 Task: Find connections with filter location Hosdurga with filter topic #homedecor with filter profile language German with filter current company AU SMALL FINANCE BANK with filter school CMR Institute of Technology, Hyderabad with filter industry Wholesale Hardware, Plumbing, Heating Equipment with filter service category Leadership Development with filter keywords title Farm Worker
Action: Mouse moved to (574, 80)
Screenshot: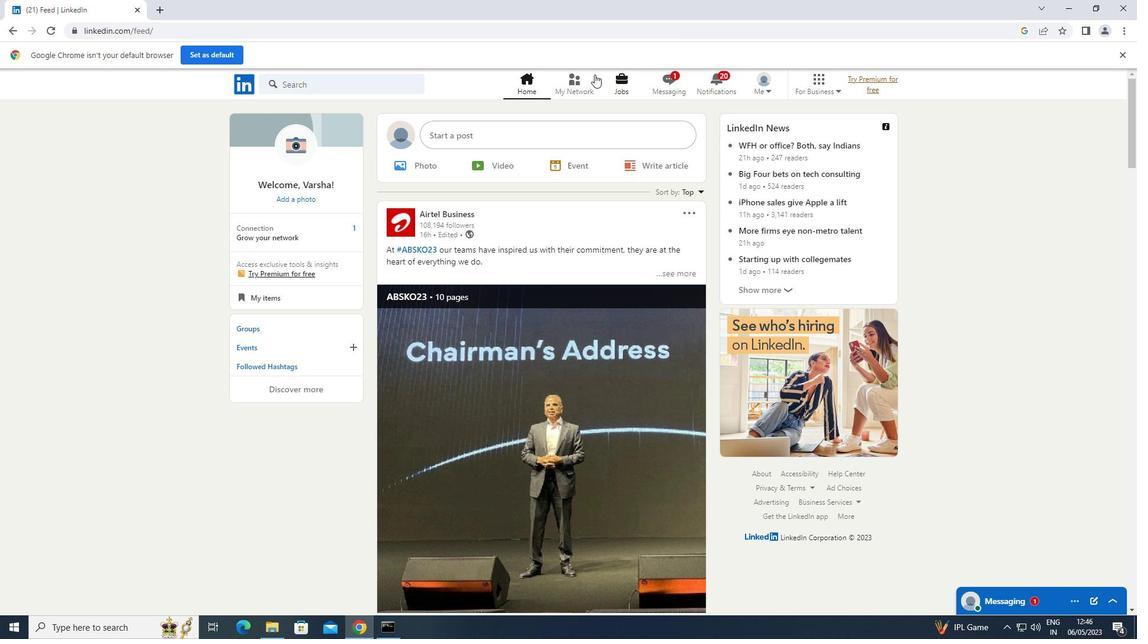 
Action: Mouse pressed left at (574, 80)
Screenshot: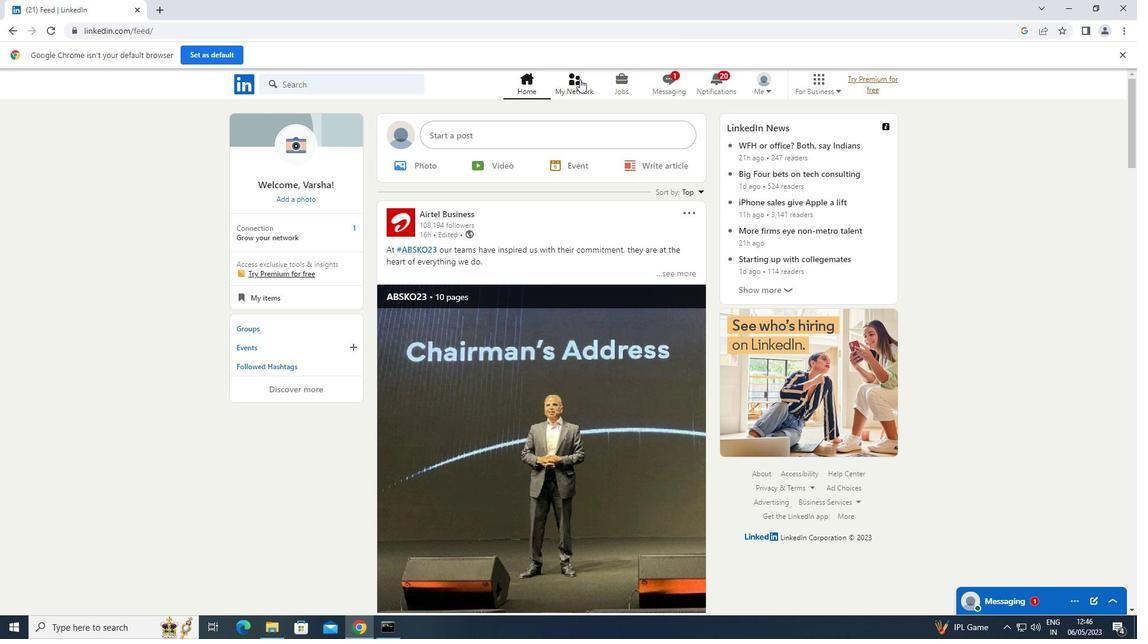 
Action: Mouse moved to (317, 149)
Screenshot: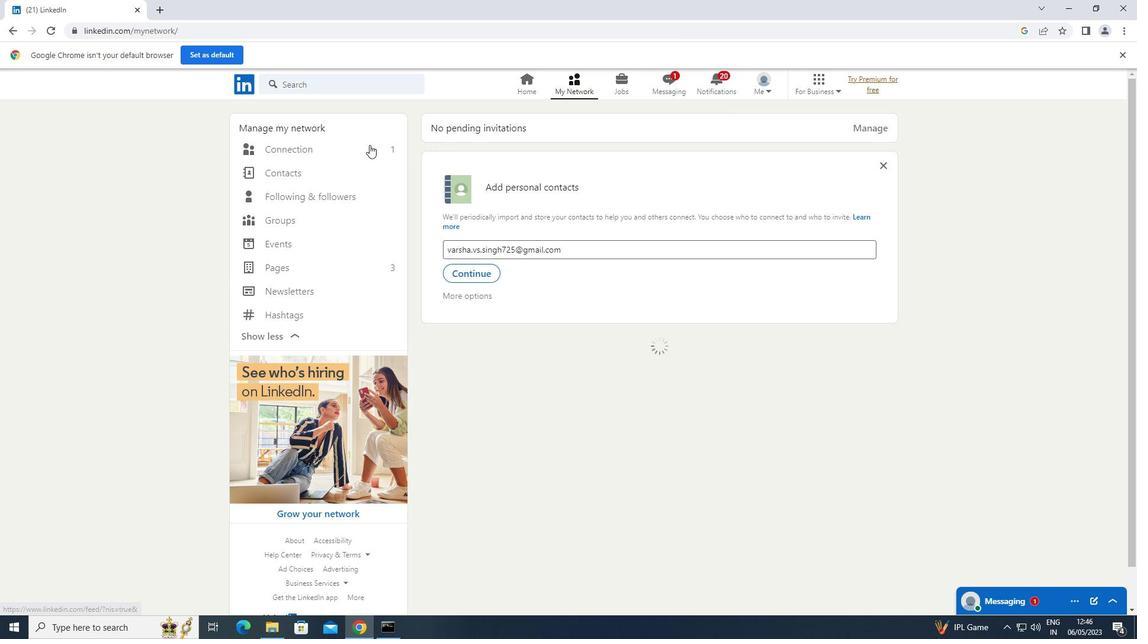 
Action: Mouse pressed left at (317, 149)
Screenshot: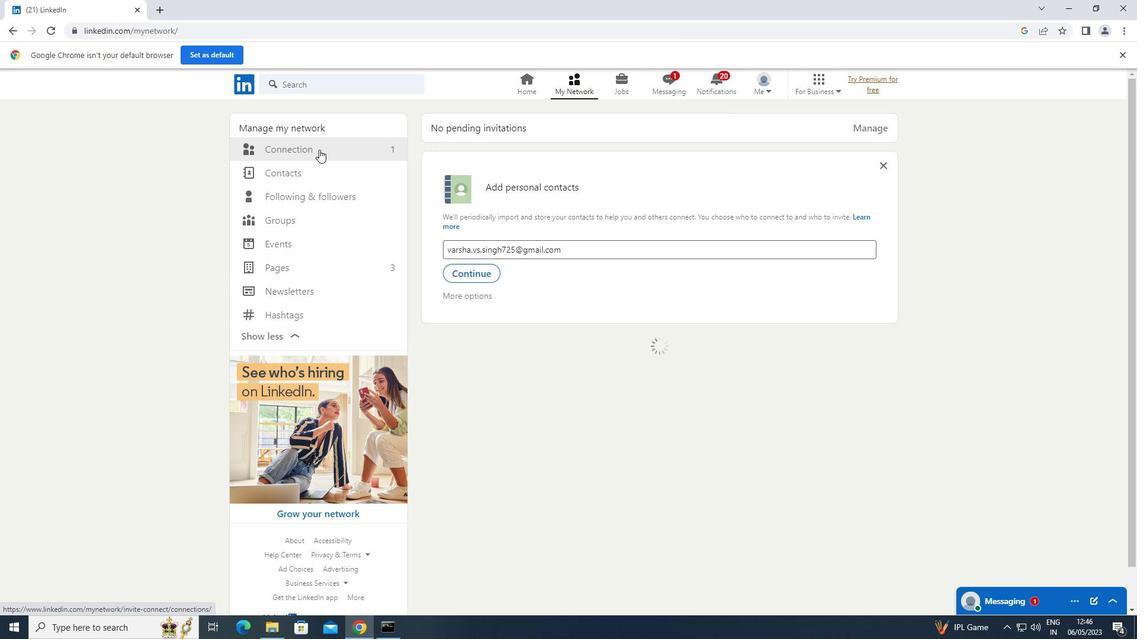 
Action: Mouse moved to (654, 153)
Screenshot: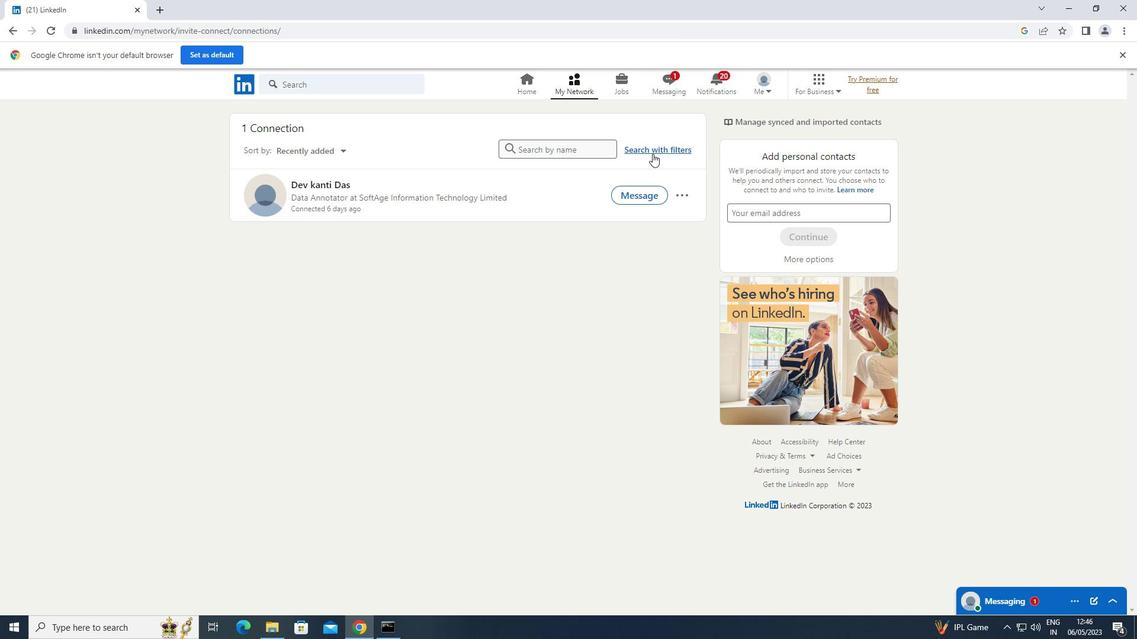 
Action: Mouse pressed left at (654, 153)
Screenshot: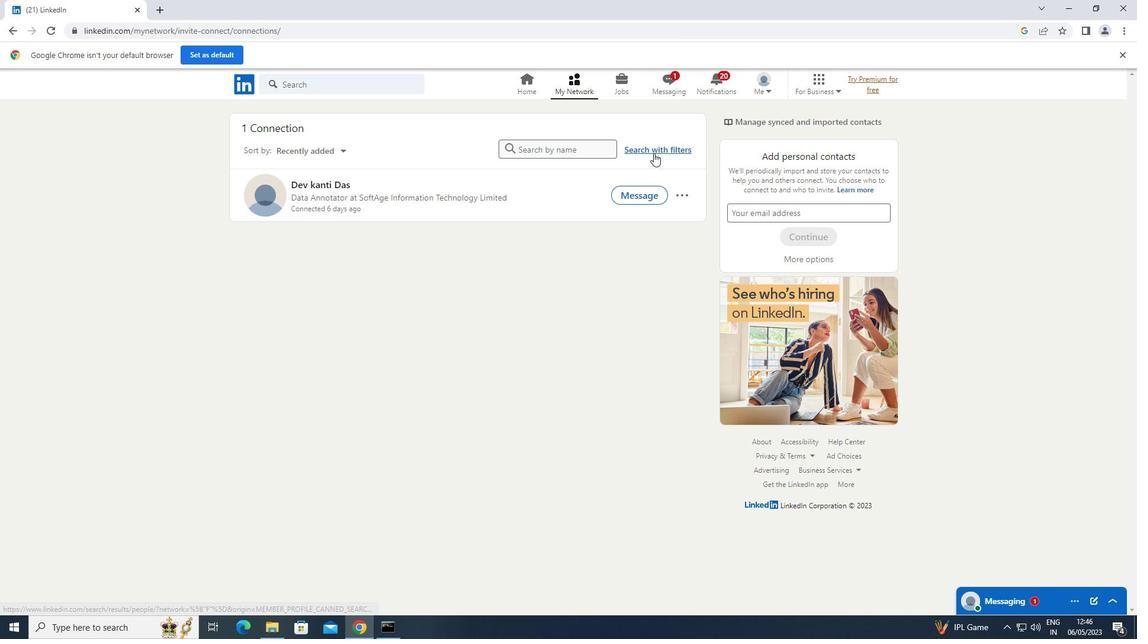 
Action: Mouse moved to (611, 113)
Screenshot: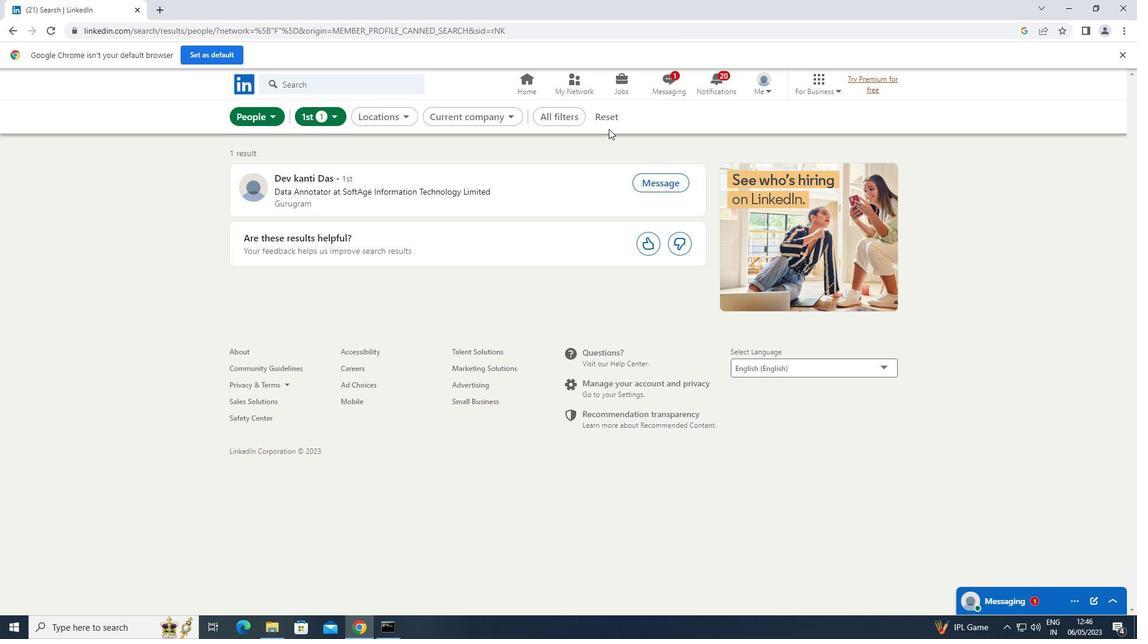 
Action: Mouse pressed left at (611, 113)
Screenshot: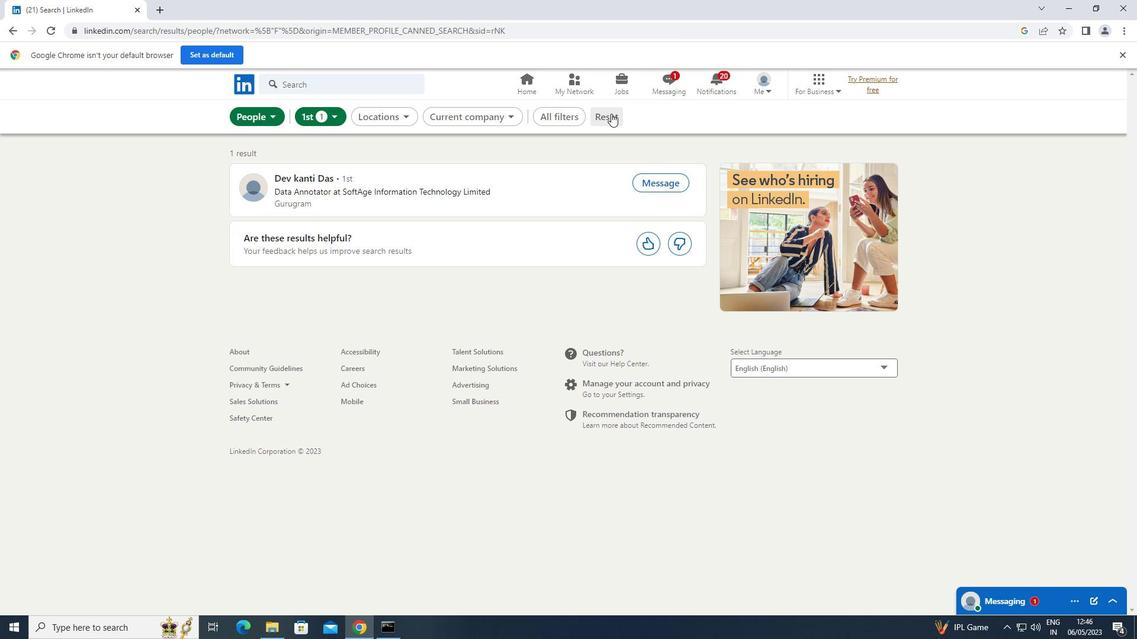 
Action: Mouse moved to (596, 114)
Screenshot: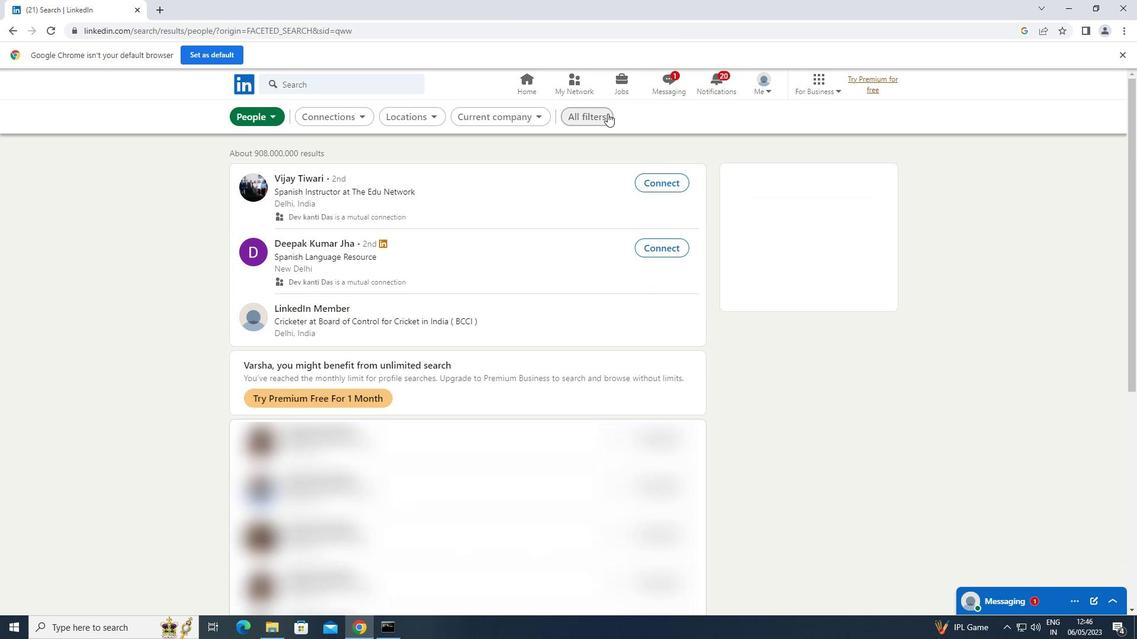 
Action: Mouse pressed left at (596, 114)
Screenshot: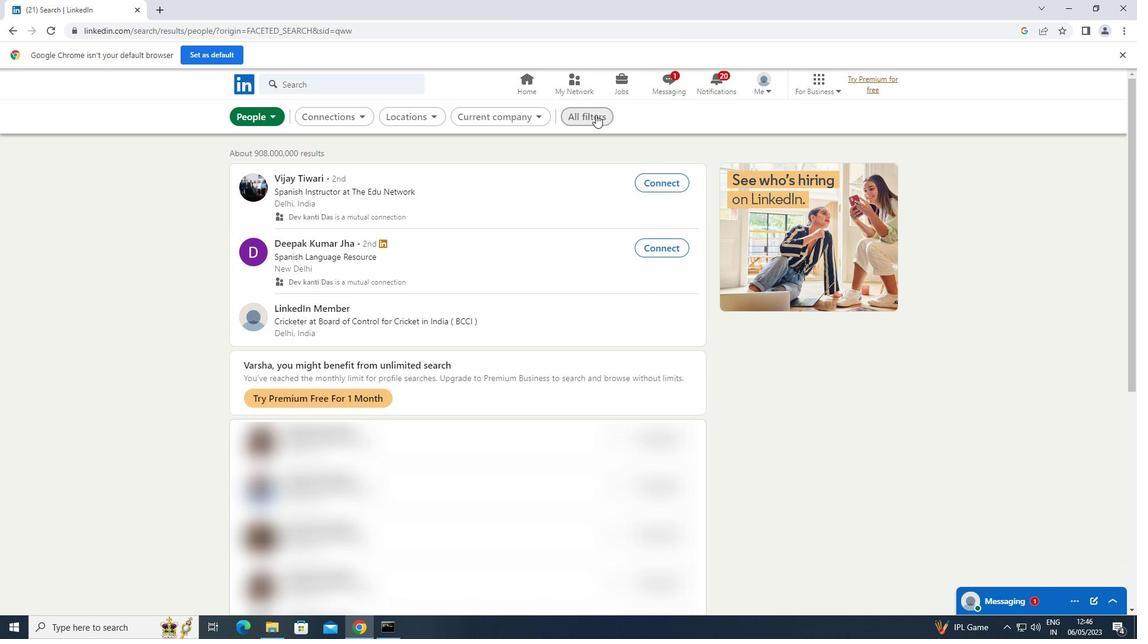 
Action: Mouse moved to (905, 261)
Screenshot: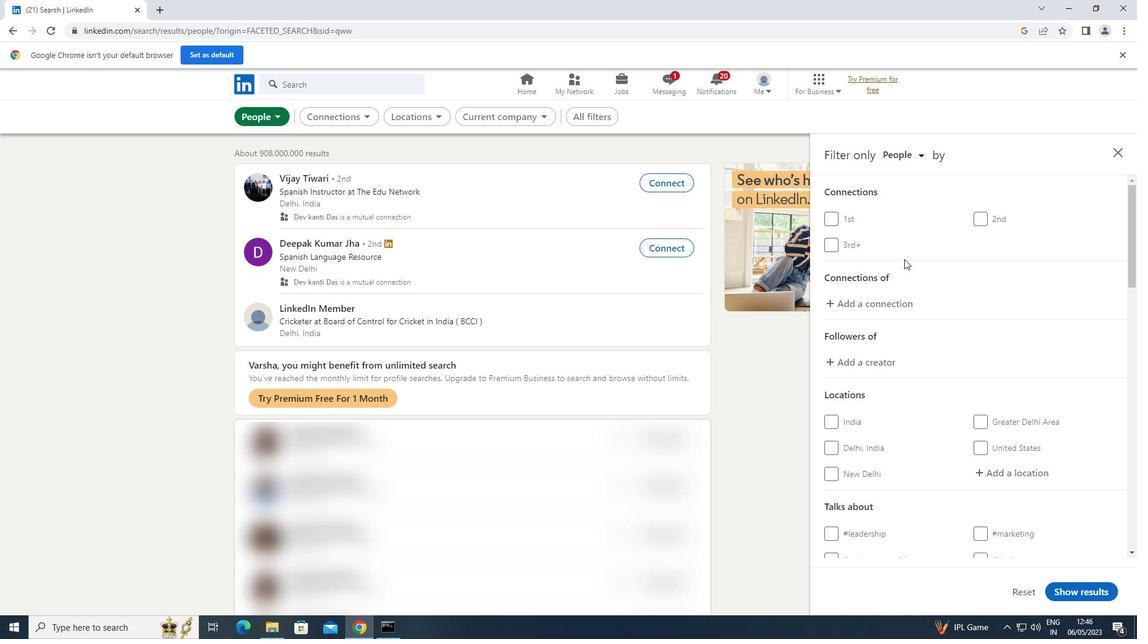 
Action: Mouse scrolled (905, 261) with delta (0, 0)
Screenshot: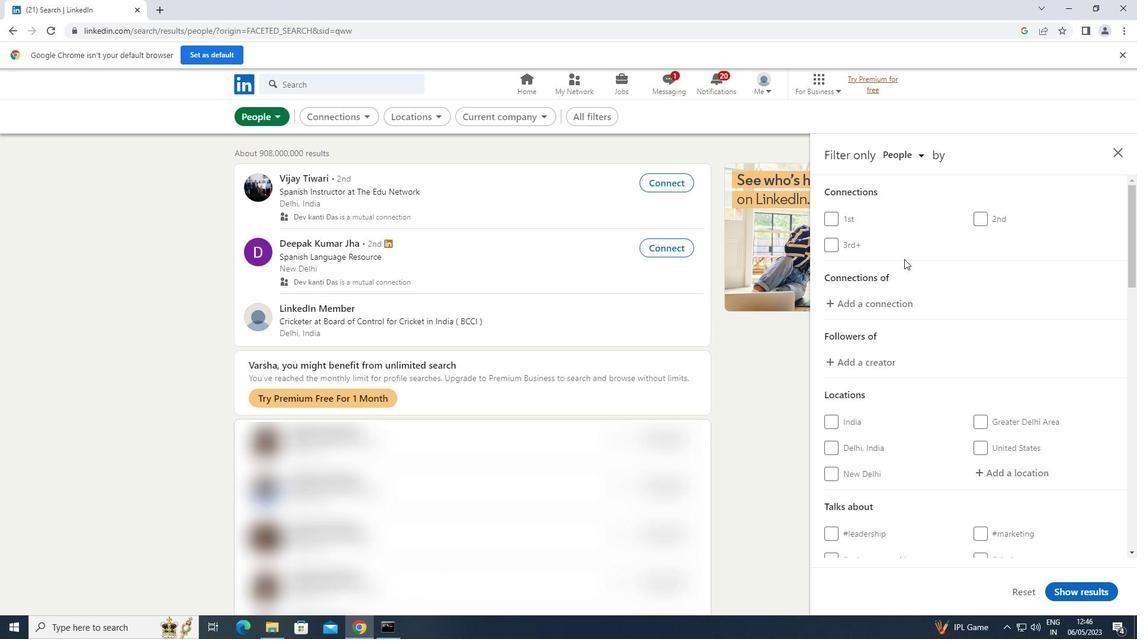 
Action: Mouse moved to (905, 263)
Screenshot: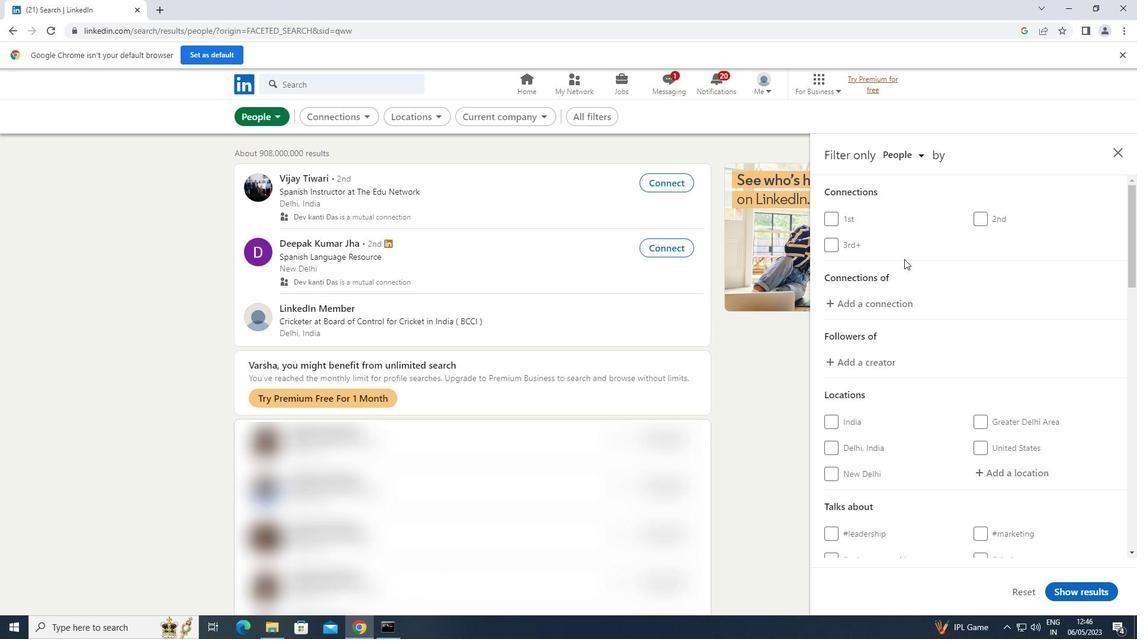 
Action: Mouse scrolled (905, 262) with delta (0, 0)
Screenshot: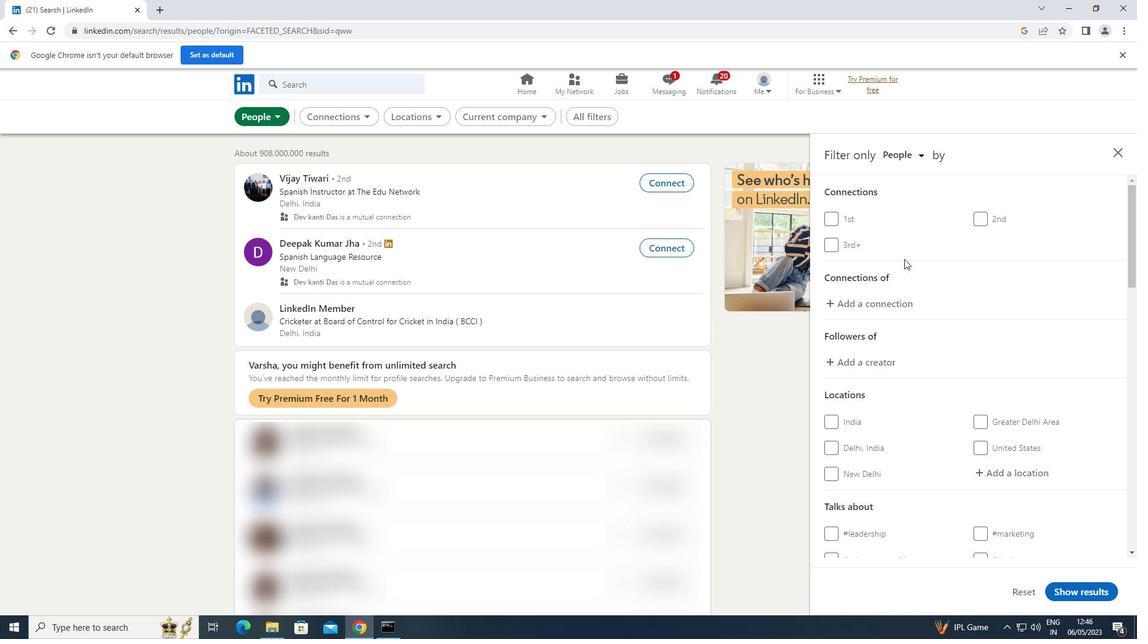 
Action: Mouse moved to (905, 263)
Screenshot: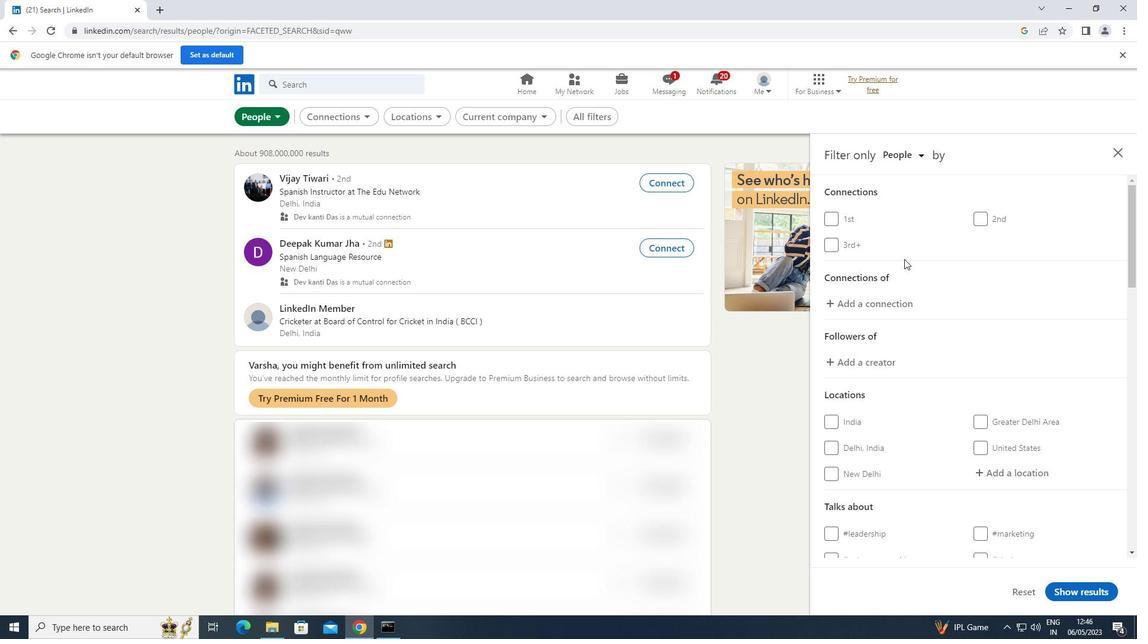 
Action: Mouse scrolled (905, 262) with delta (0, 0)
Screenshot: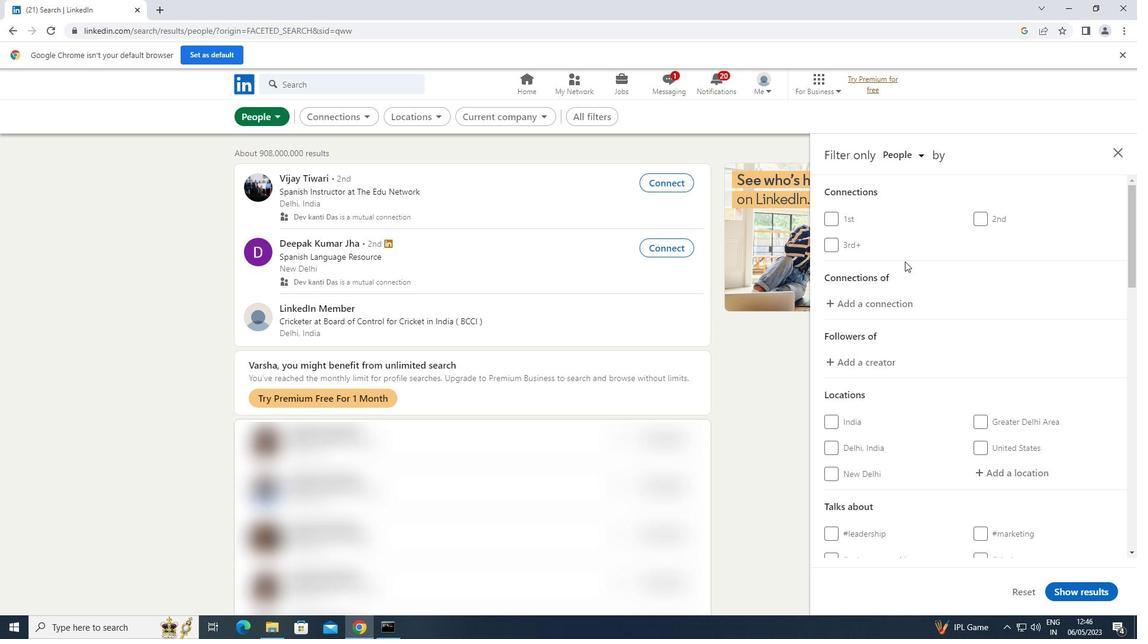 
Action: Mouse moved to (1008, 294)
Screenshot: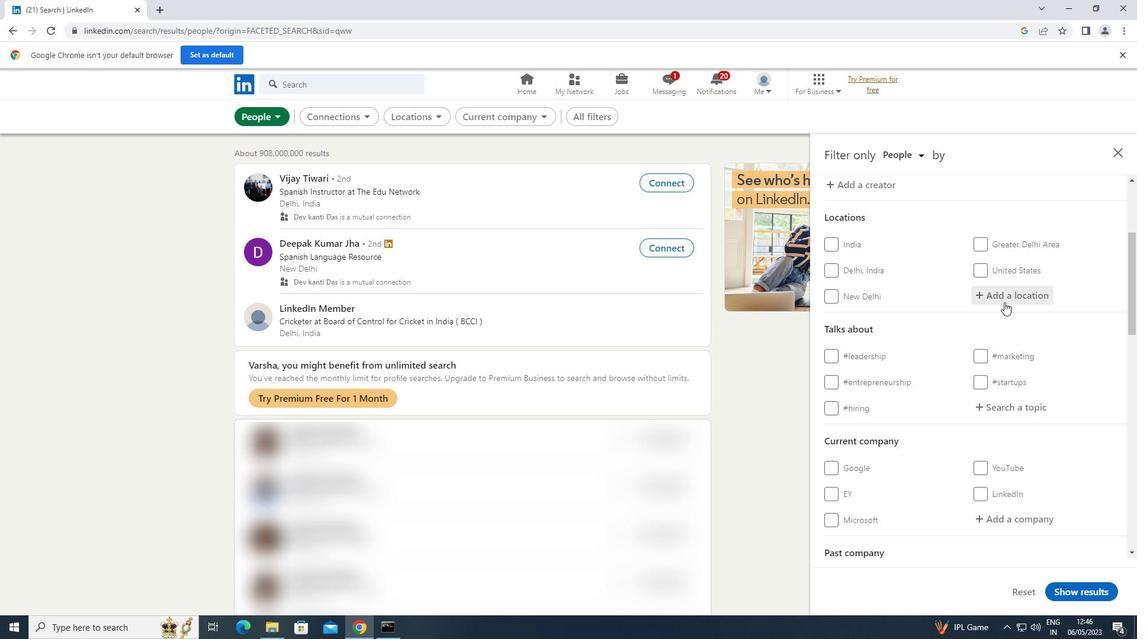 
Action: Mouse pressed left at (1008, 294)
Screenshot: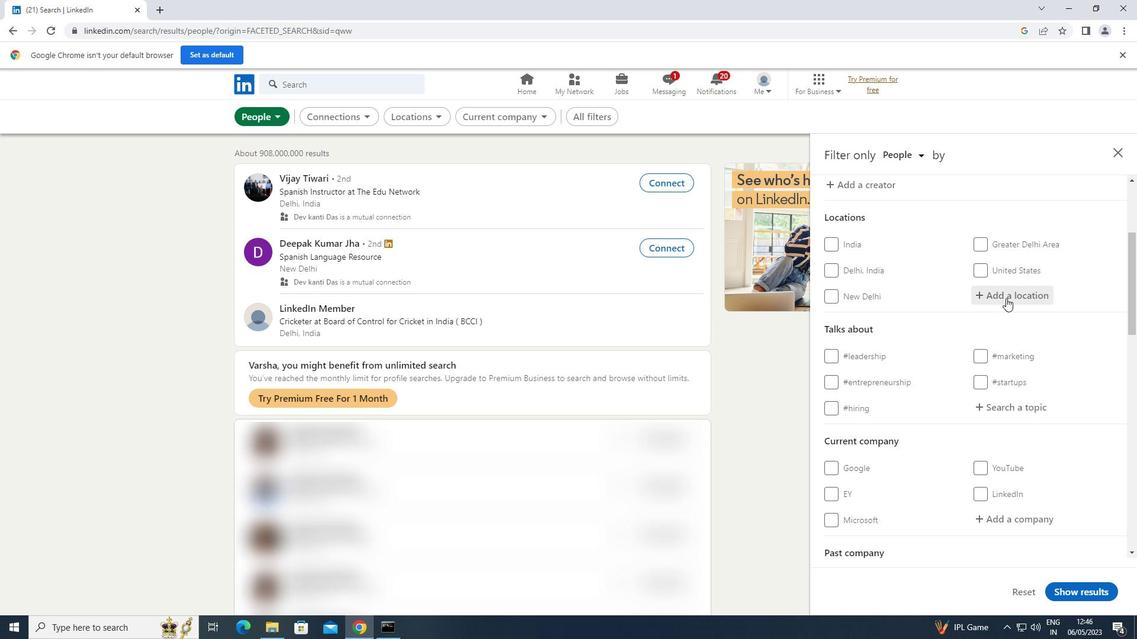 
Action: Key pressed <Key.shift>HOSDURGA
Screenshot: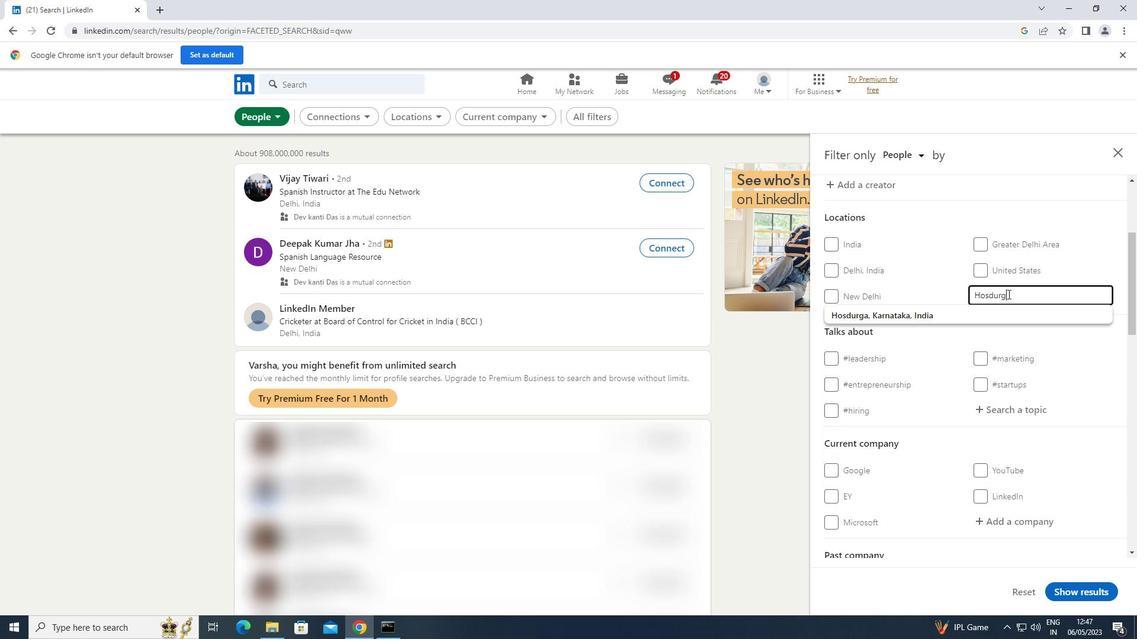 
Action: Mouse moved to (1003, 411)
Screenshot: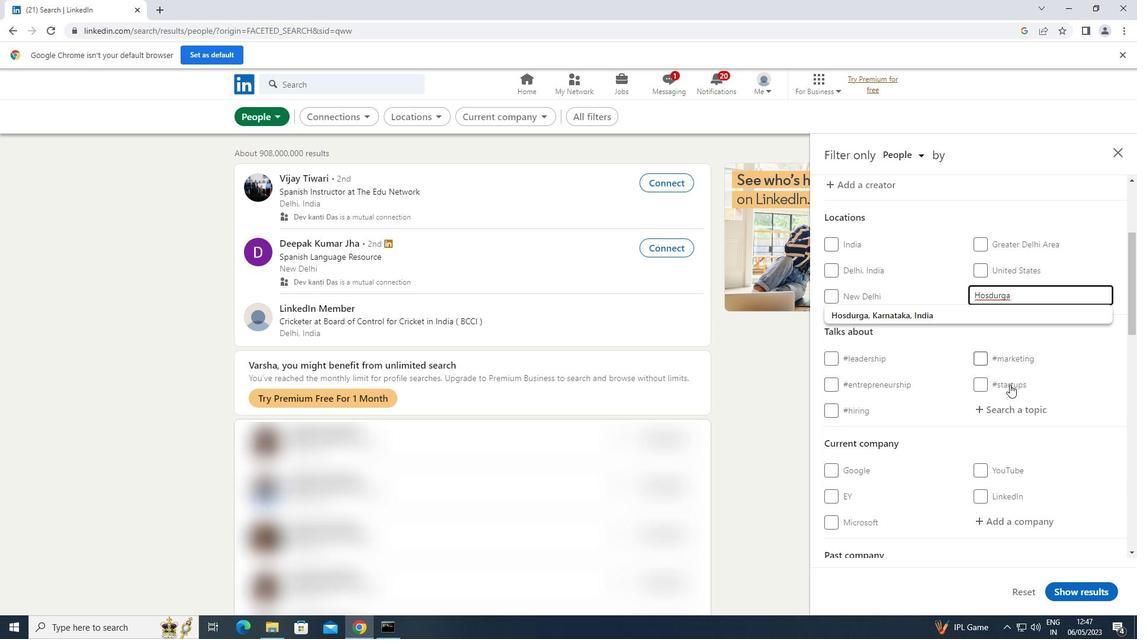 
Action: Mouse pressed left at (1003, 411)
Screenshot: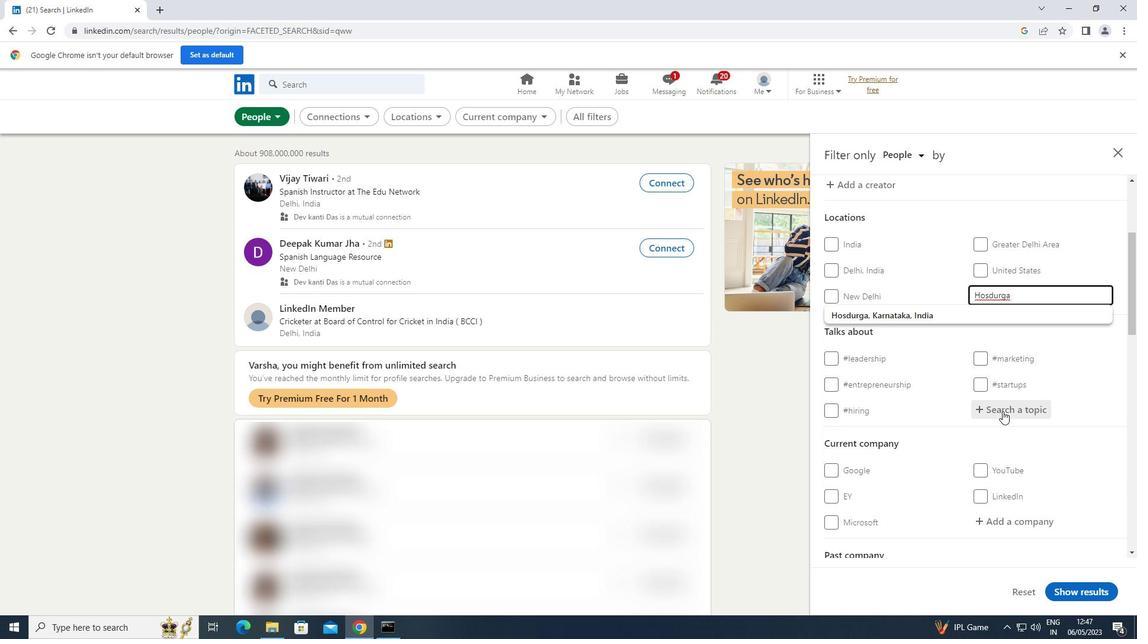 
Action: Mouse moved to (1003, 411)
Screenshot: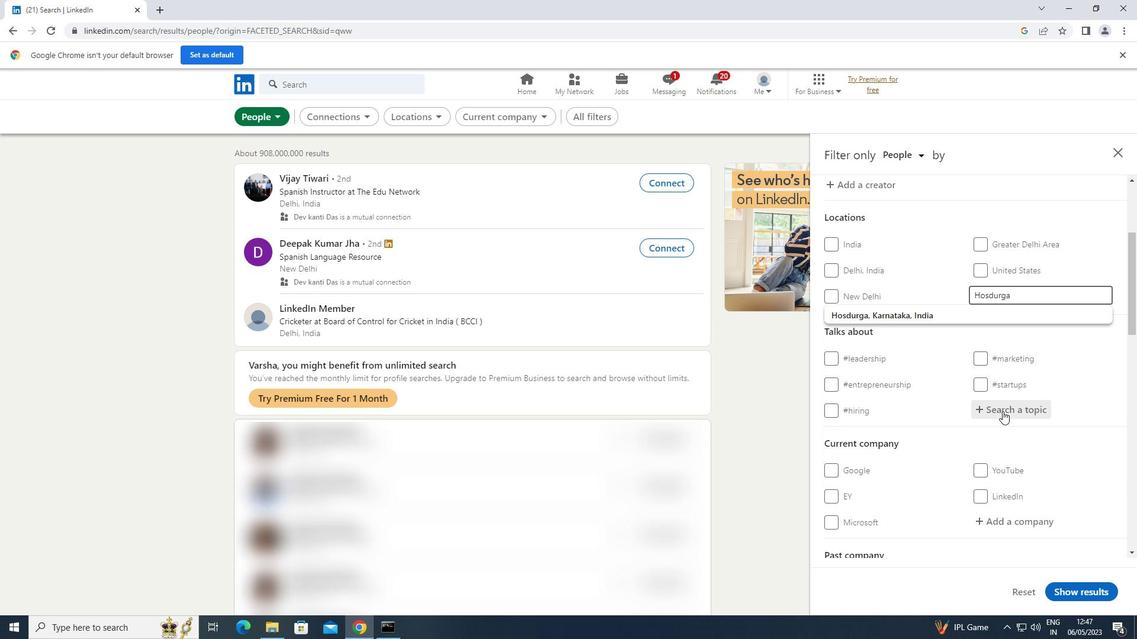 
Action: Key pressed HOMEDECOR
Screenshot: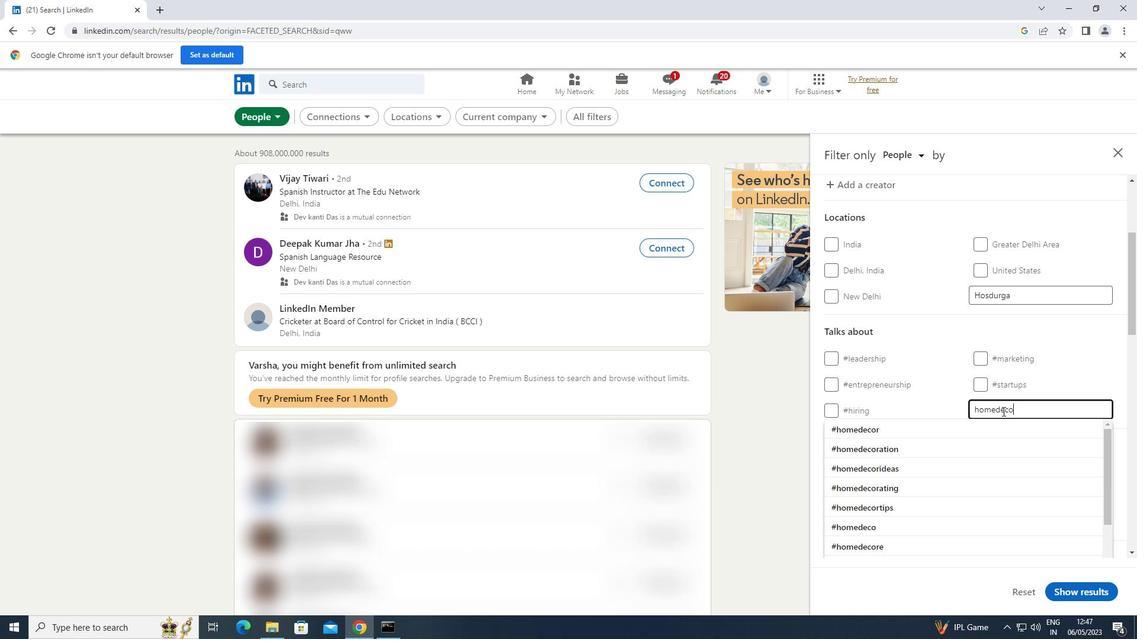 
Action: Mouse moved to (865, 423)
Screenshot: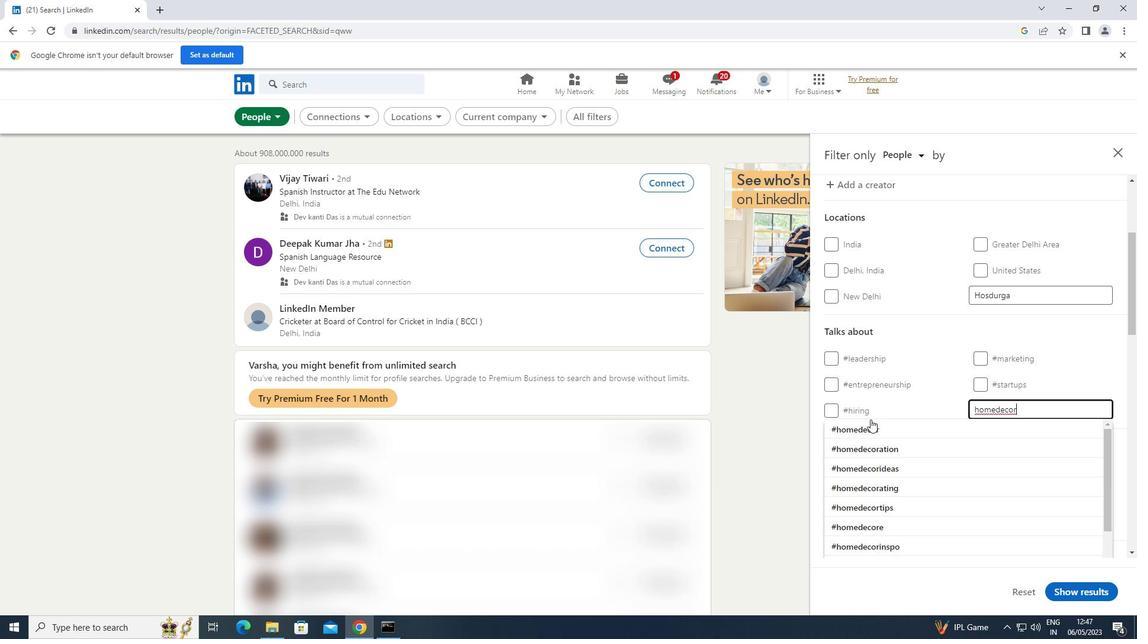 
Action: Mouse pressed left at (865, 423)
Screenshot: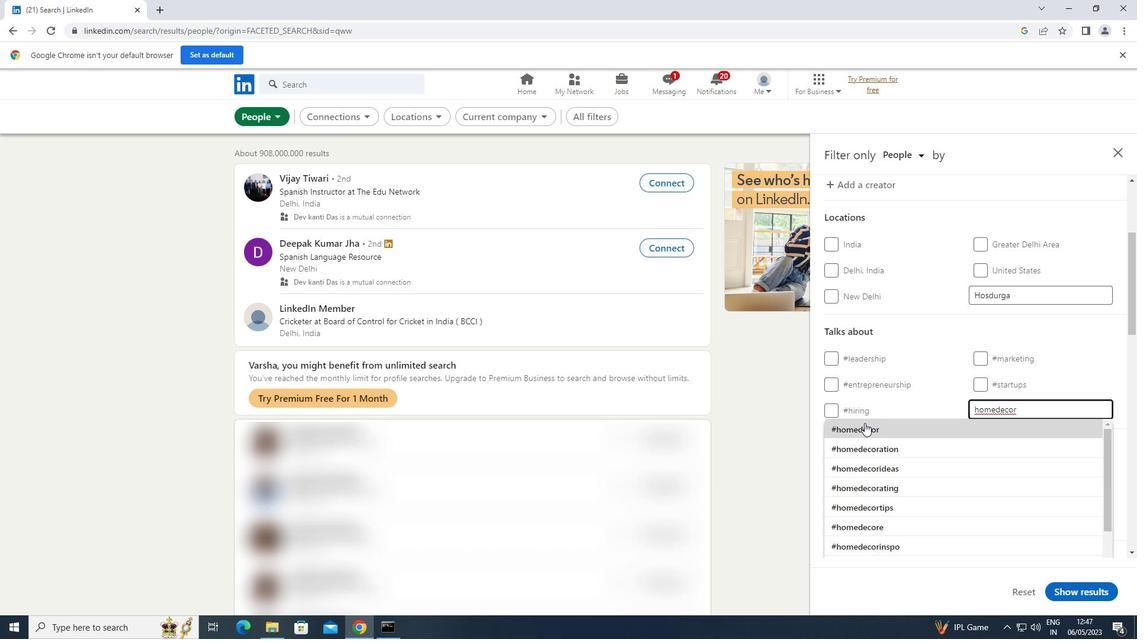 
Action: Mouse moved to (868, 421)
Screenshot: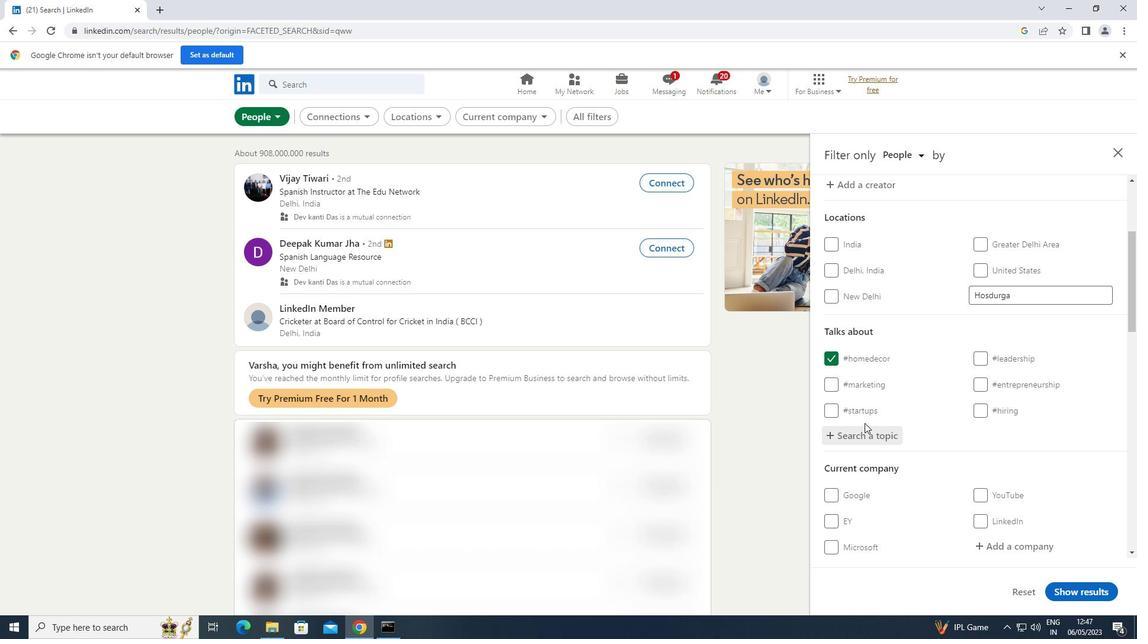 
Action: Mouse scrolled (868, 421) with delta (0, 0)
Screenshot: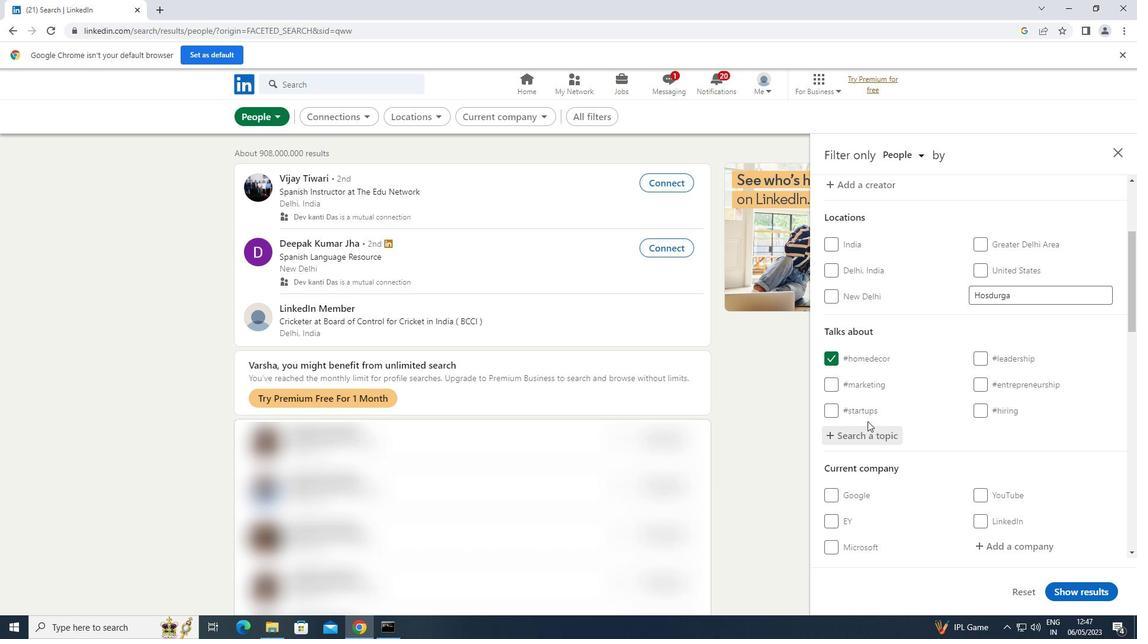 
Action: Mouse scrolled (868, 421) with delta (0, 0)
Screenshot: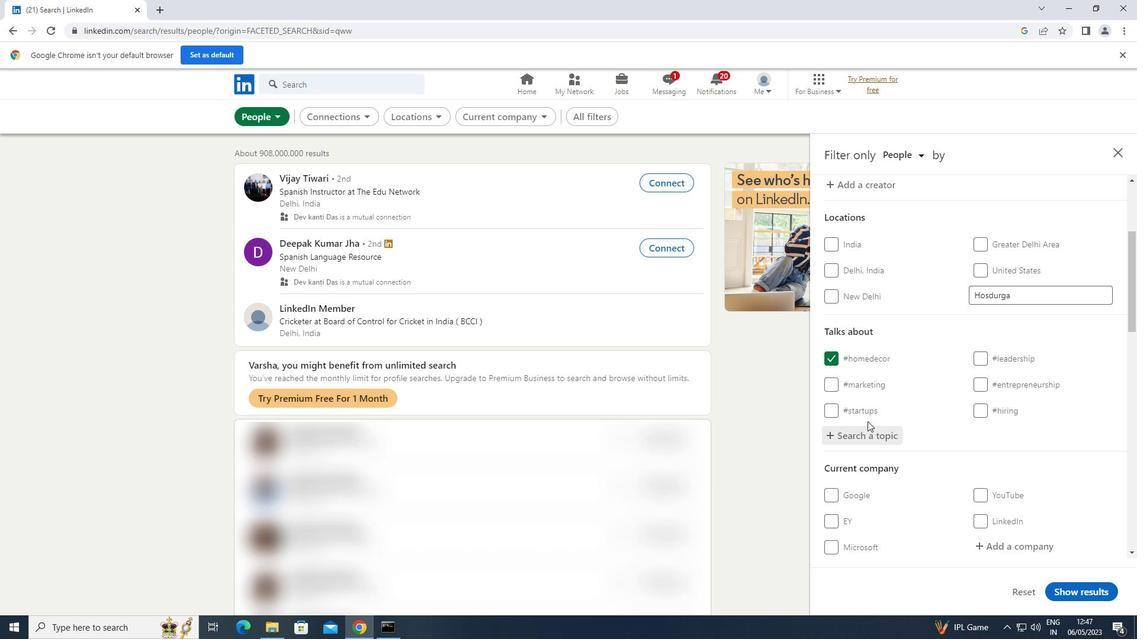 
Action: Mouse scrolled (868, 421) with delta (0, 0)
Screenshot: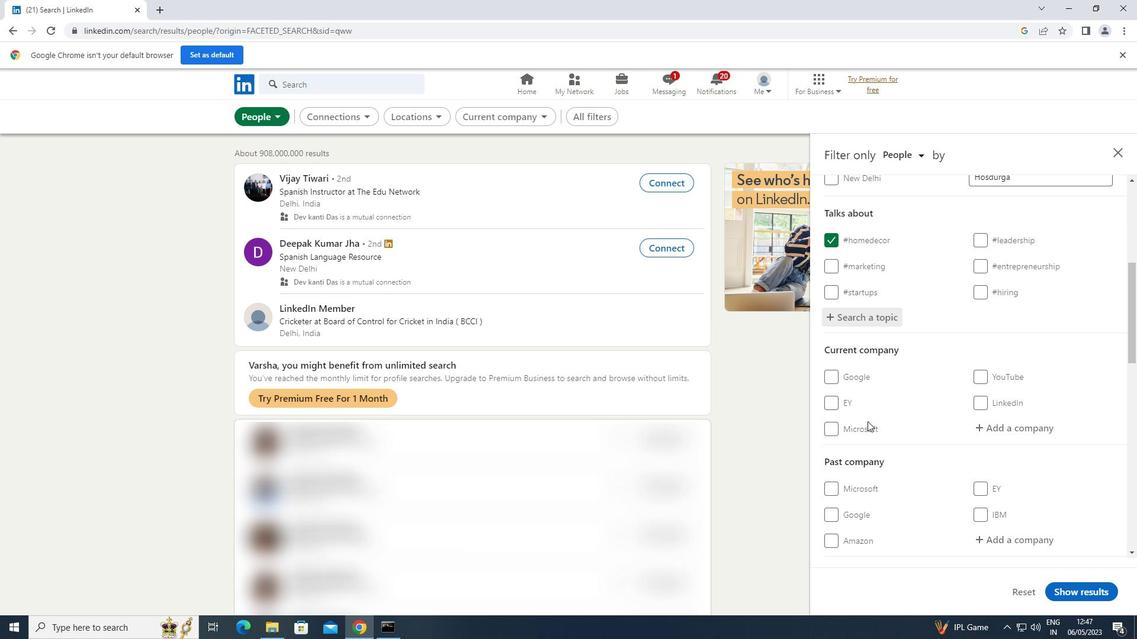
Action: Mouse scrolled (868, 421) with delta (0, 0)
Screenshot: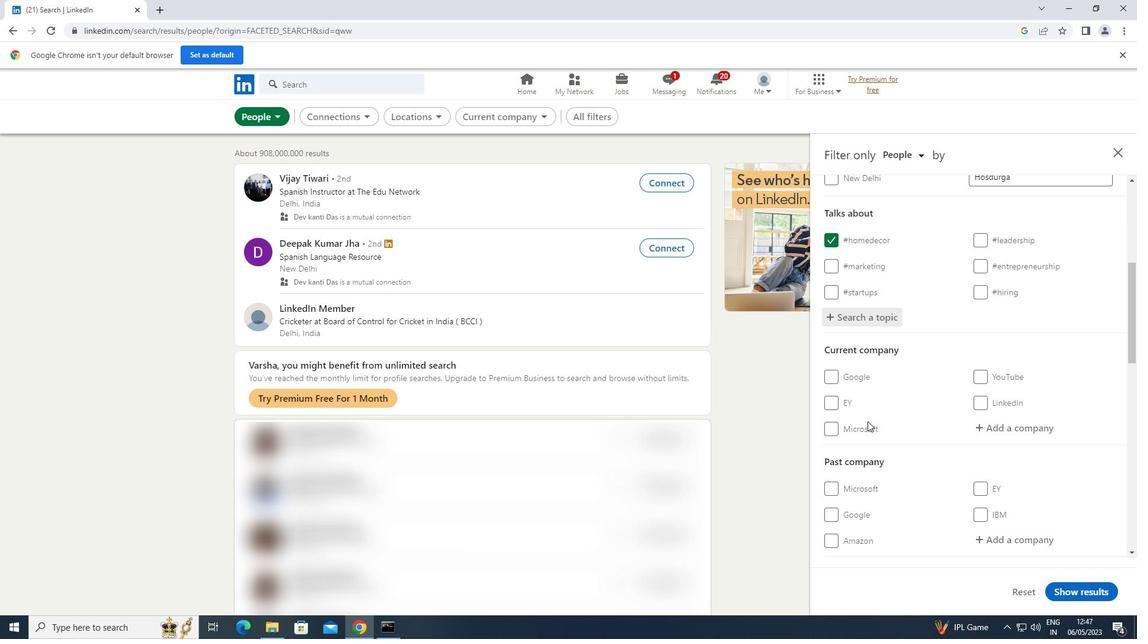 
Action: Mouse scrolled (868, 421) with delta (0, 0)
Screenshot: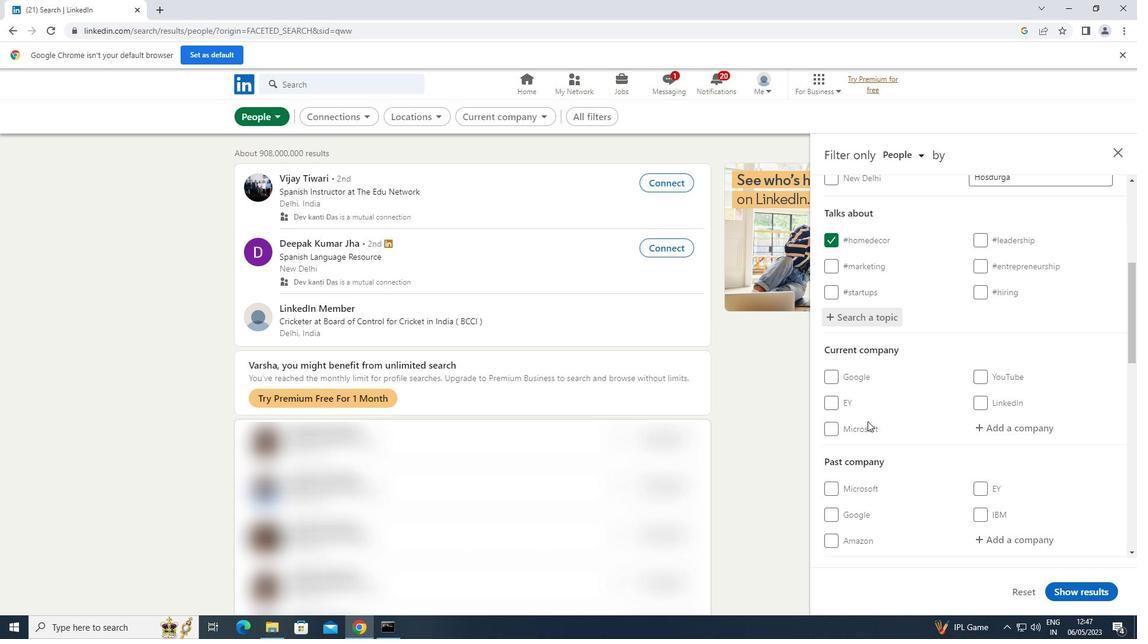 
Action: Mouse scrolled (868, 421) with delta (0, 0)
Screenshot: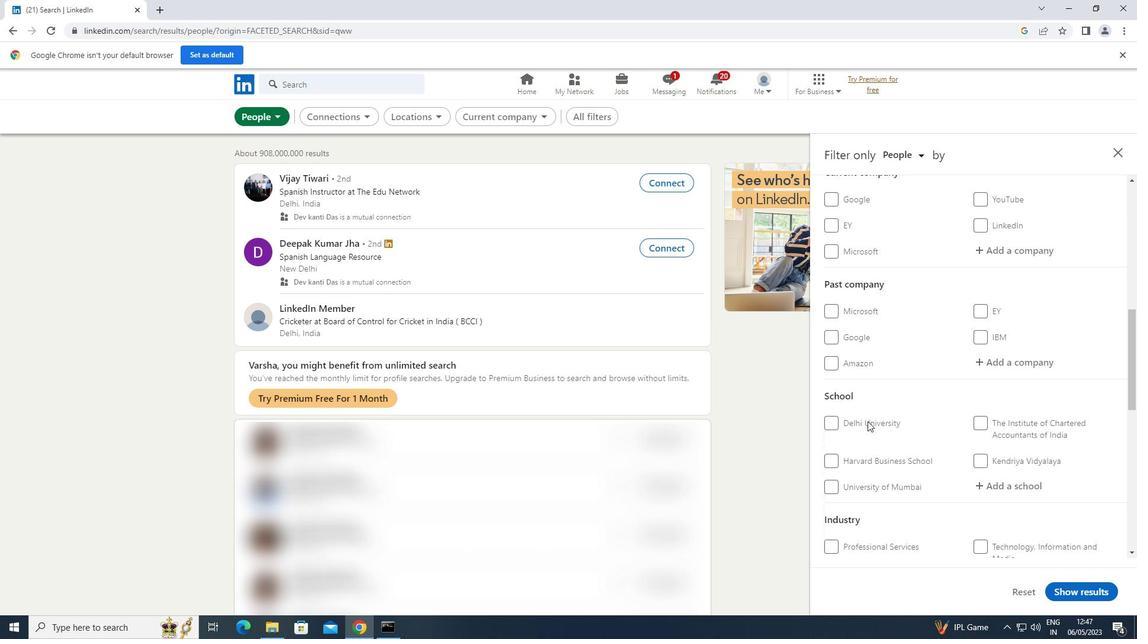
Action: Mouse scrolled (868, 421) with delta (0, 0)
Screenshot: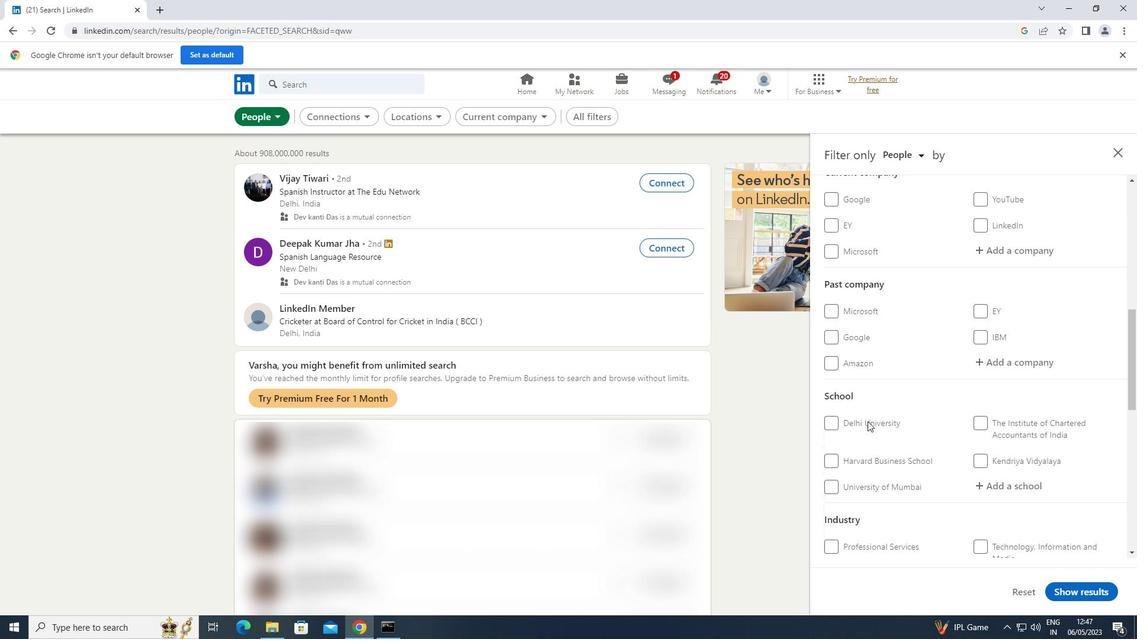 
Action: Mouse scrolled (868, 421) with delta (0, 0)
Screenshot: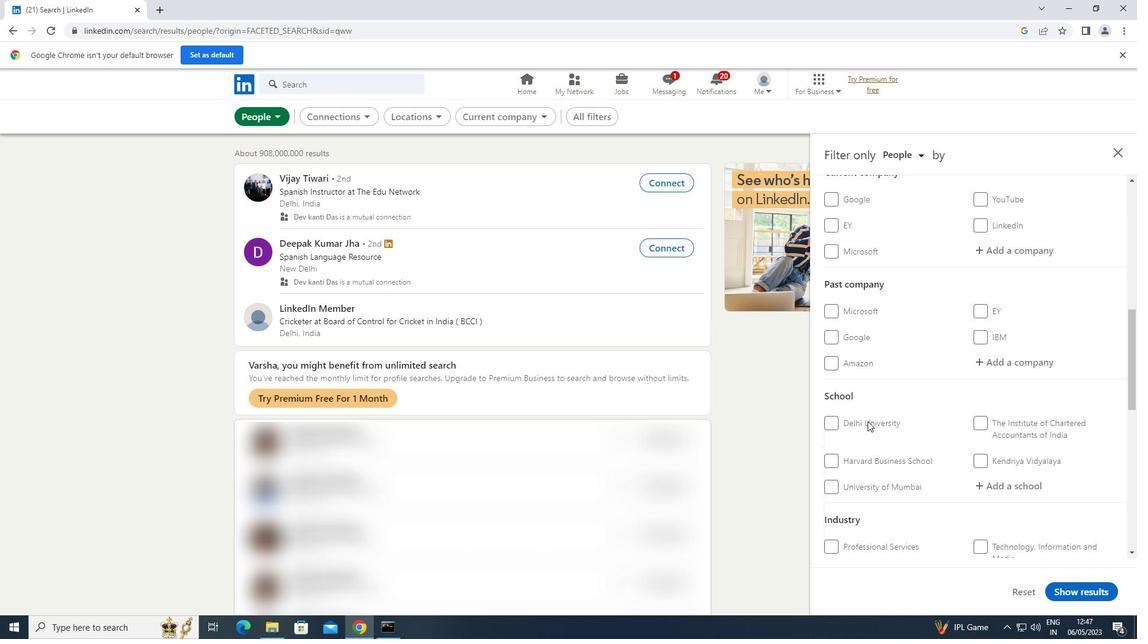 
Action: Mouse moved to (868, 421)
Screenshot: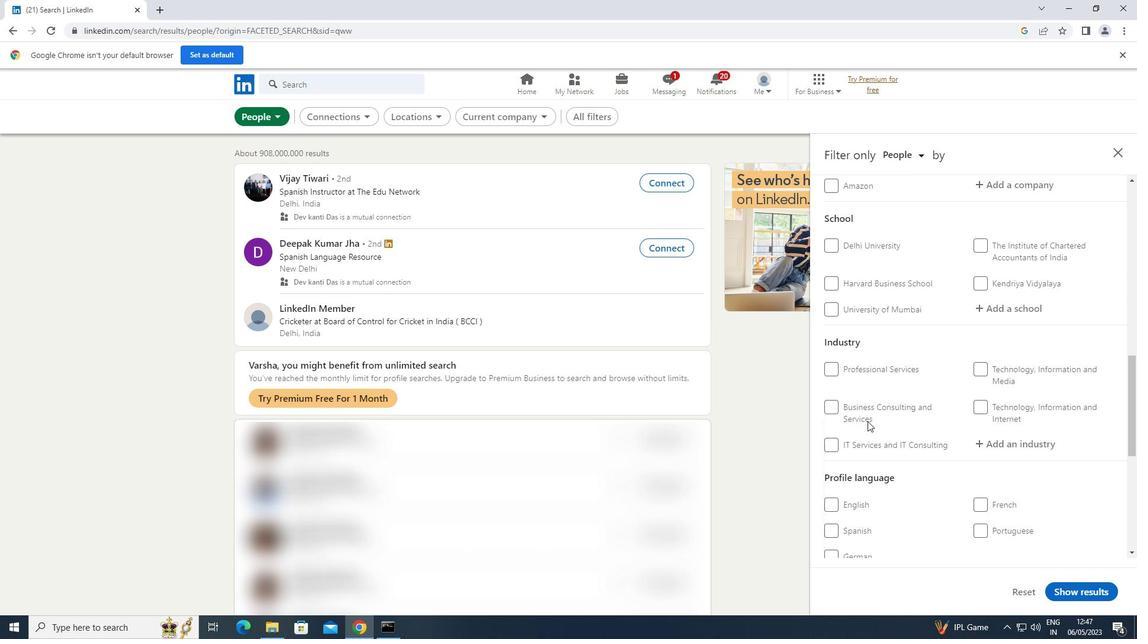 
Action: Mouse scrolled (868, 420) with delta (0, 0)
Screenshot: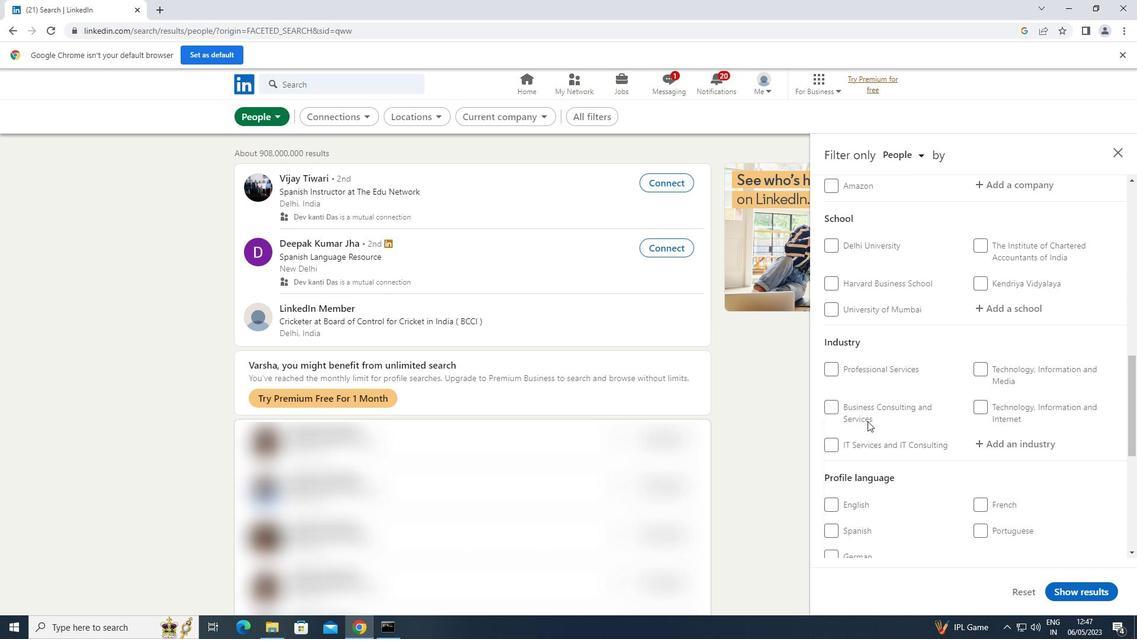 
Action: Mouse moved to (833, 500)
Screenshot: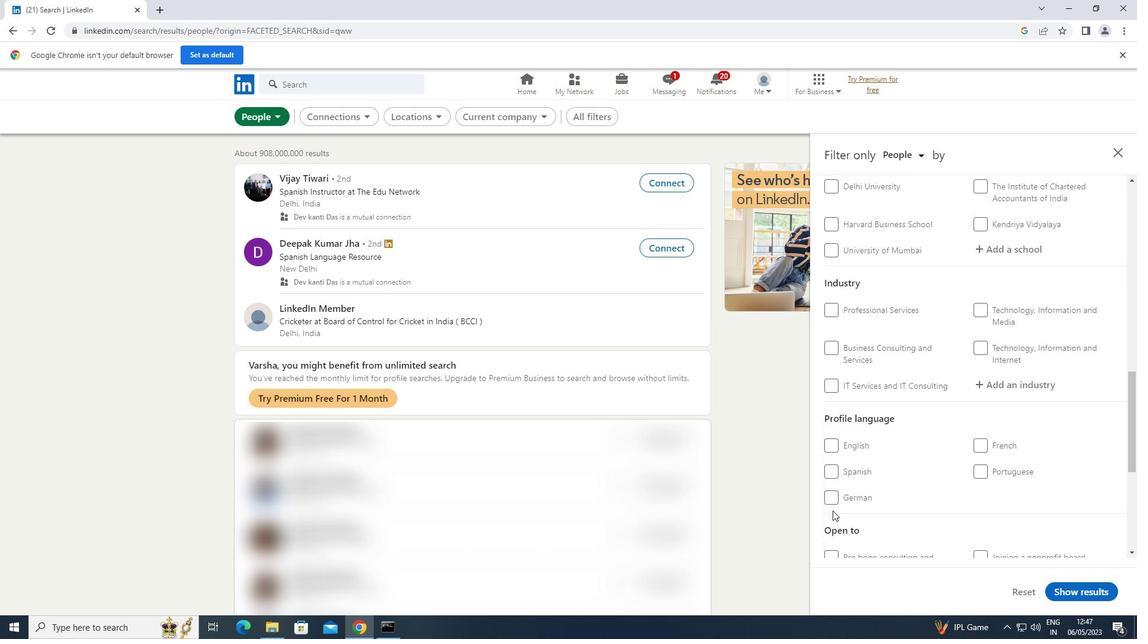 
Action: Mouse pressed left at (833, 500)
Screenshot: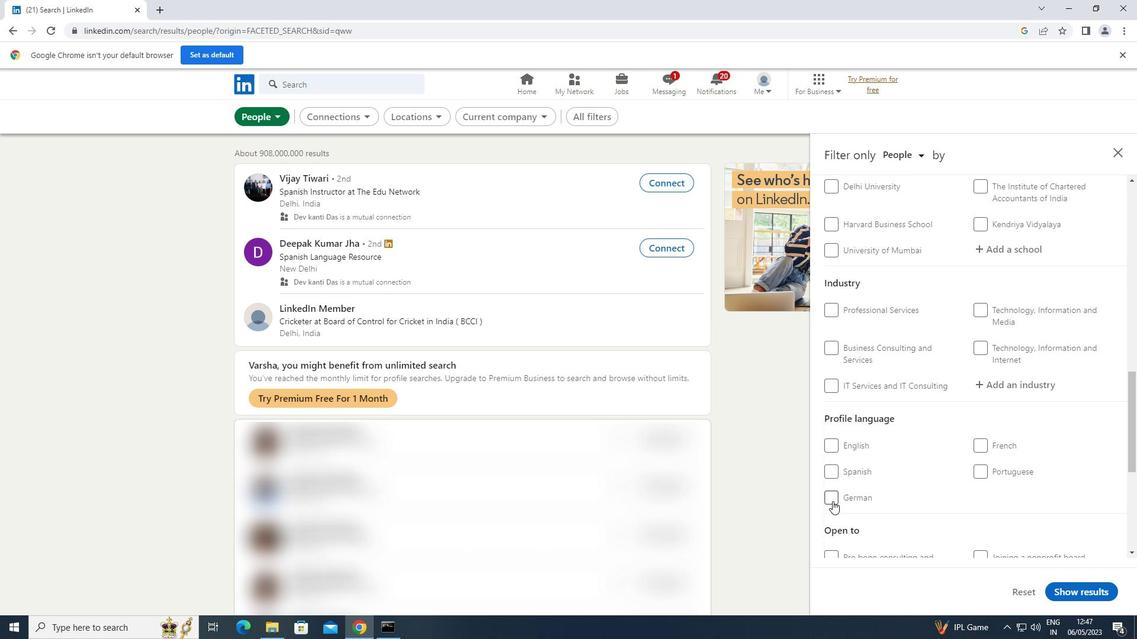 
Action: Mouse moved to (859, 481)
Screenshot: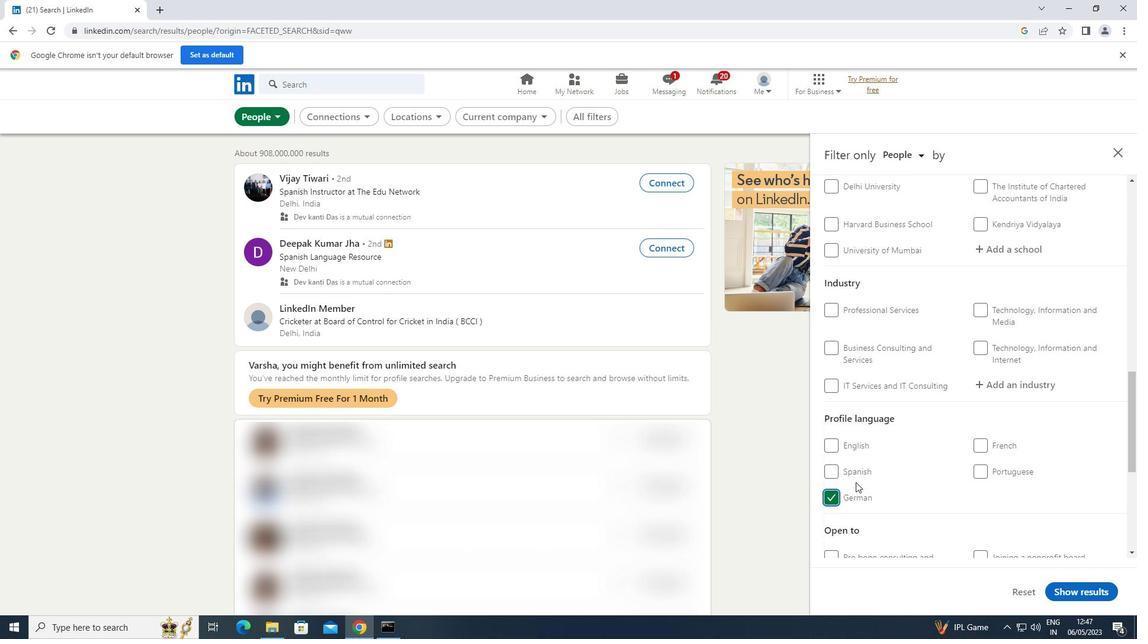 
Action: Mouse scrolled (859, 481) with delta (0, 0)
Screenshot: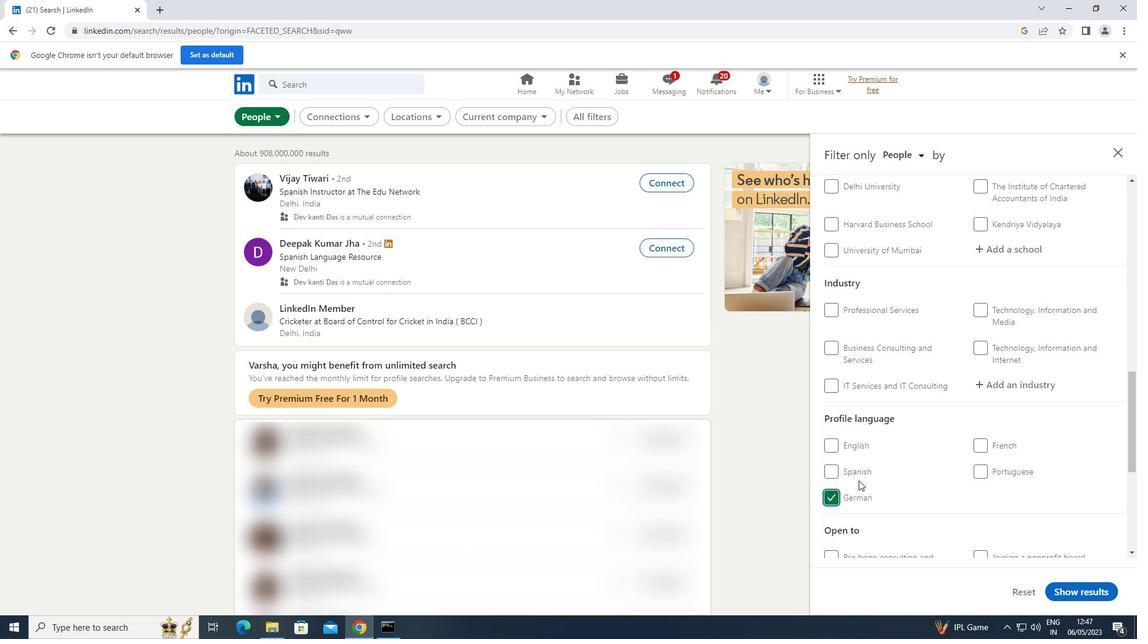 
Action: Mouse scrolled (859, 481) with delta (0, 0)
Screenshot: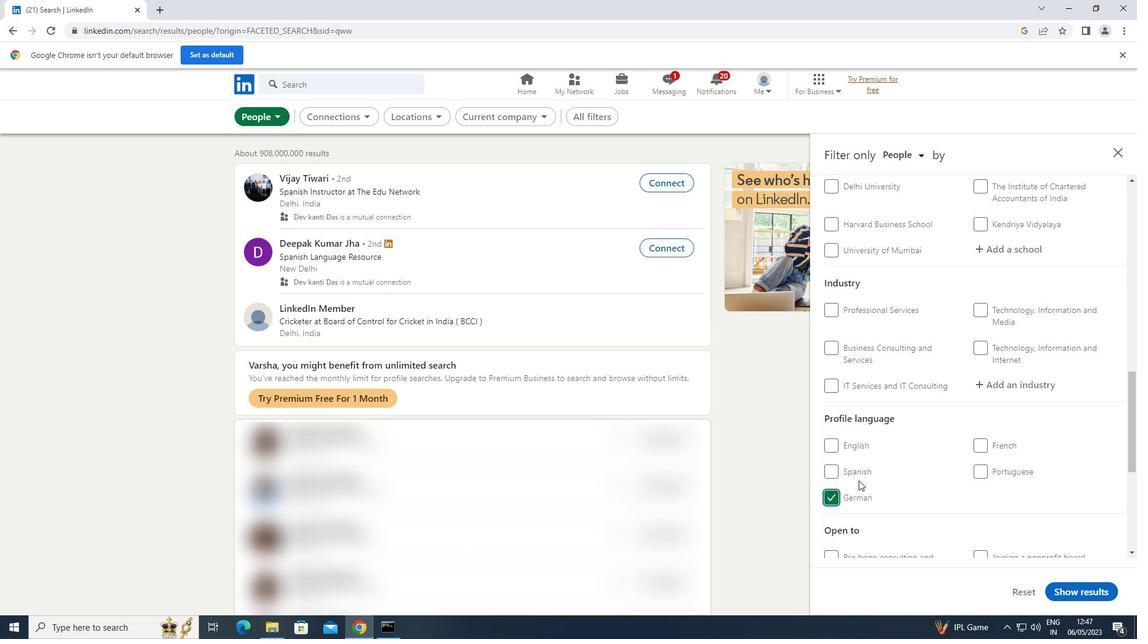 
Action: Mouse moved to (859, 481)
Screenshot: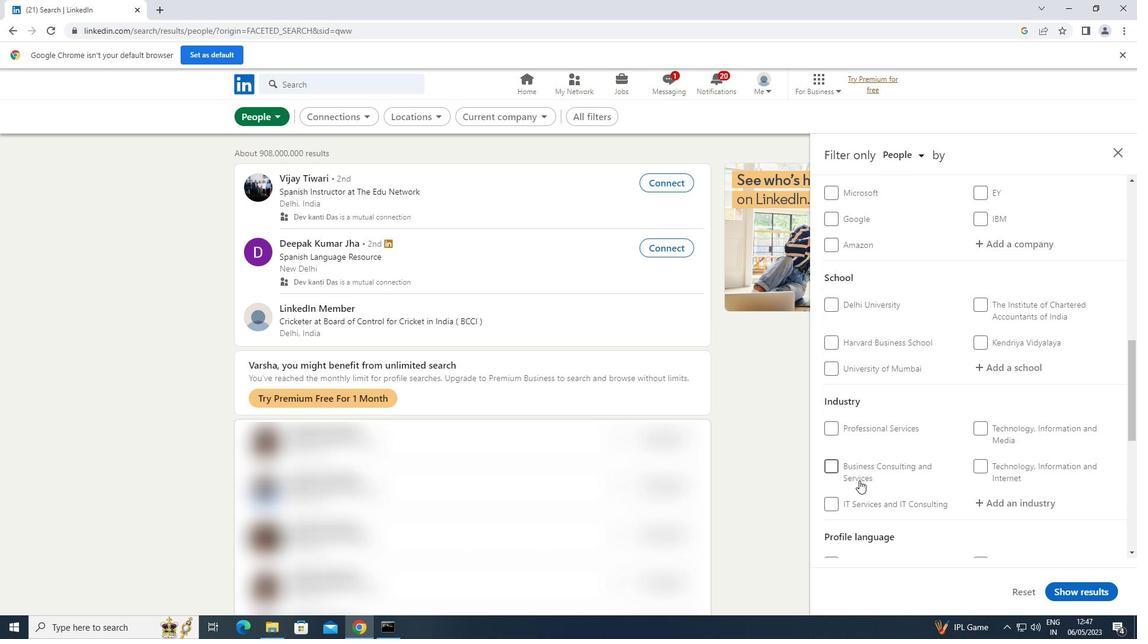 
Action: Mouse scrolled (859, 481) with delta (0, 0)
Screenshot: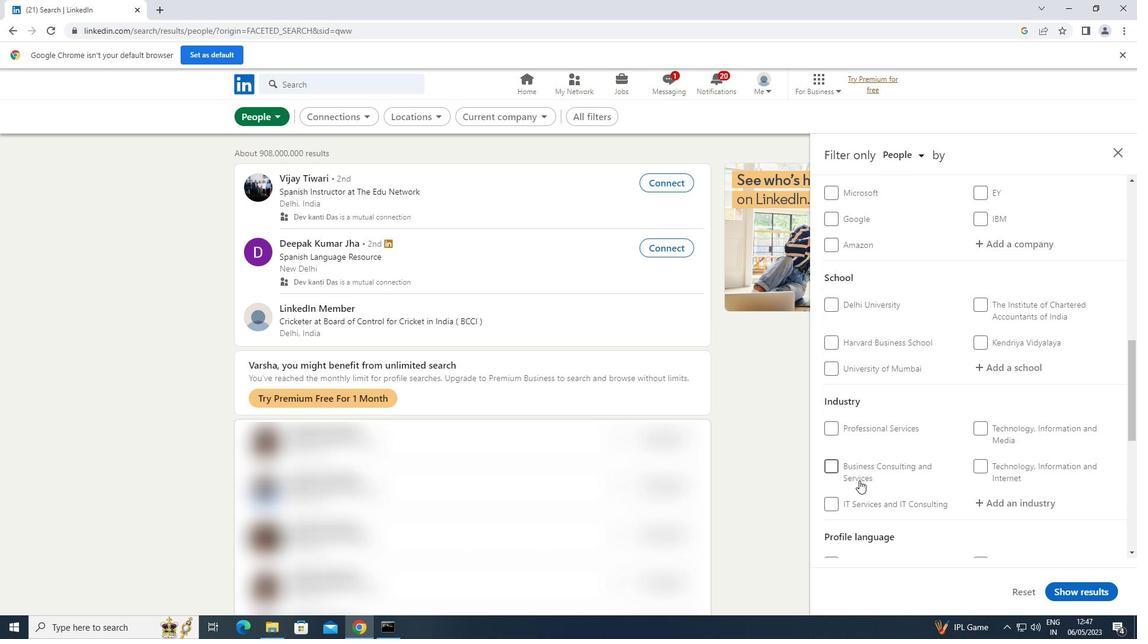 
Action: Mouse moved to (860, 480)
Screenshot: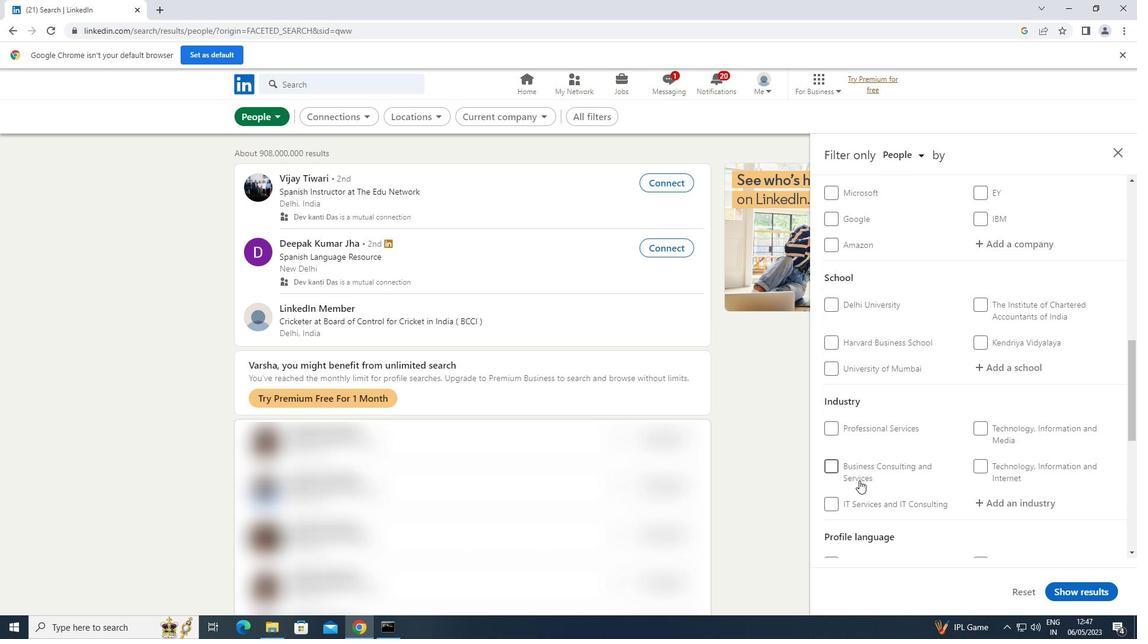 
Action: Mouse scrolled (860, 481) with delta (0, 0)
Screenshot: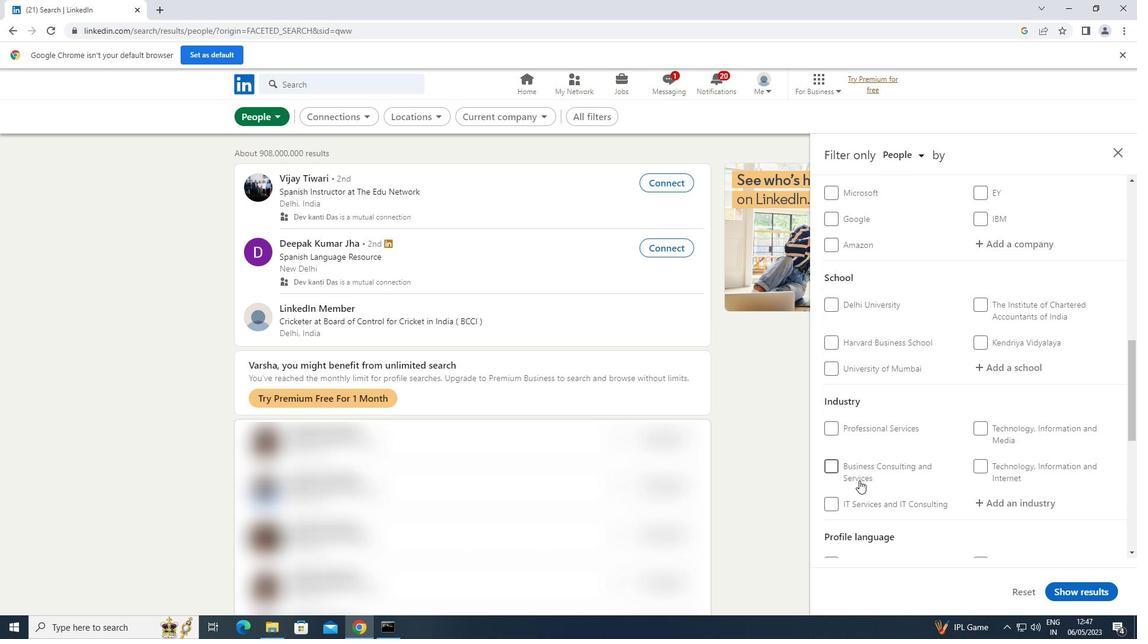 
Action: Mouse scrolled (860, 481) with delta (0, 0)
Screenshot: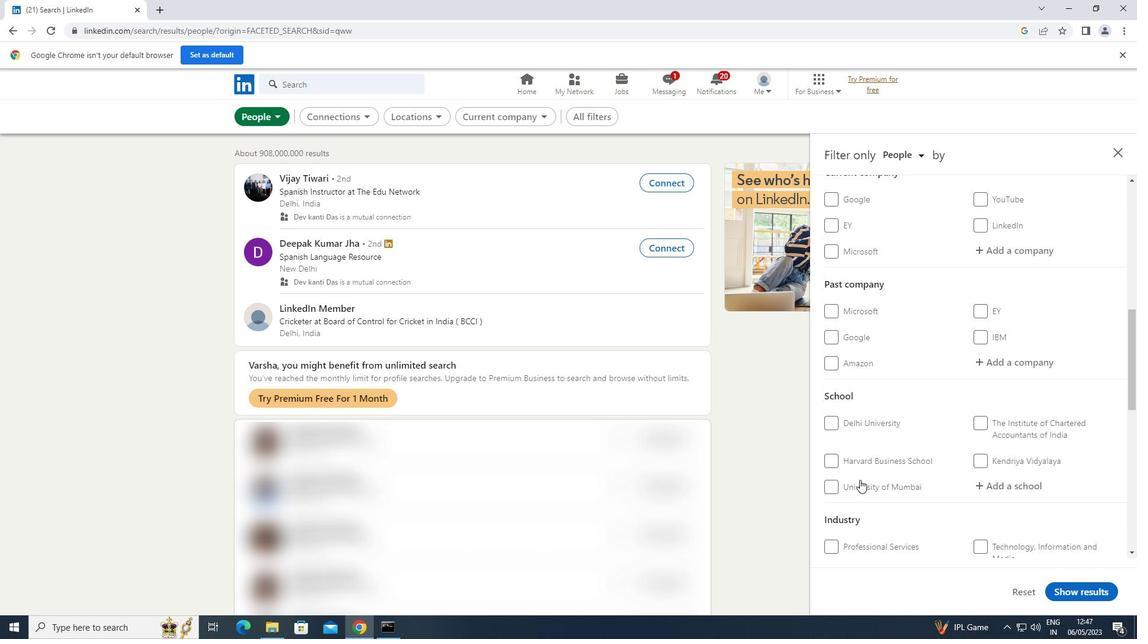 
Action: Mouse scrolled (860, 481) with delta (0, 0)
Screenshot: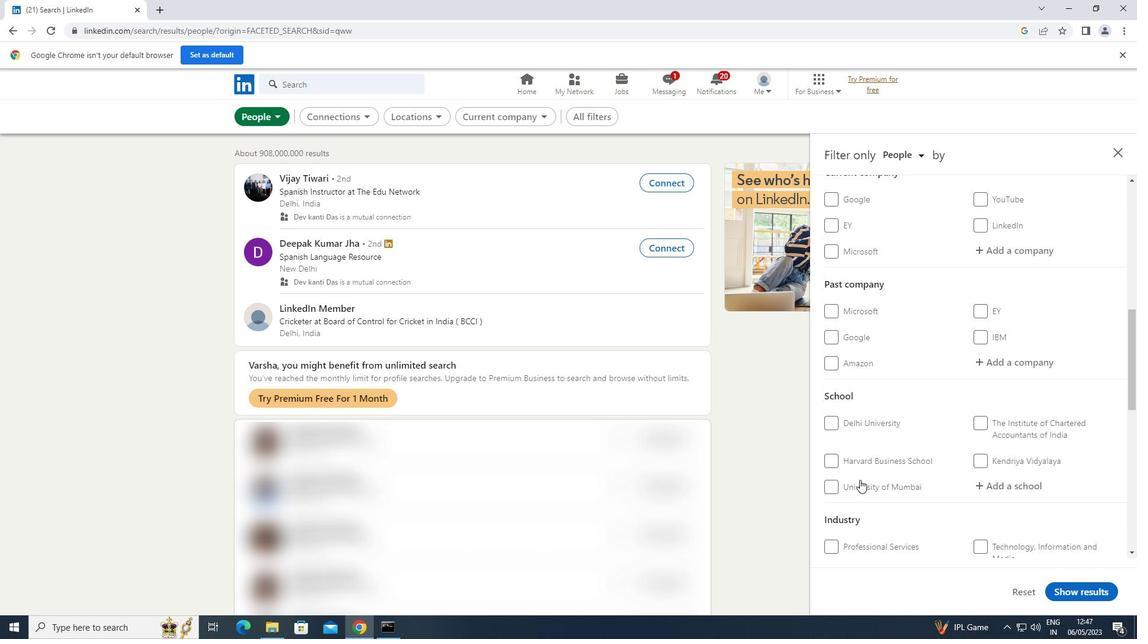 
Action: Mouse moved to (860, 480)
Screenshot: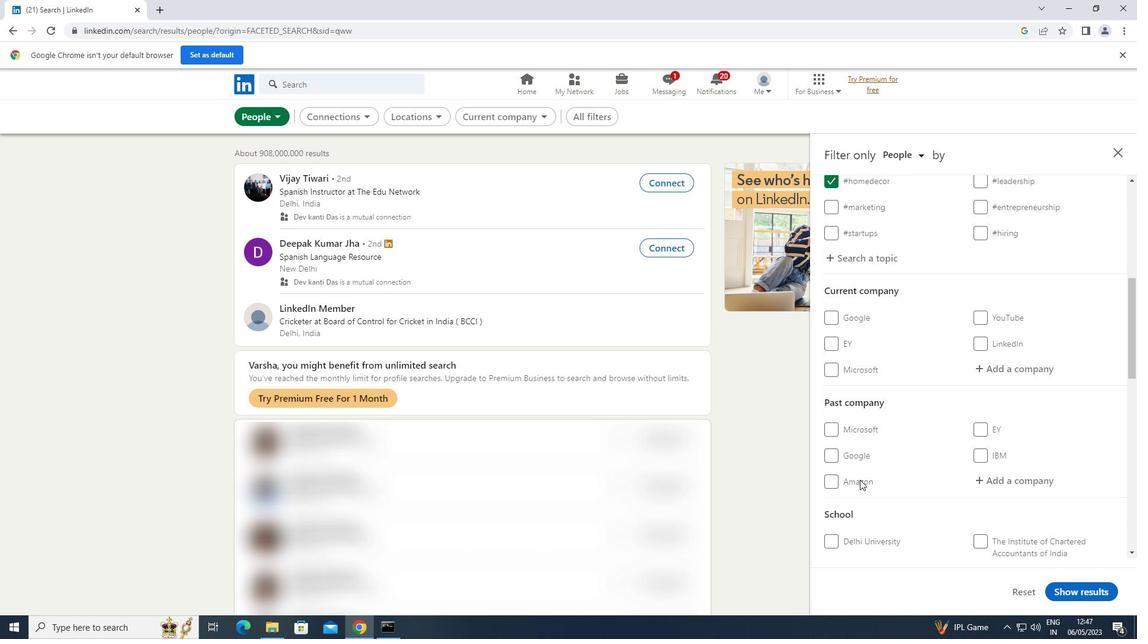 
Action: Mouse scrolled (860, 481) with delta (0, 0)
Screenshot: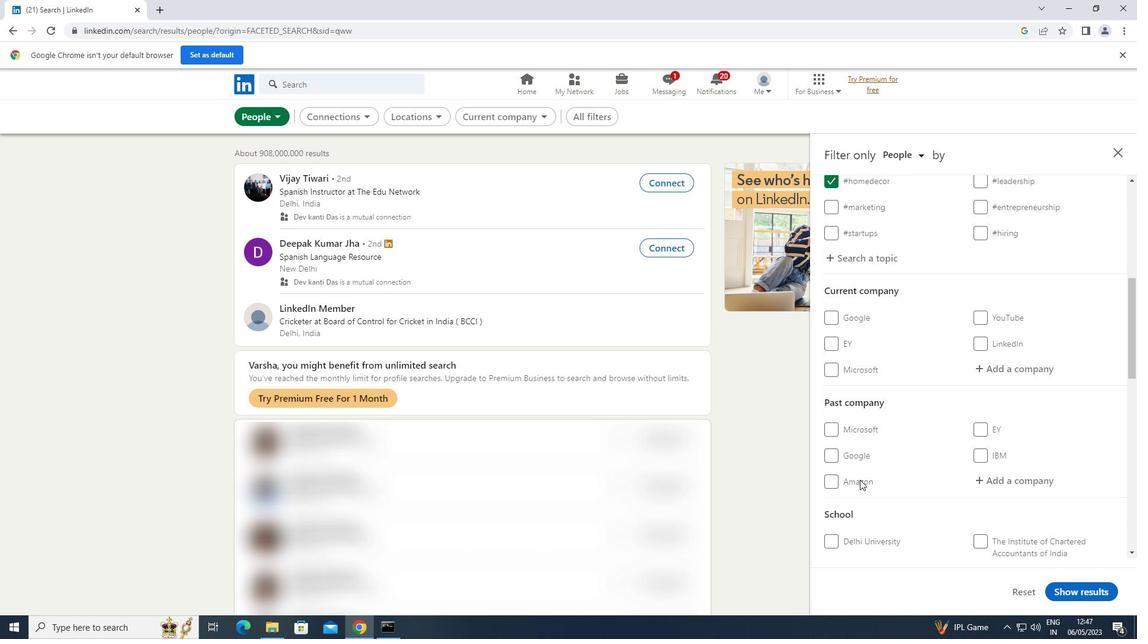 
Action: Mouse moved to (1015, 437)
Screenshot: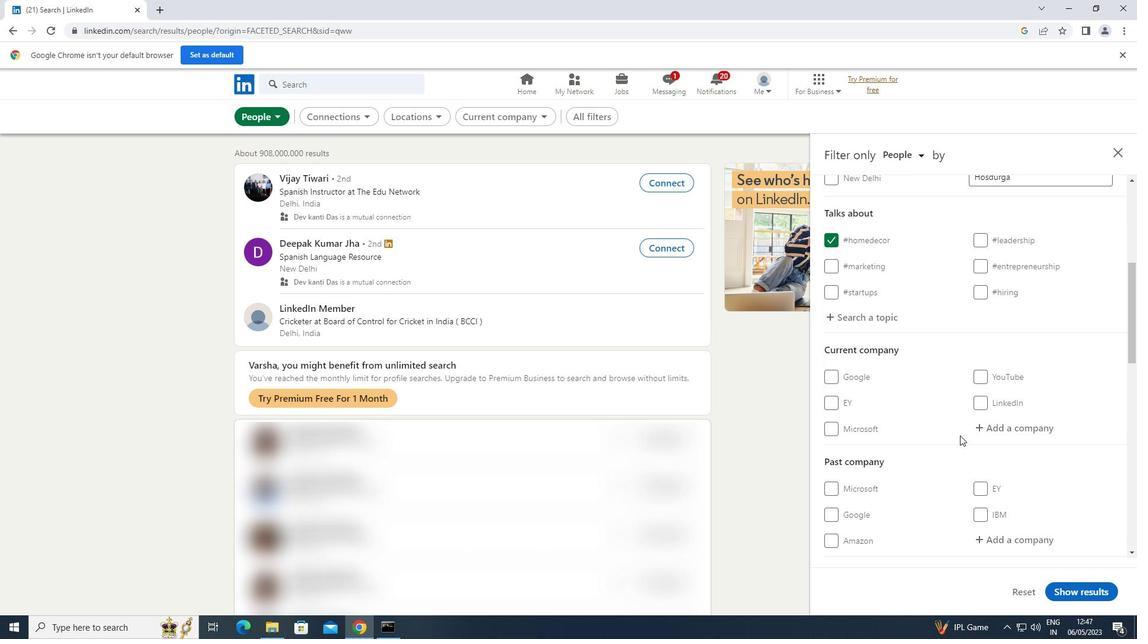 
Action: Mouse pressed left at (1015, 437)
Screenshot: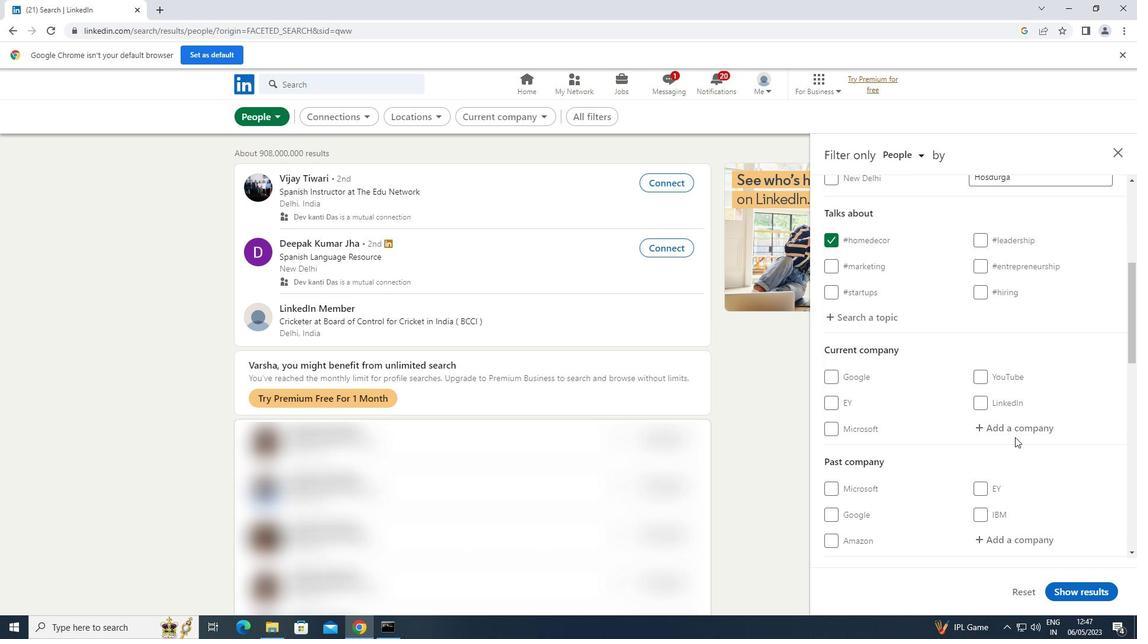 
Action: Mouse moved to (1004, 421)
Screenshot: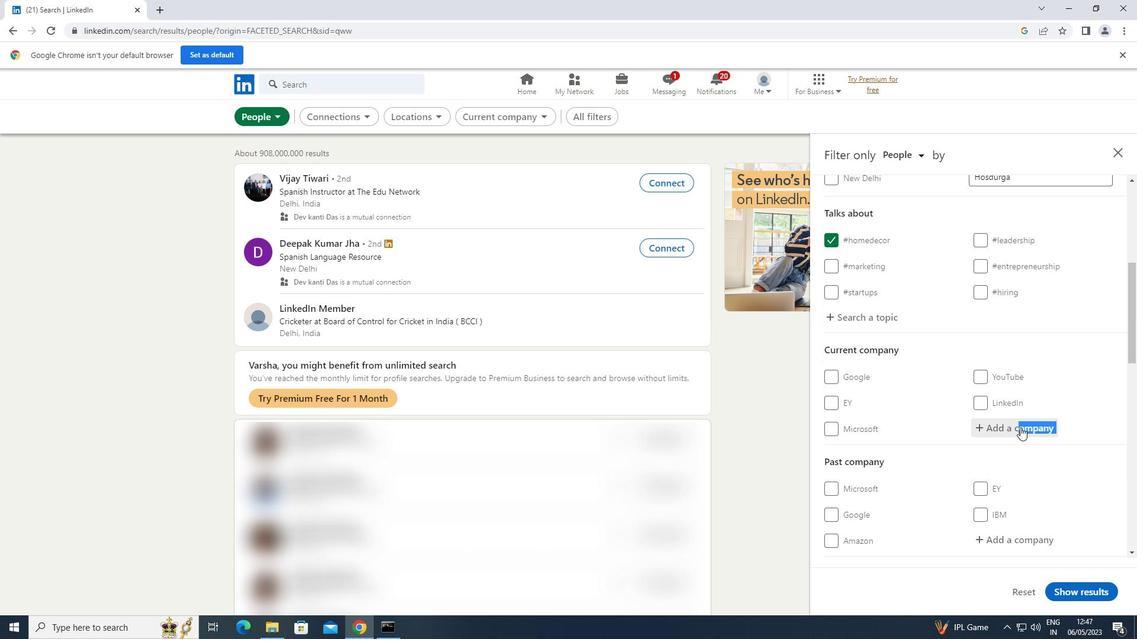 
Action: Mouse pressed left at (1004, 421)
Screenshot: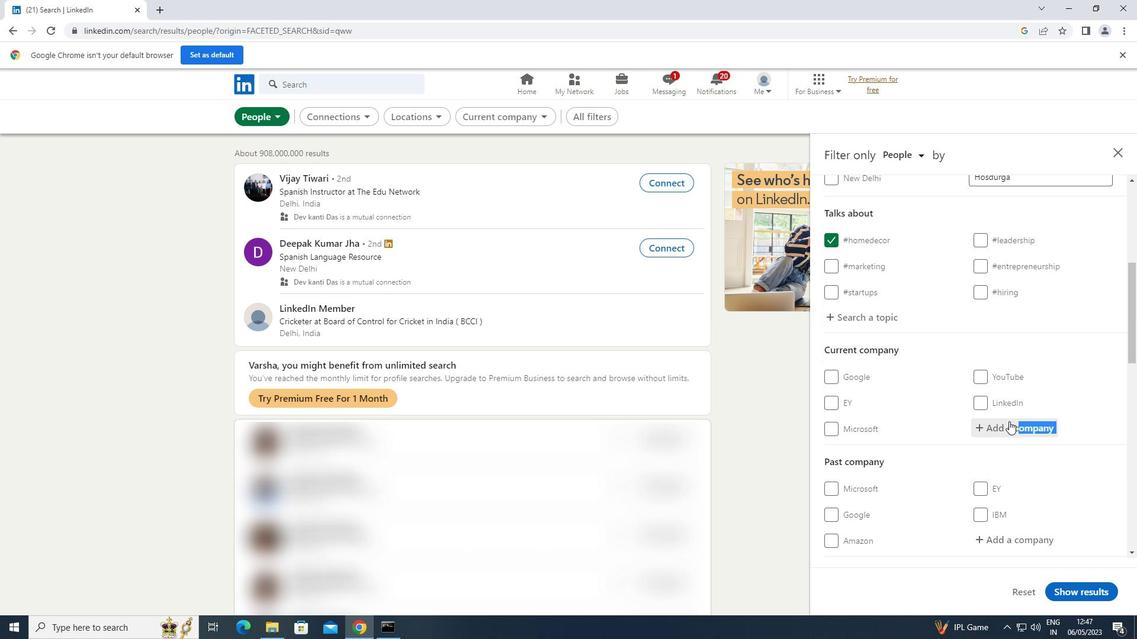 
Action: Key pressed <Key.caps_lock>AU<Key.space>SMALL<Key.space>
Screenshot: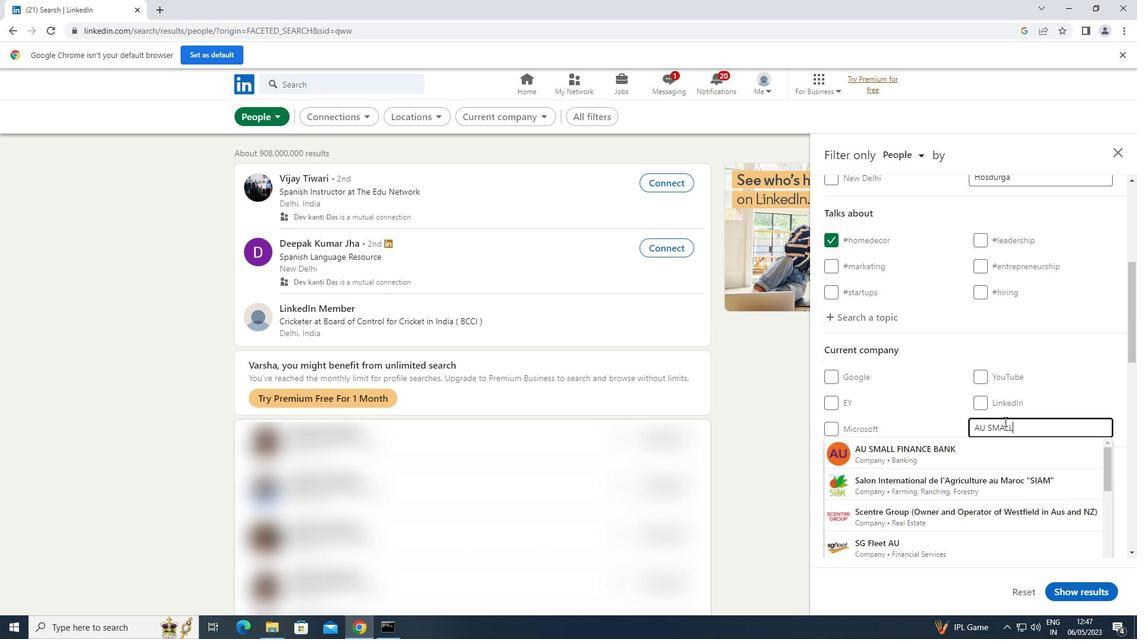 
Action: Mouse moved to (961, 453)
Screenshot: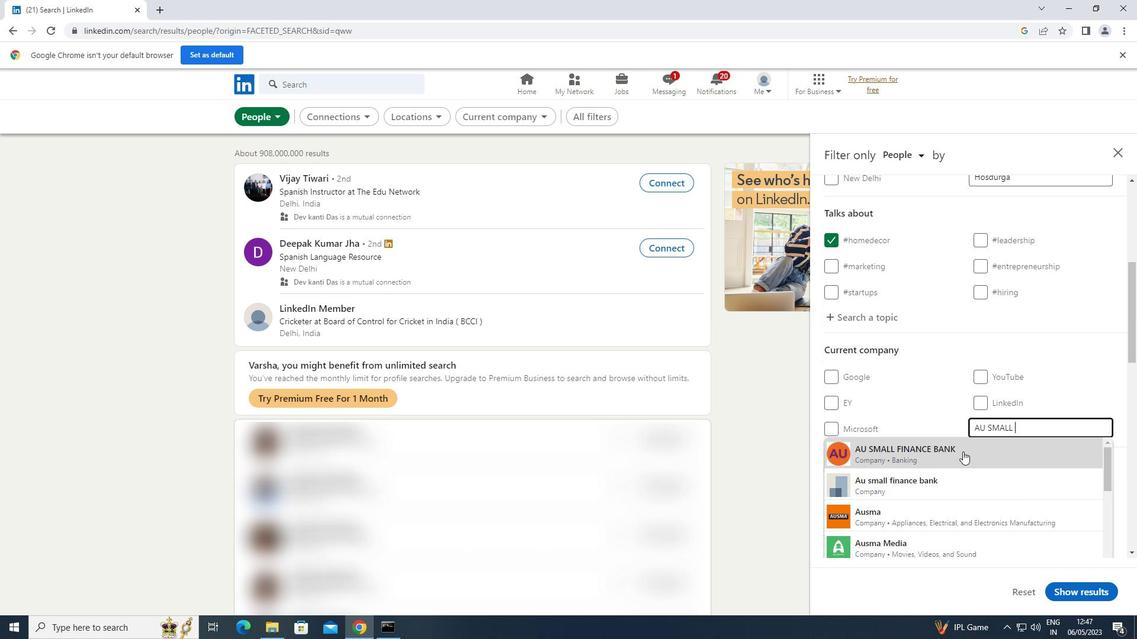 
Action: Mouse pressed left at (961, 453)
Screenshot: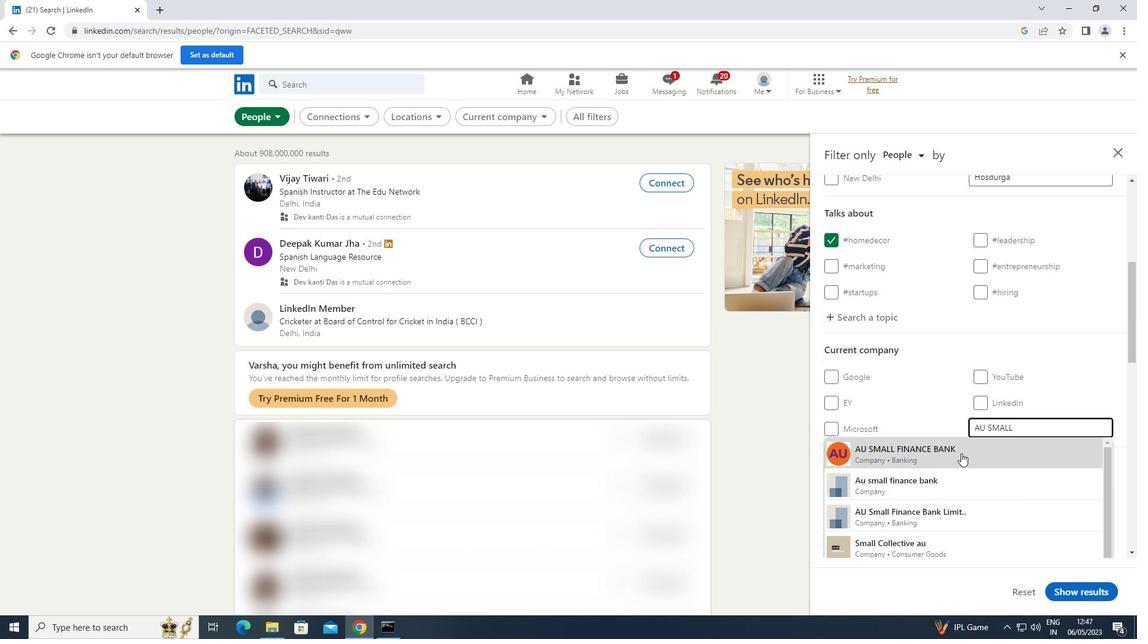 
Action: Key pressed <Key.caps_lock>
Screenshot: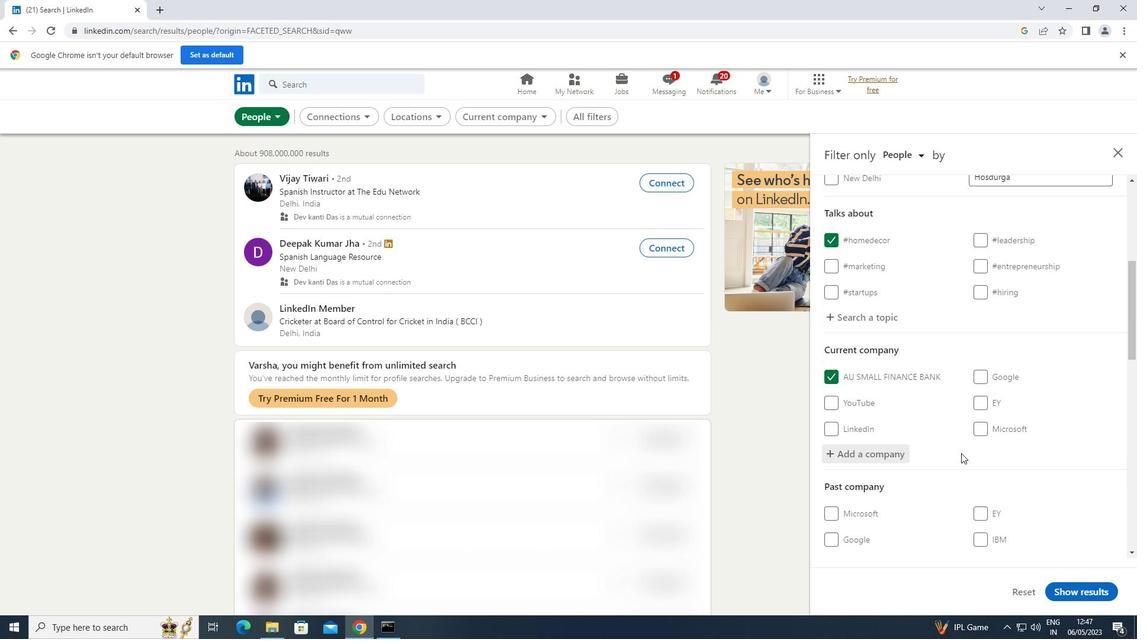 
Action: Mouse scrolled (961, 453) with delta (0, 0)
Screenshot: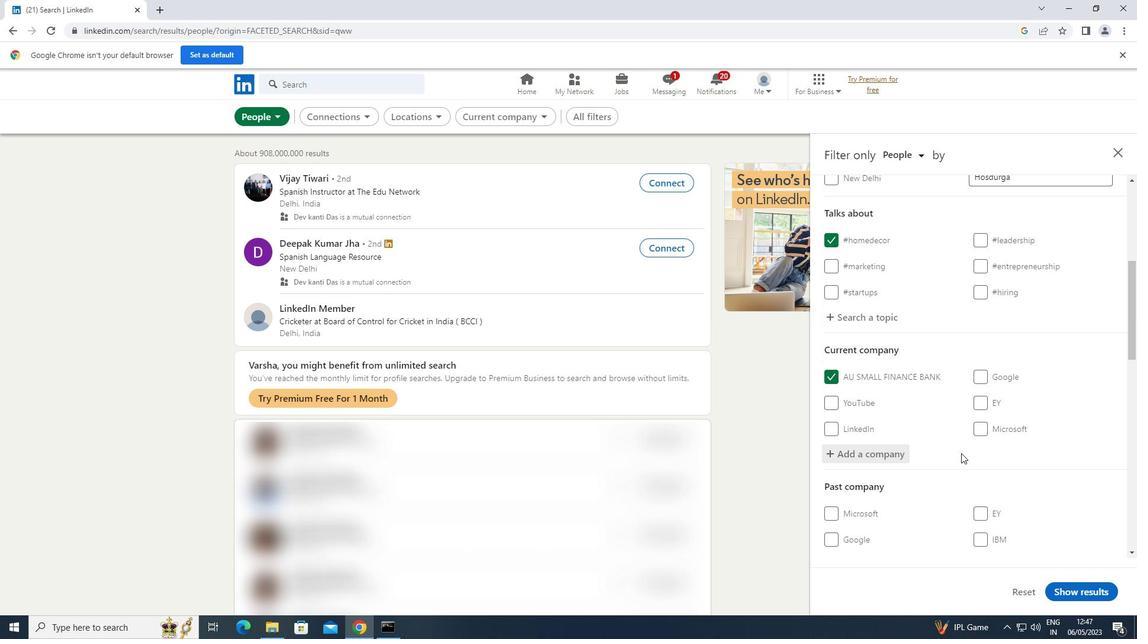 
Action: Mouse scrolled (961, 453) with delta (0, 0)
Screenshot: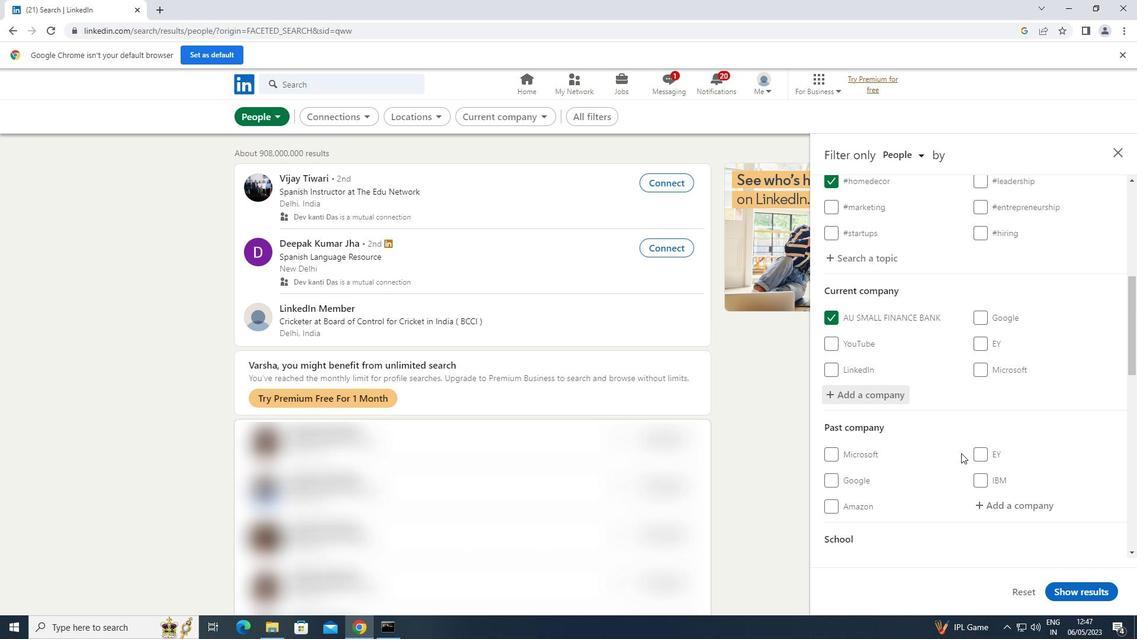 
Action: Mouse scrolled (961, 453) with delta (0, 0)
Screenshot: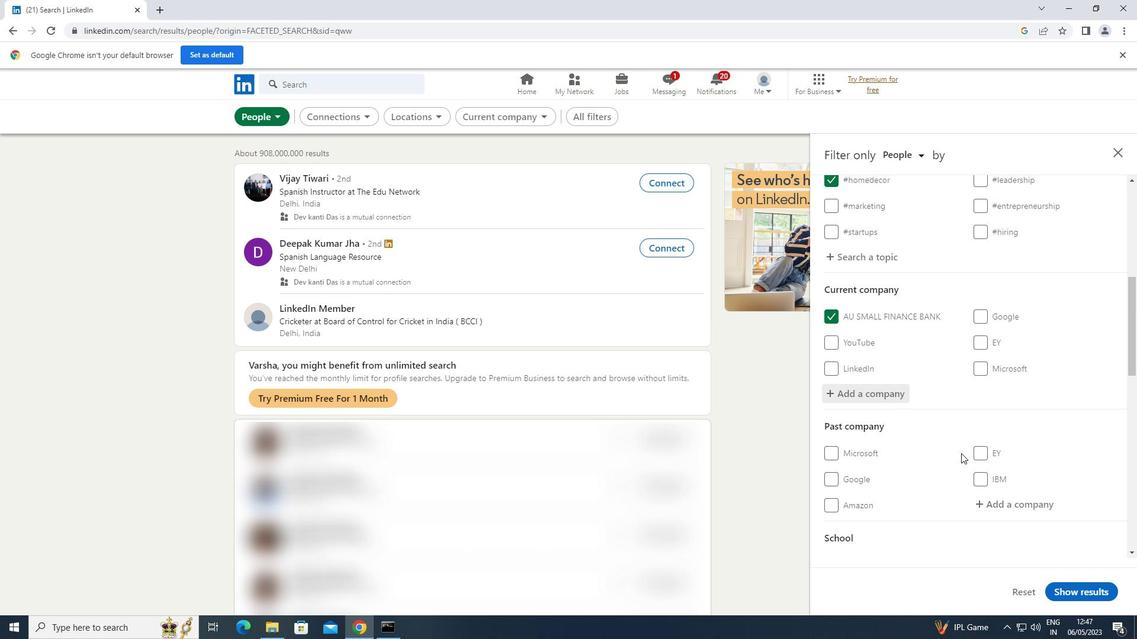 
Action: Mouse moved to (1009, 481)
Screenshot: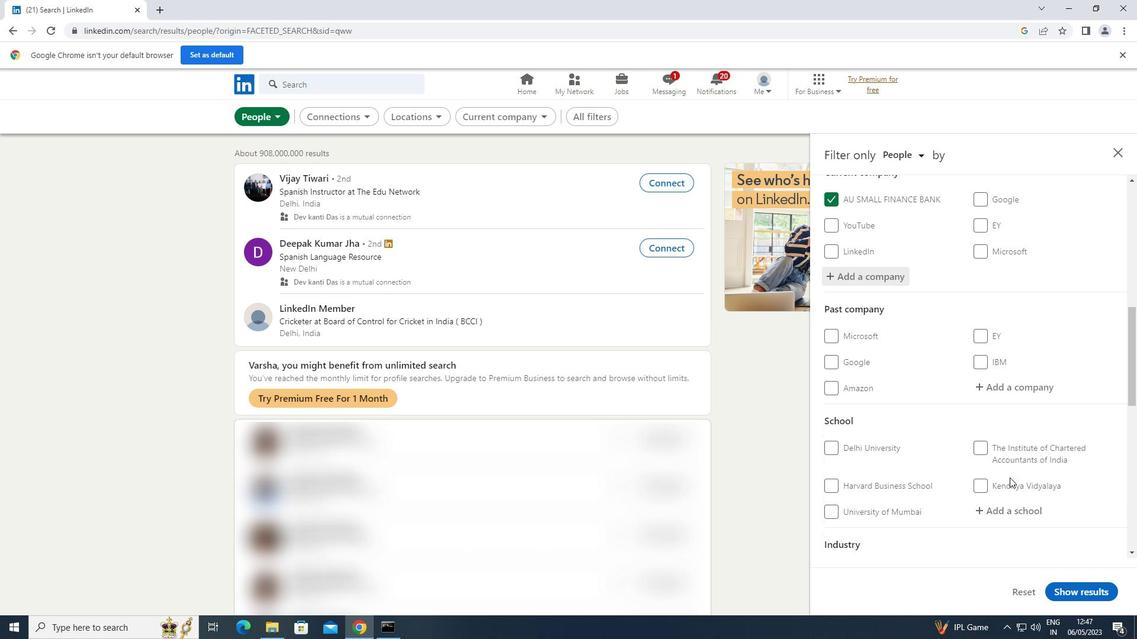 
Action: Mouse scrolled (1009, 480) with delta (0, 0)
Screenshot: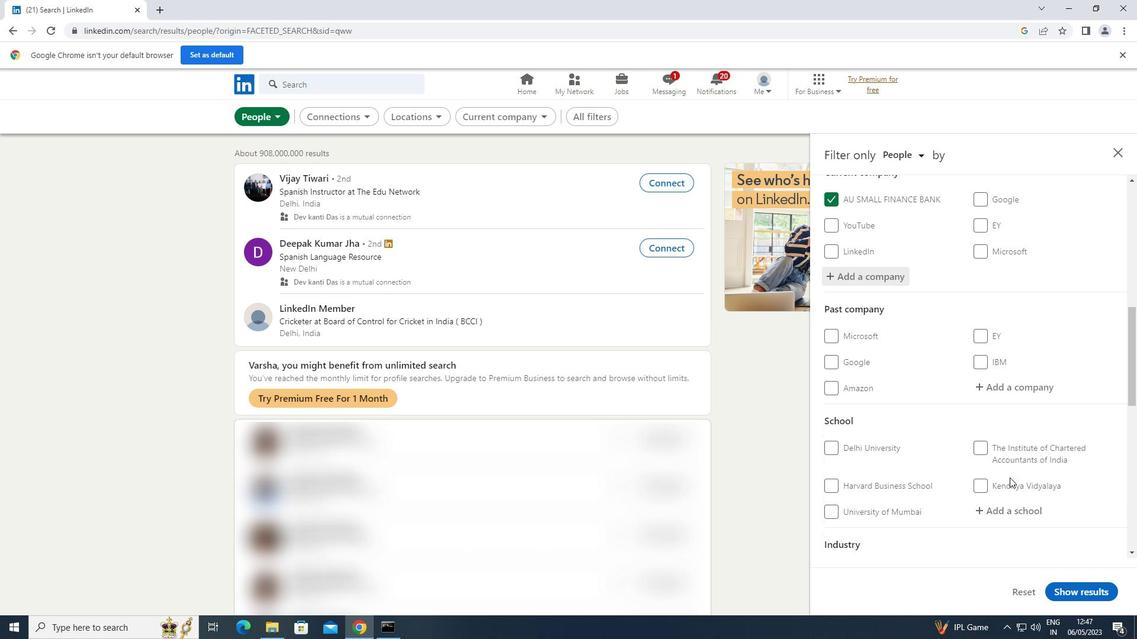 
Action: Mouse moved to (1019, 455)
Screenshot: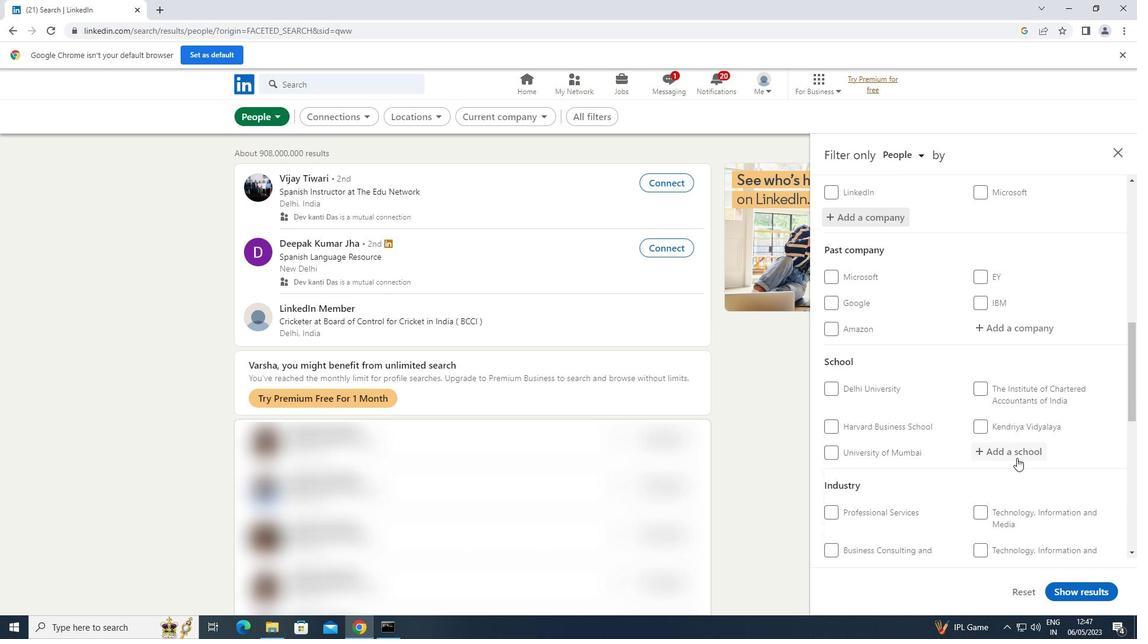 
Action: Mouse pressed left at (1019, 455)
Screenshot: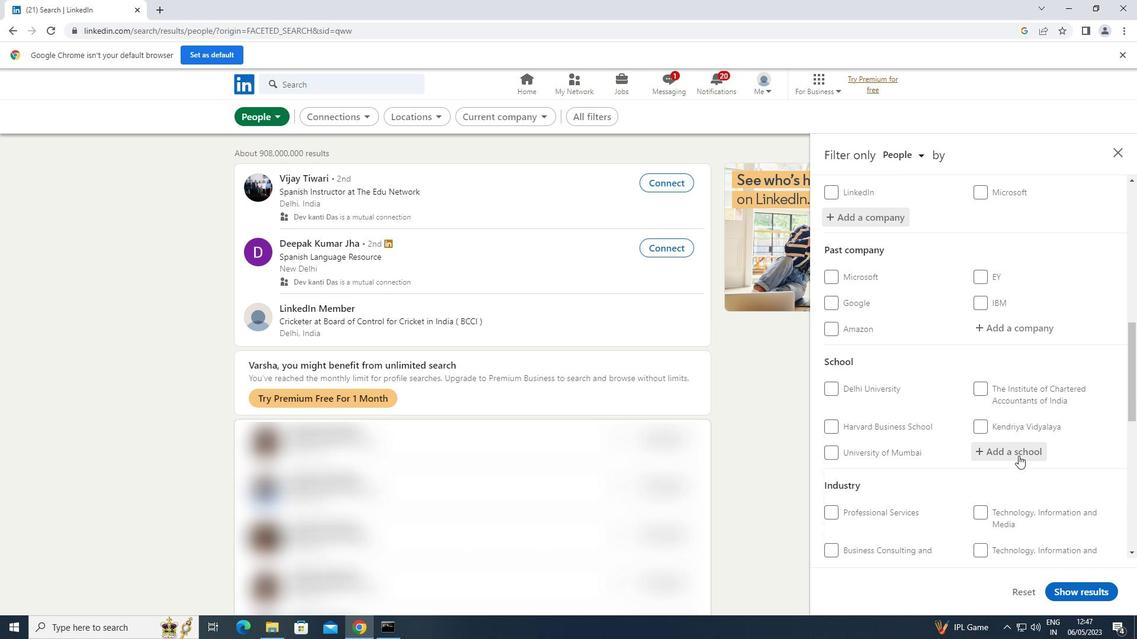 
Action: Mouse moved to (1019, 454)
Screenshot: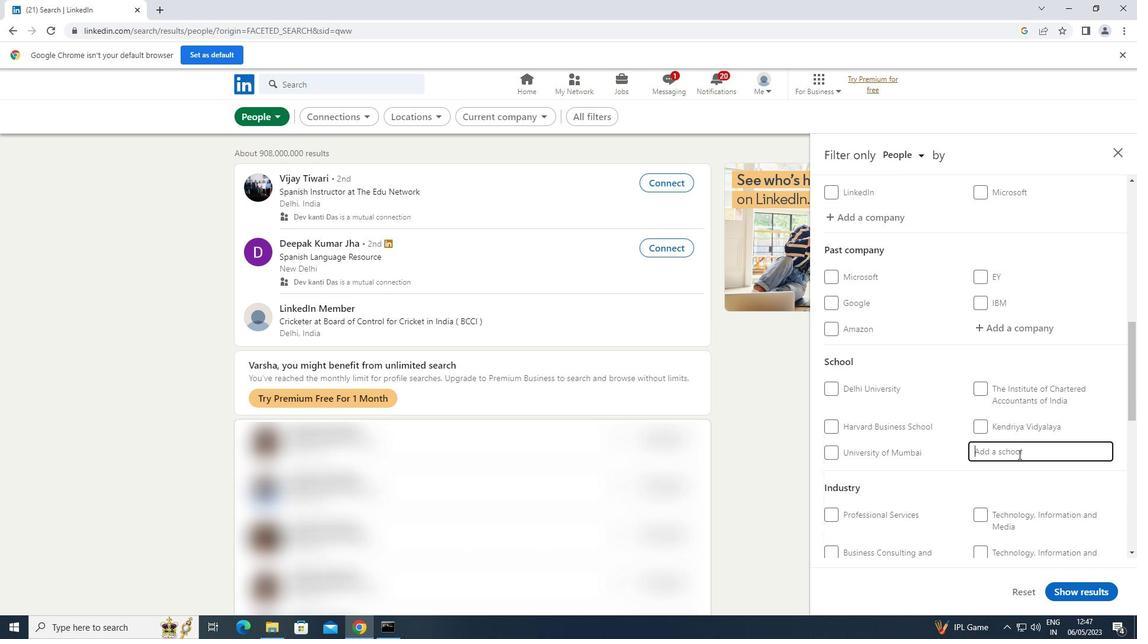 
Action: Key pressed <Key.shift><Key.shift>CMR<Key.space><Key.shift>INSTU<Key.backspace>I
Screenshot: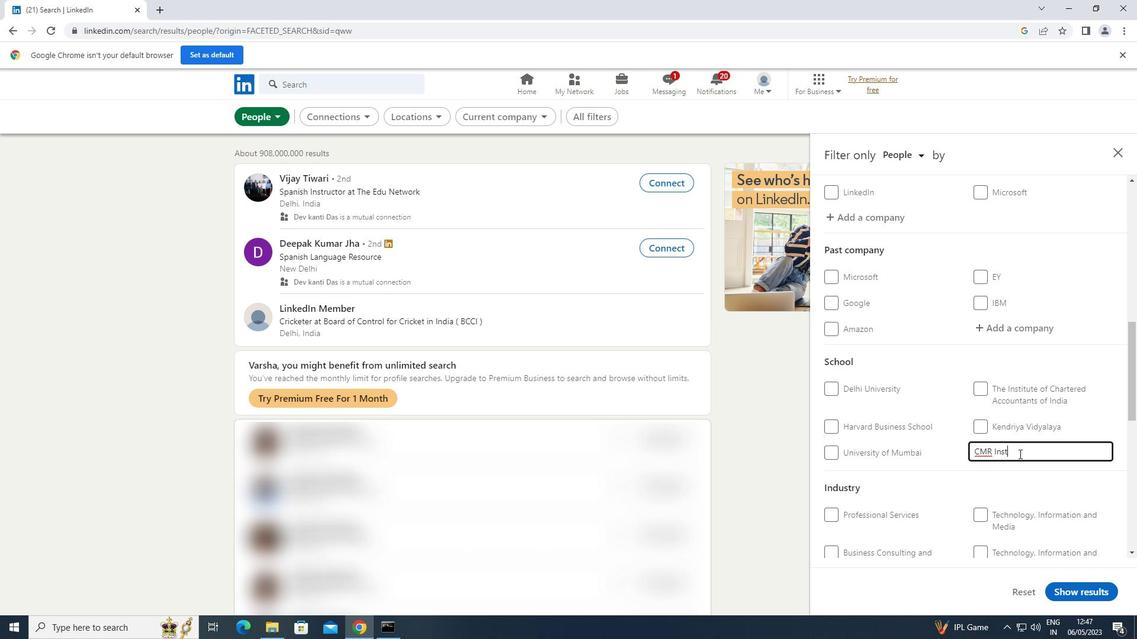 
Action: Mouse moved to (926, 532)
Screenshot: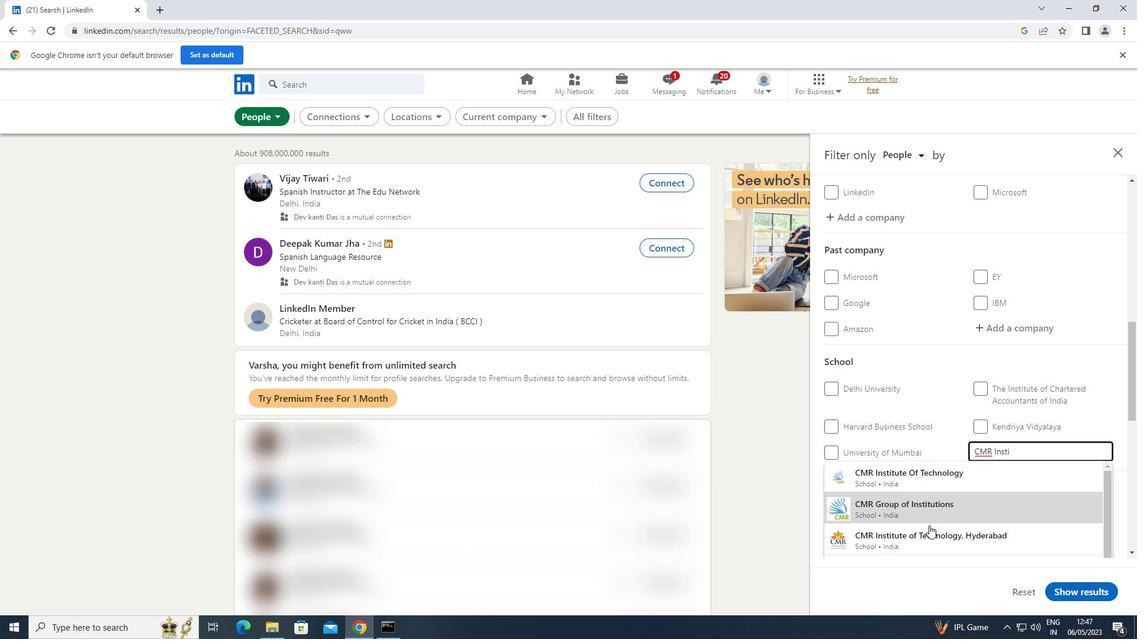 
Action: Mouse pressed left at (926, 532)
Screenshot: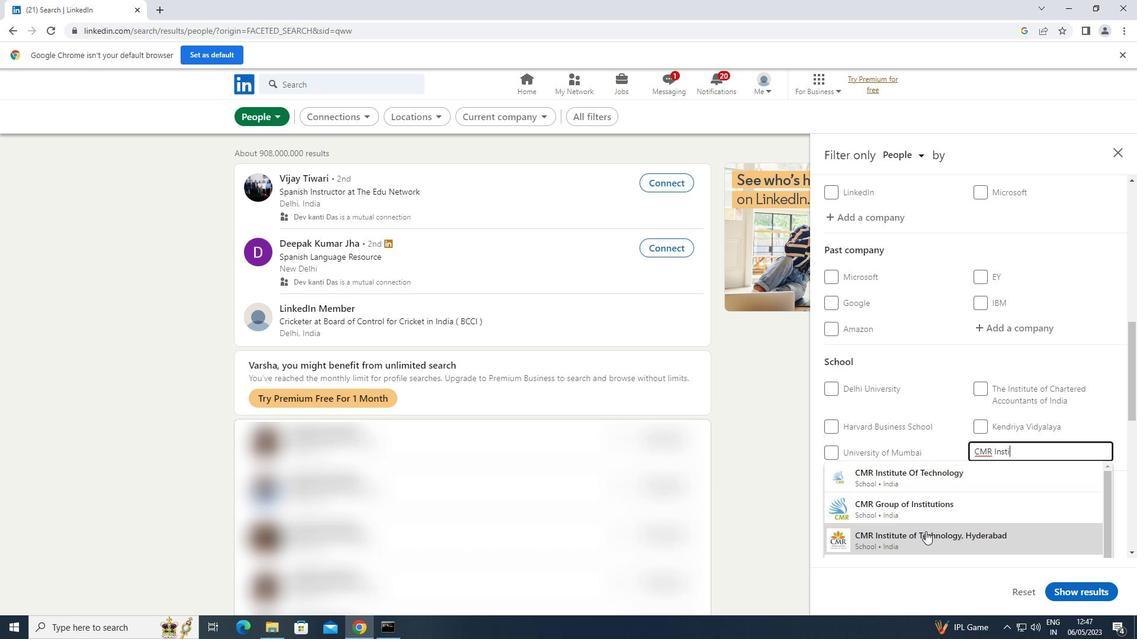 
Action: Mouse moved to (938, 507)
Screenshot: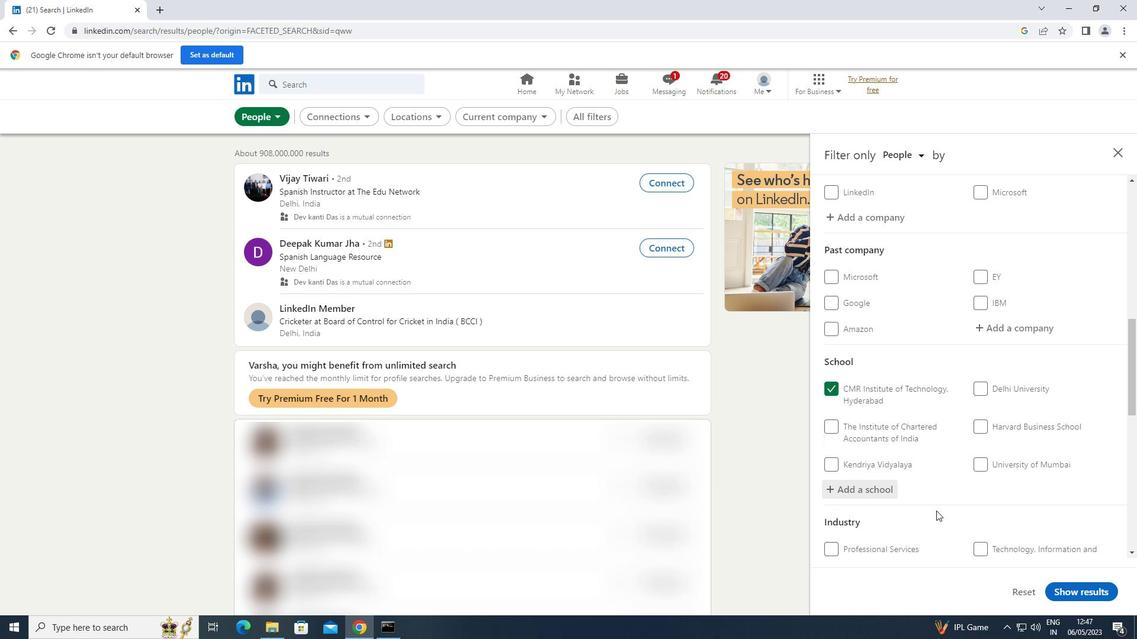 
Action: Mouse scrolled (938, 507) with delta (0, 0)
Screenshot: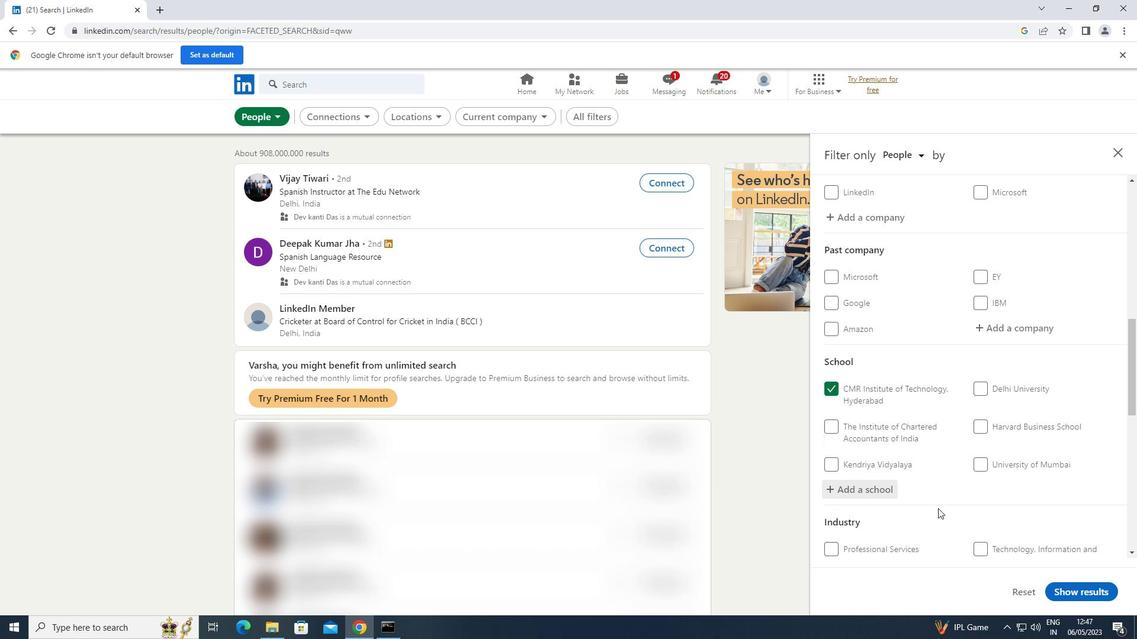 
Action: Mouse scrolled (938, 507) with delta (0, 0)
Screenshot: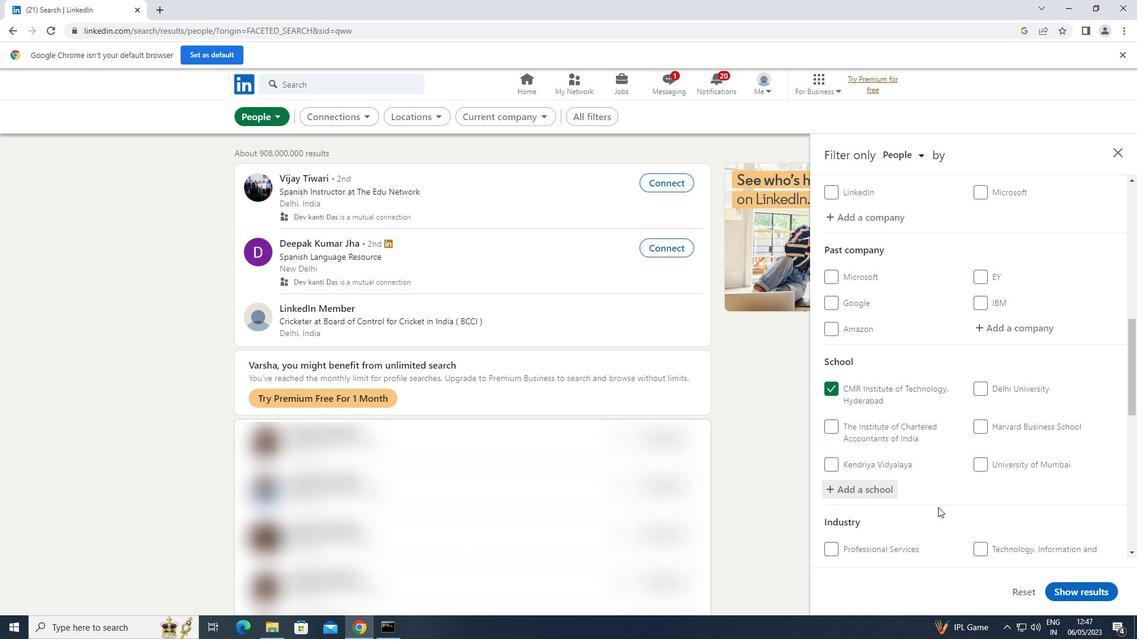 
Action: Mouse scrolled (938, 507) with delta (0, 0)
Screenshot: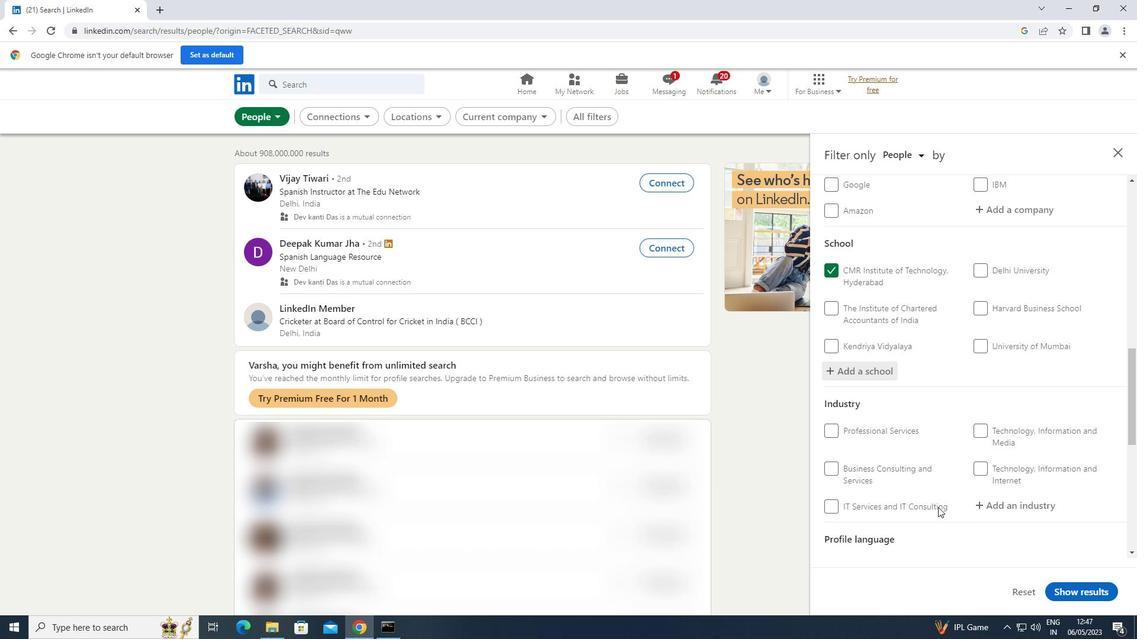 
Action: Mouse scrolled (938, 507) with delta (0, 0)
Screenshot: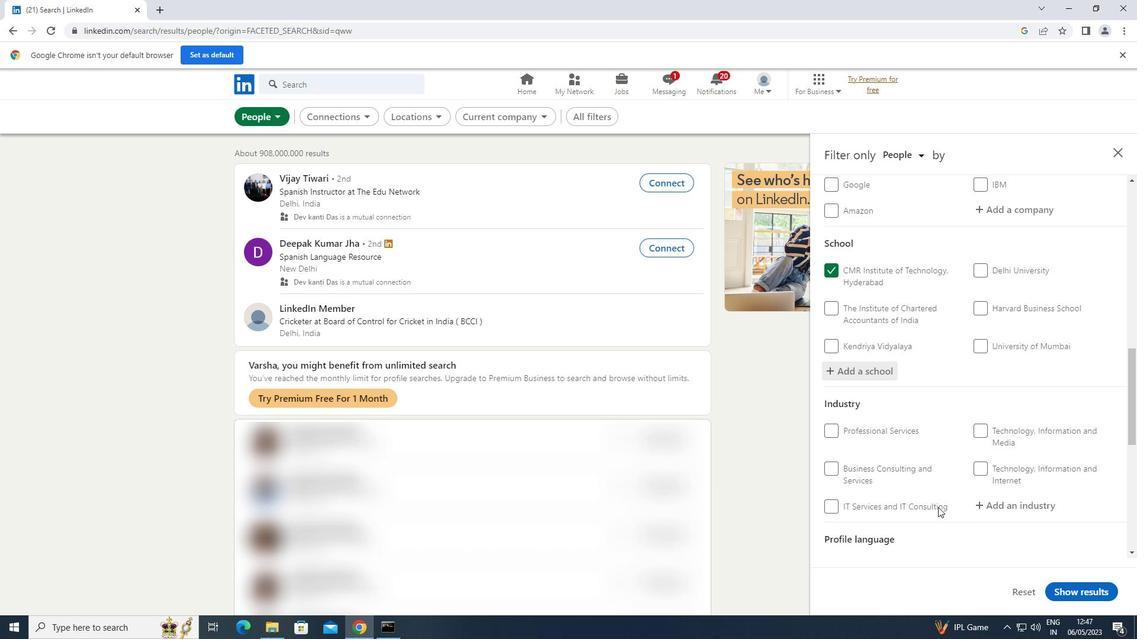 
Action: Mouse moved to (1027, 388)
Screenshot: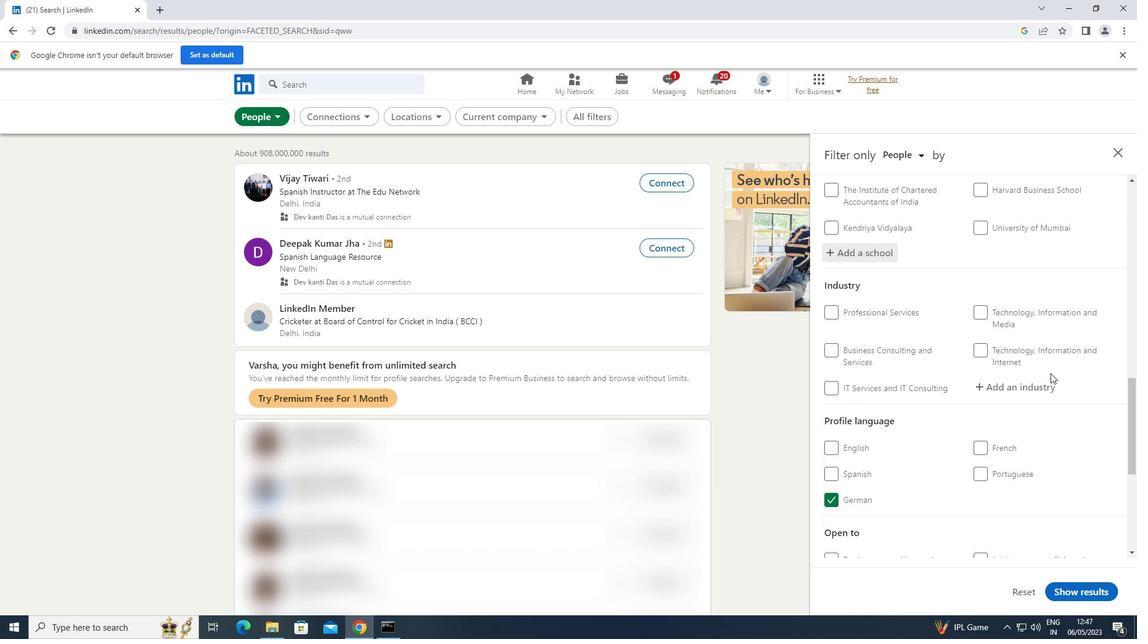 
Action: Mouse pressed left at (1027, 388)
Screenshot: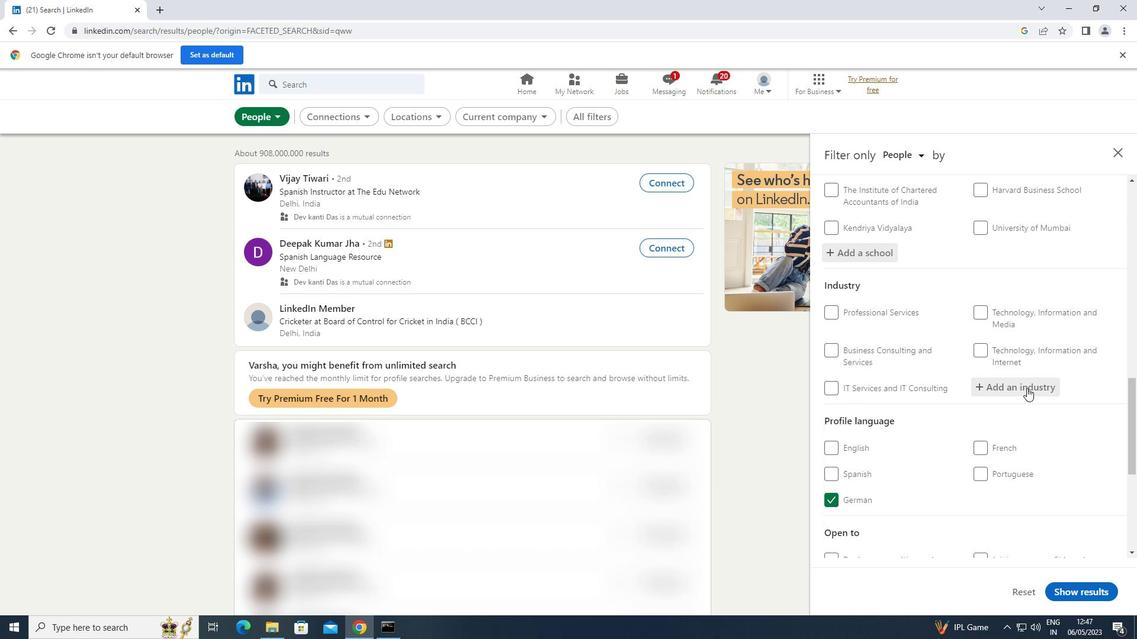 
Action: Key pressed <Key.shift>WHOLESALE<Key.space><Key.shift>HARDWARE
Screenshot: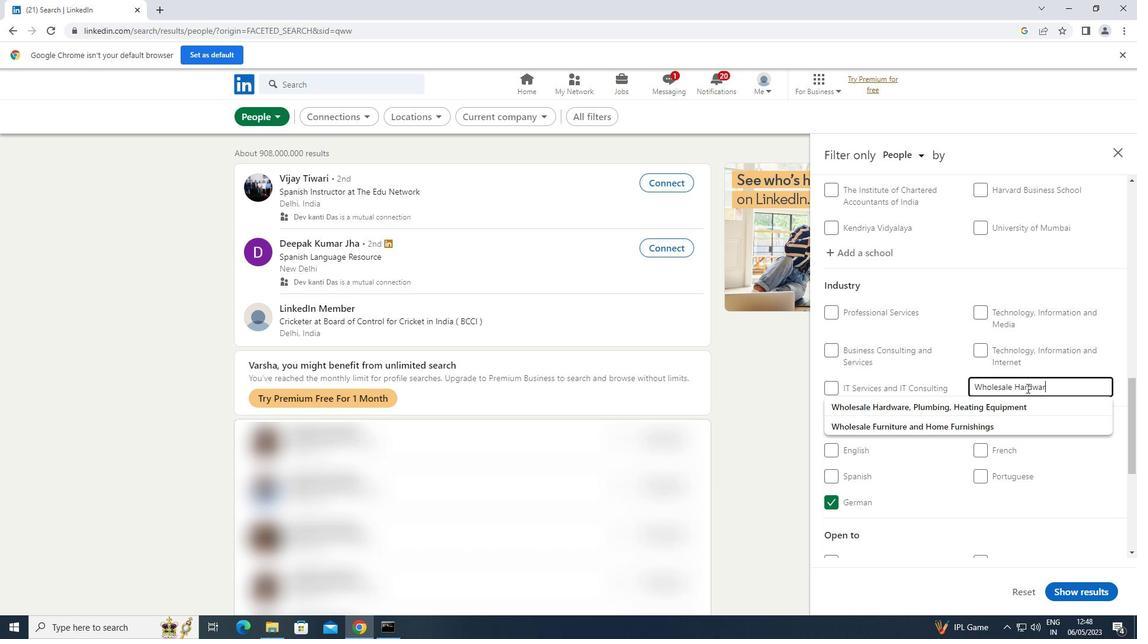 
Action: Mouse moved to (983, 405)
Screenshot: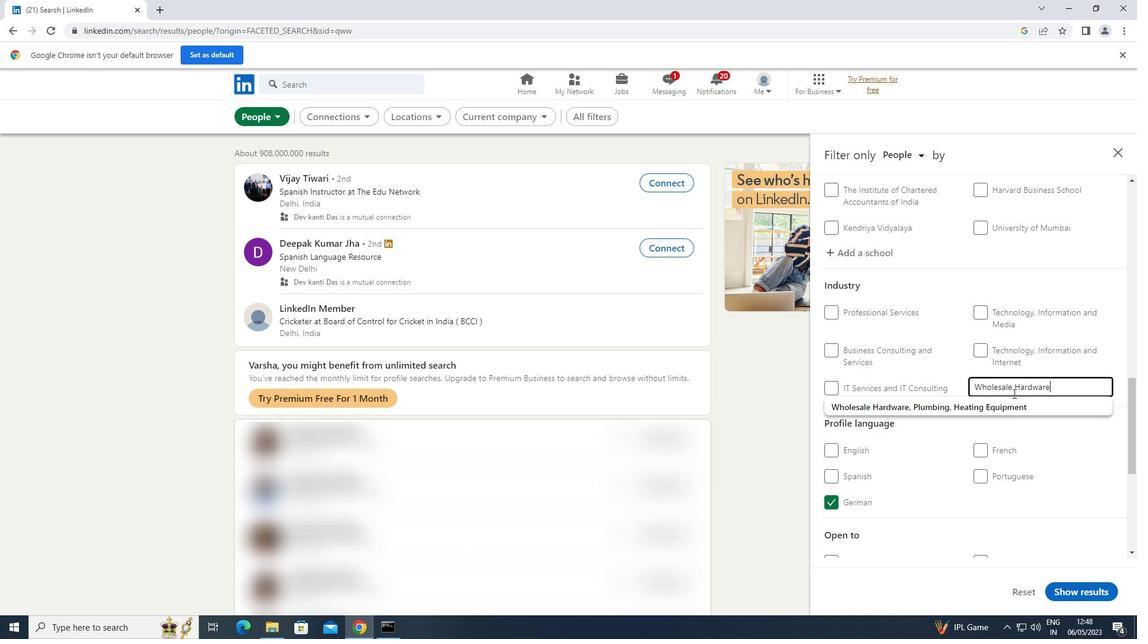 
Action: Mouse pressed left at (983, 405)
Screenshot: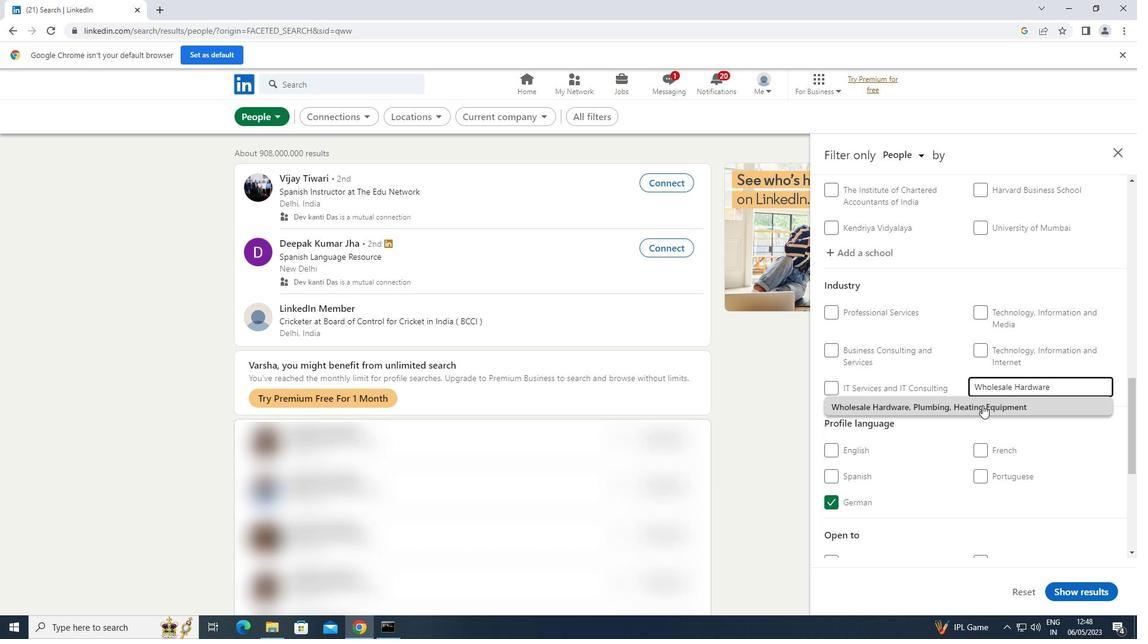 
Action: Mouse scrolled (983, 405) with delta (0, 0)
Screenshot: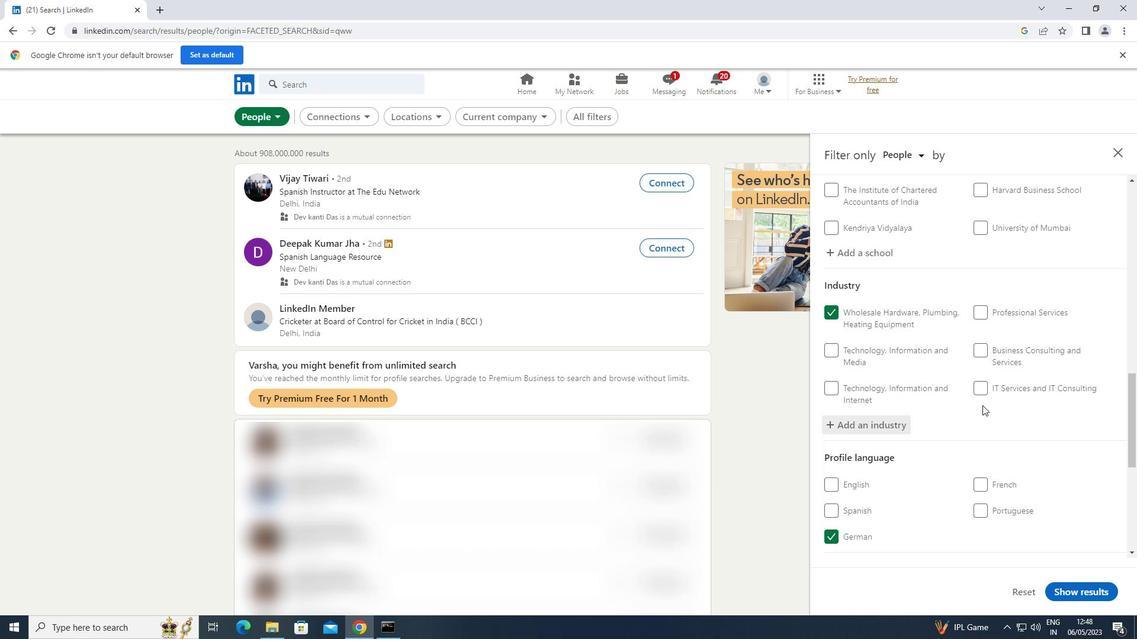 
Action: Mouse scrolled (983, 405) with delta (0, 0)
Screenshot: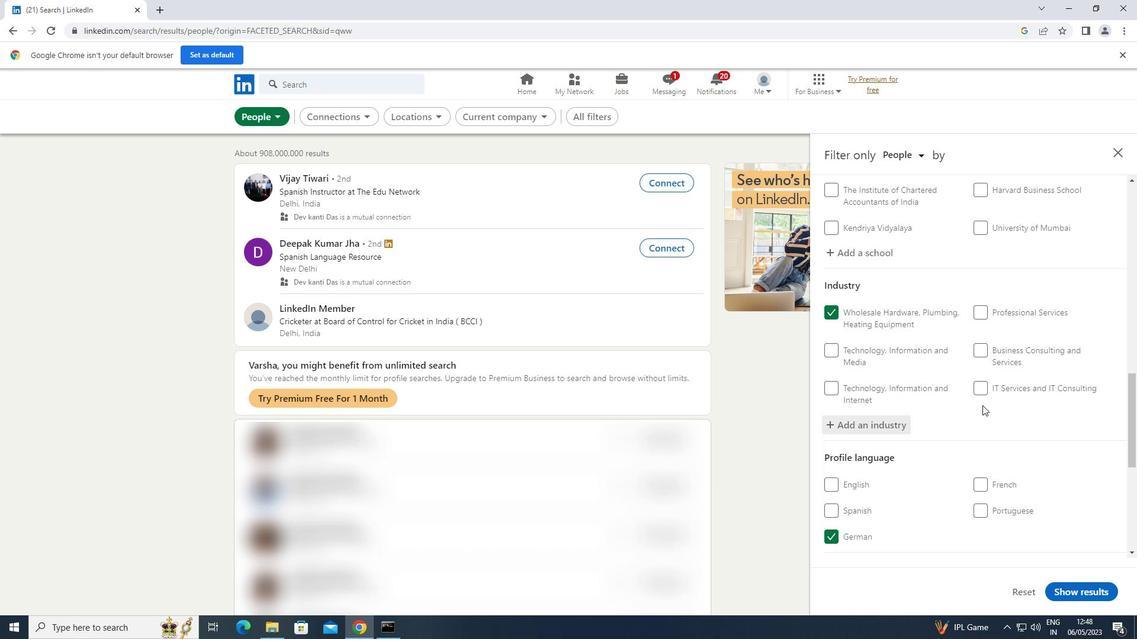 
Action: Mouse scrolled (983, 405) with delta (0, 0)
Screenshot: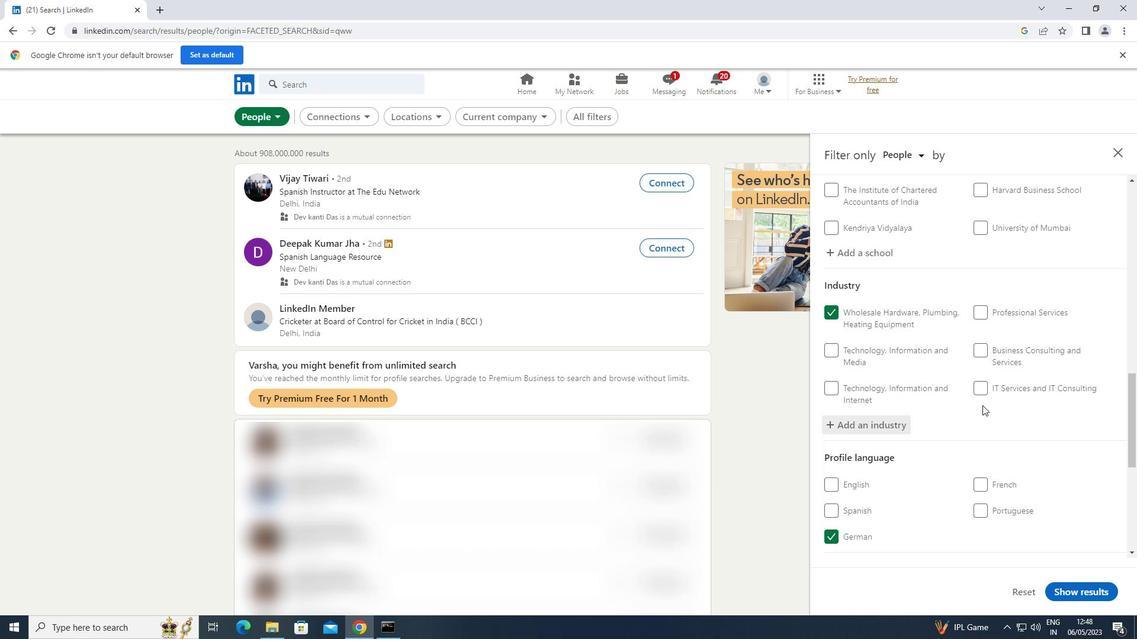 
Action: Mouse moved to (983, 405)
Screenshot: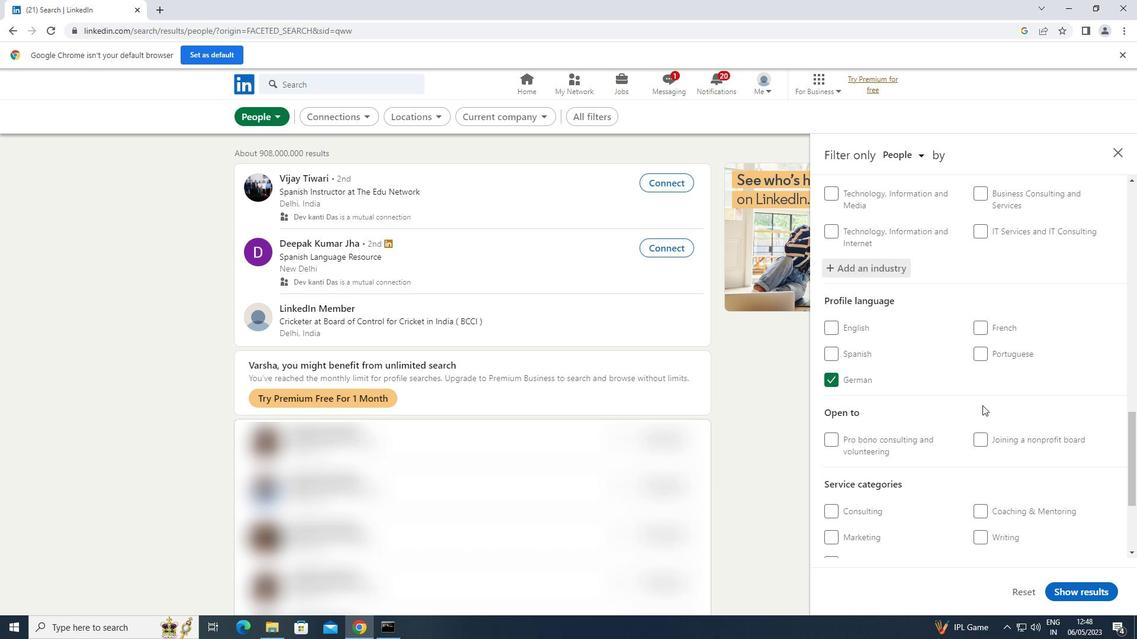 
Action: Mouse scrolled (983, 405) with delta (0, 0)
Screenshot: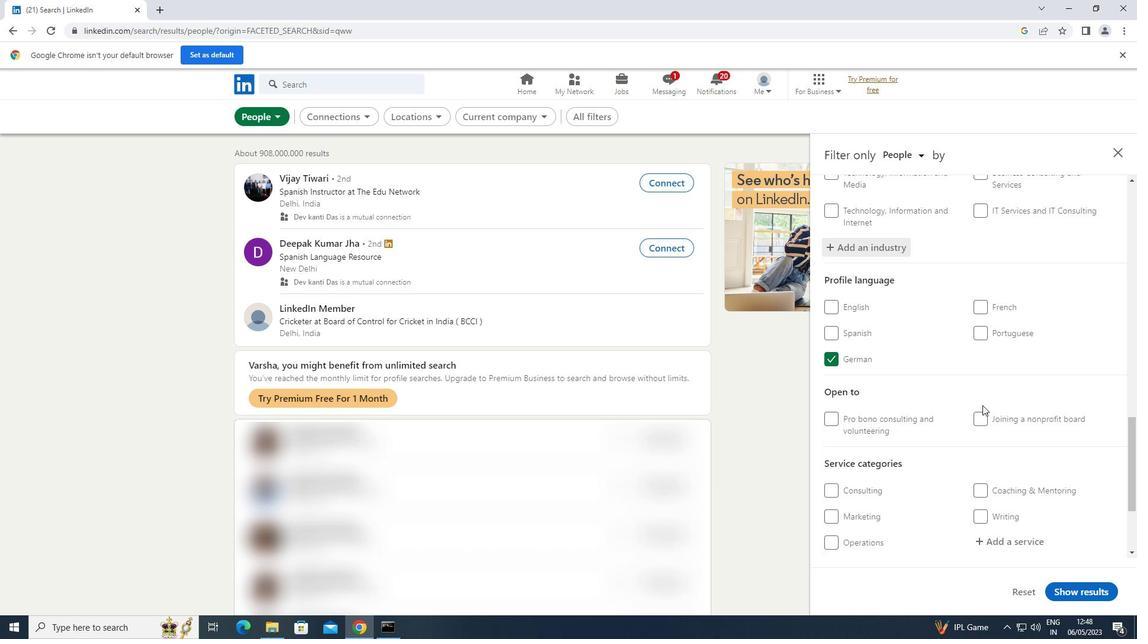 
Action: Mouse moved to (1007, 475)
Screenshot: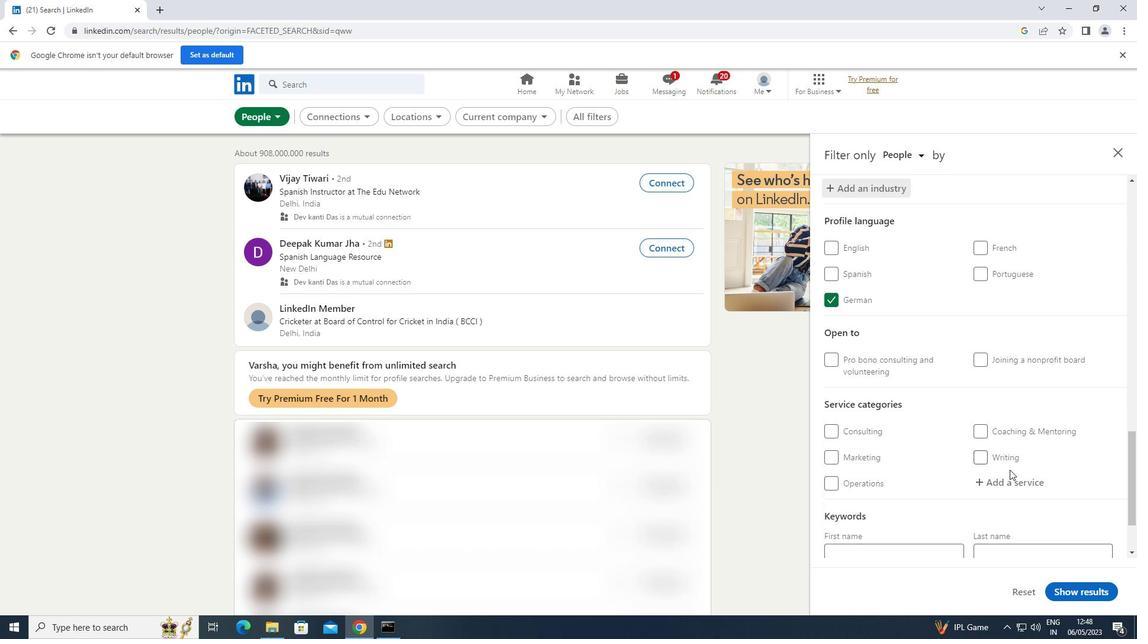 
Action: Mouse pressed left at (1007, 475)
Screenshot: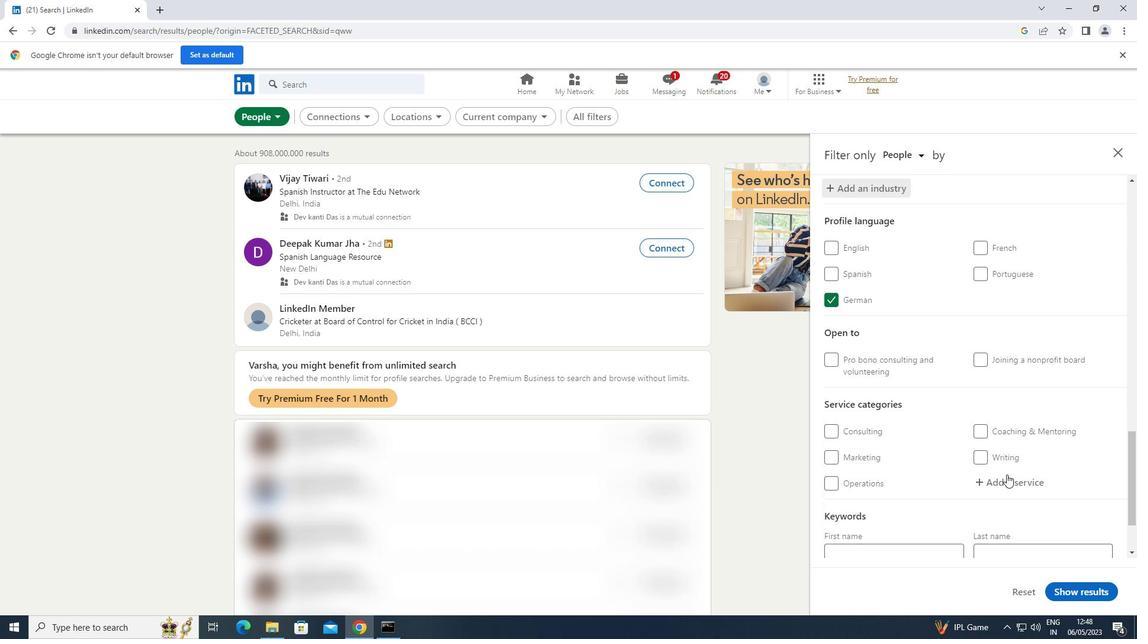 
Action: Key pressed <Key.shift>LEADERSH
Screenshot: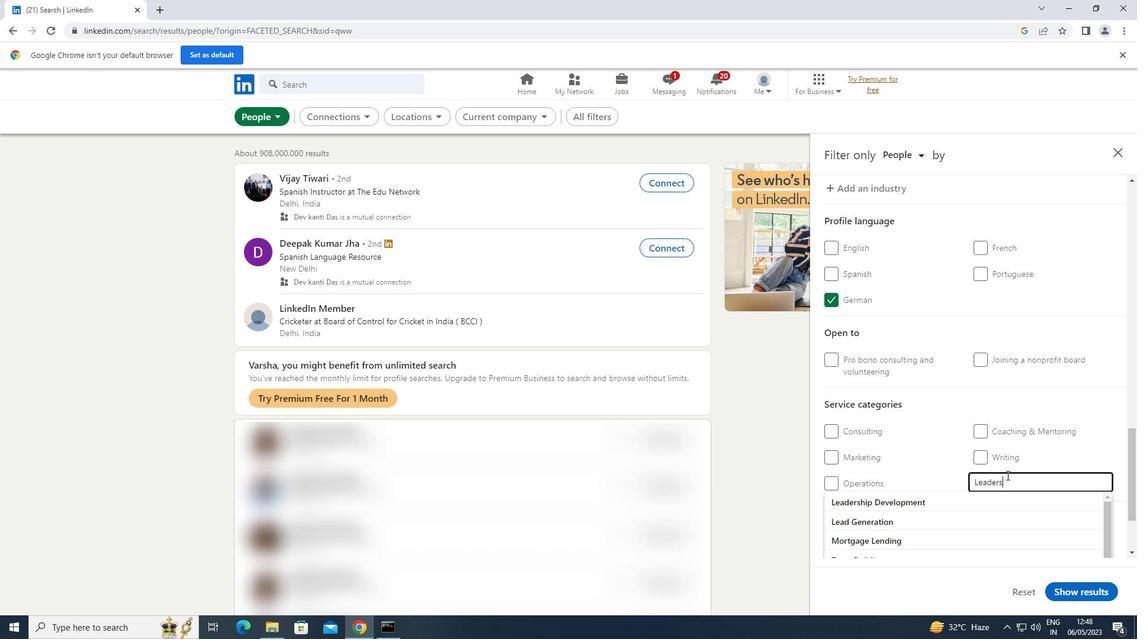 
Action: Mouse moved to (905, 493)
Screenshot: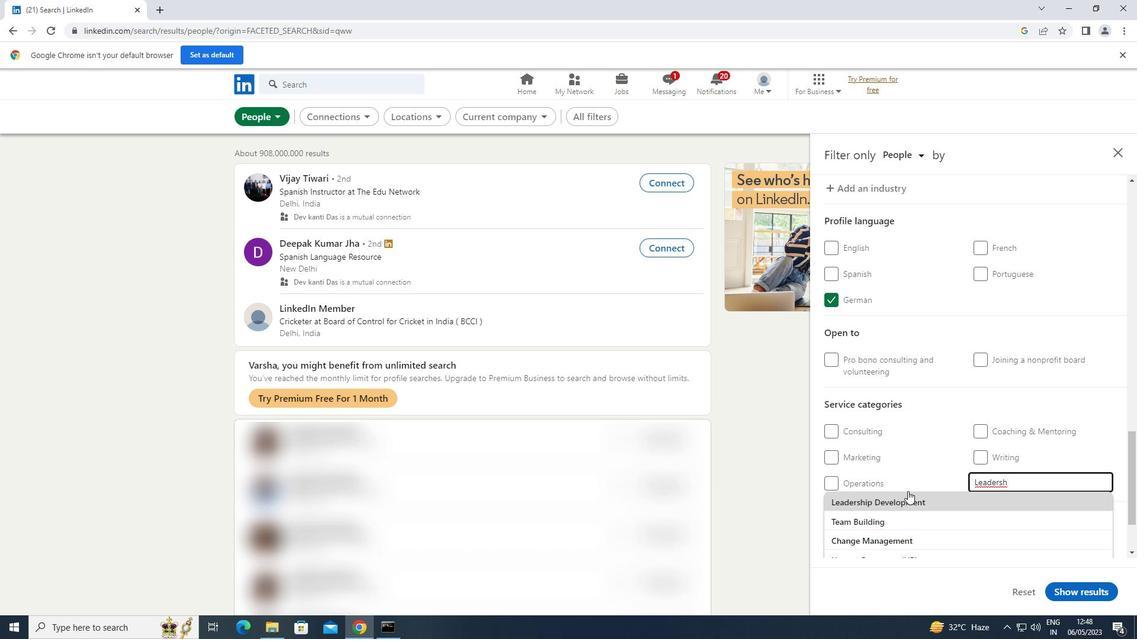 
Action: Mouse pressed left at (905, 493)
Screenshot: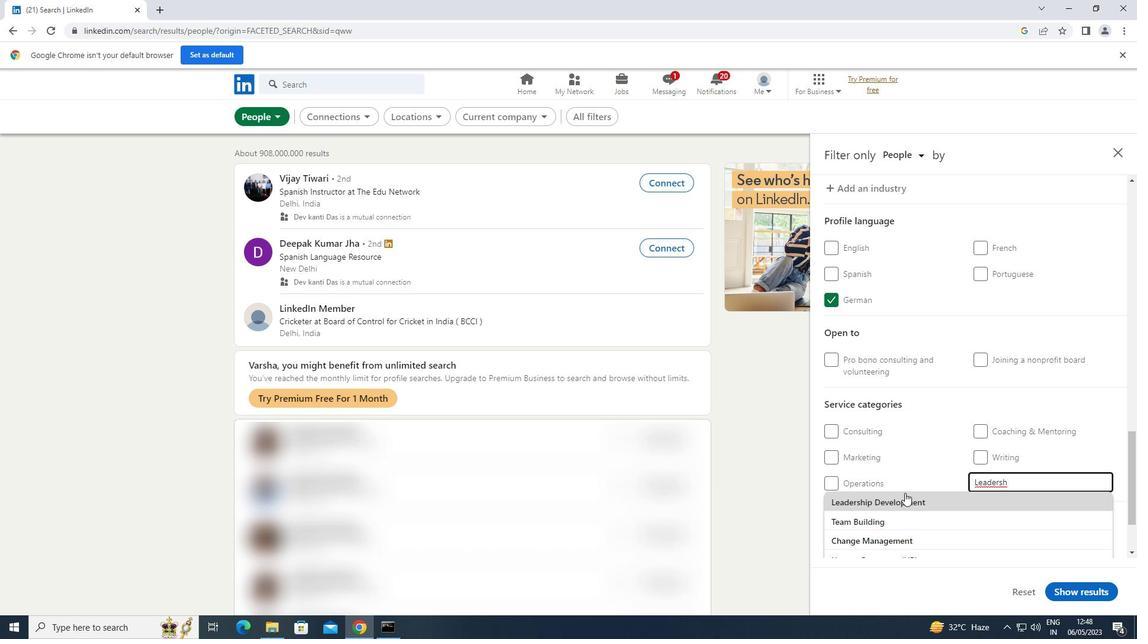 
Action: Mouse moved to (904, 493)
Screenshot: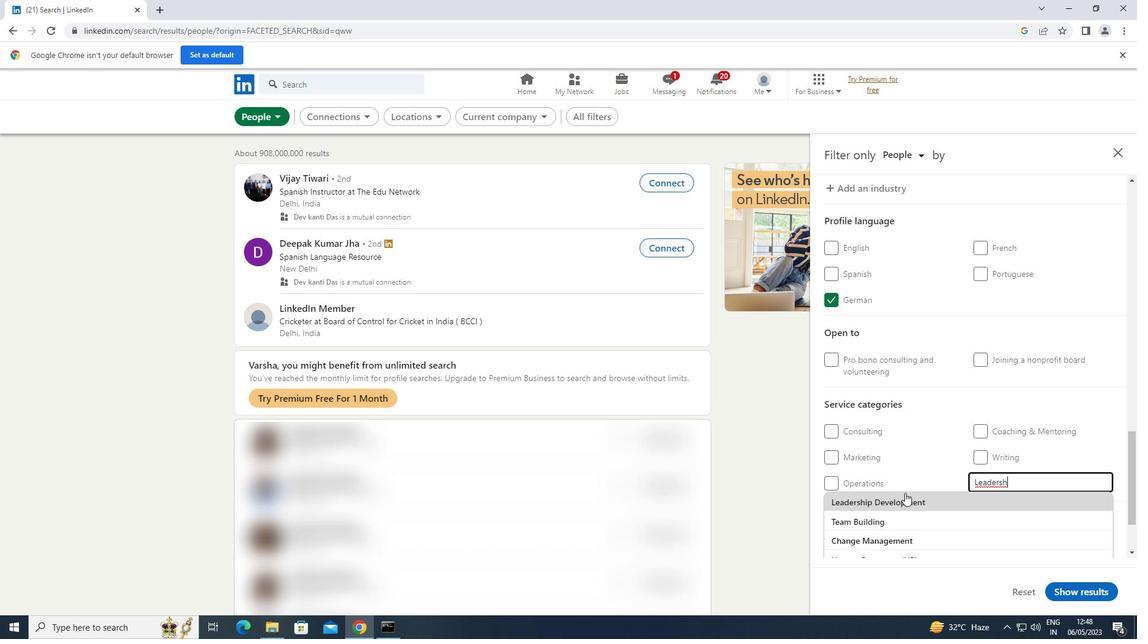 
Action: Mouse scrolled (904, 492) with delta (0, 0)
Screenshot: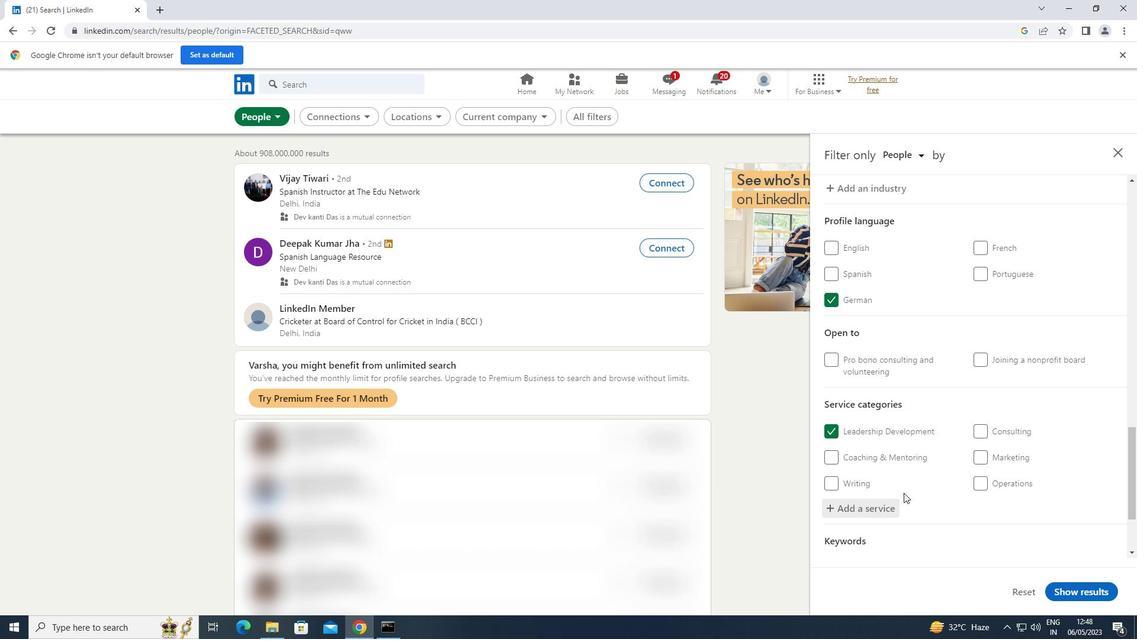 
Action: Mouse scrolled (904, 492) with delta (0, 0)
Screenshot: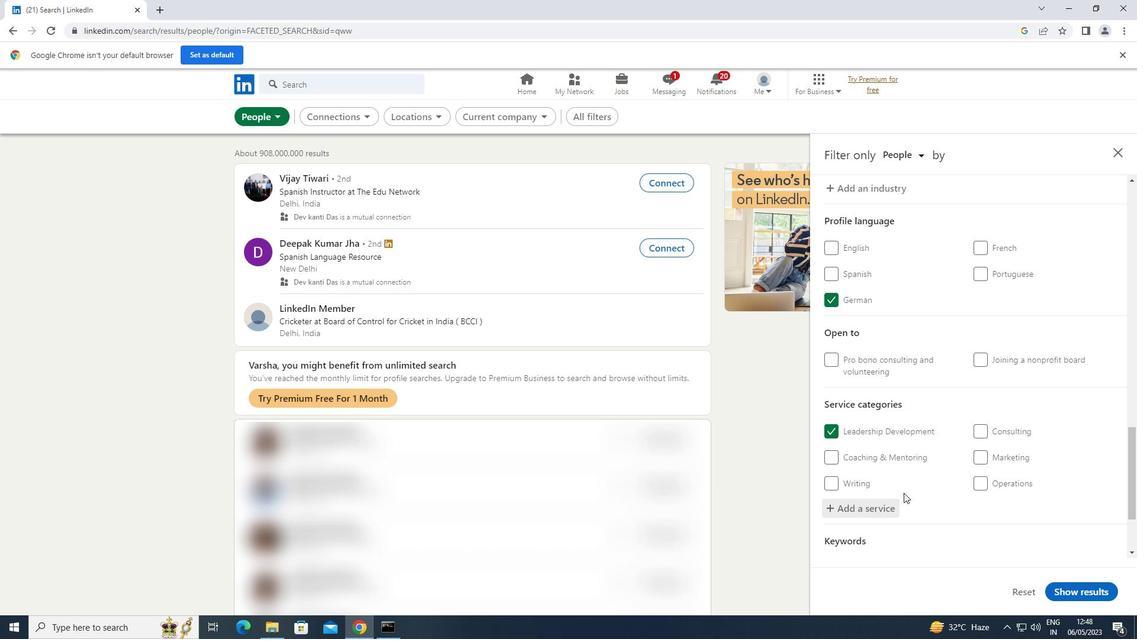 
Action: Mouse scrolled (904, 492) with delta (0, 0)
Screenshot: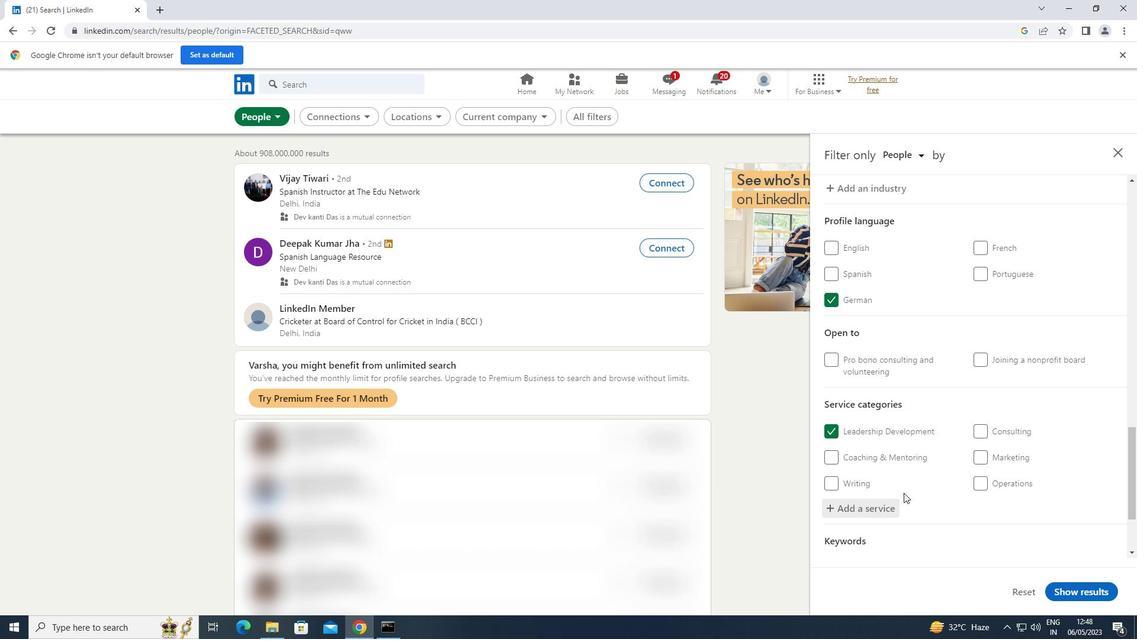 
Action: Mouse scrolled (904, 492) with delta (0, 0)
Screenshot: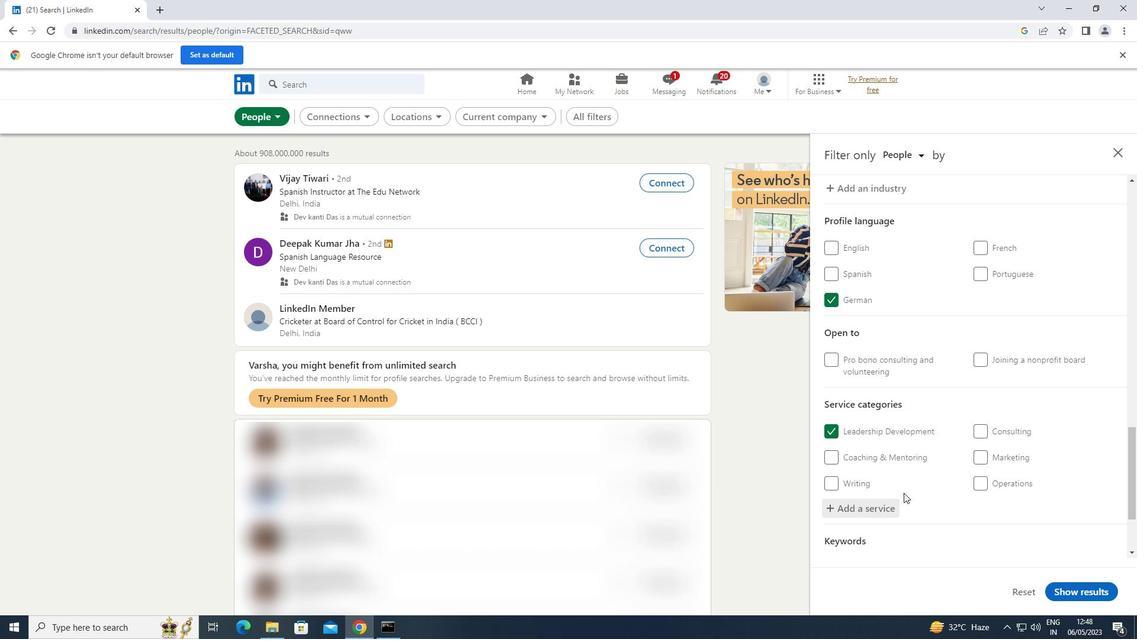 
Action: Mouse scrolled (904, 492) with delta (0, 0)
Screenshot: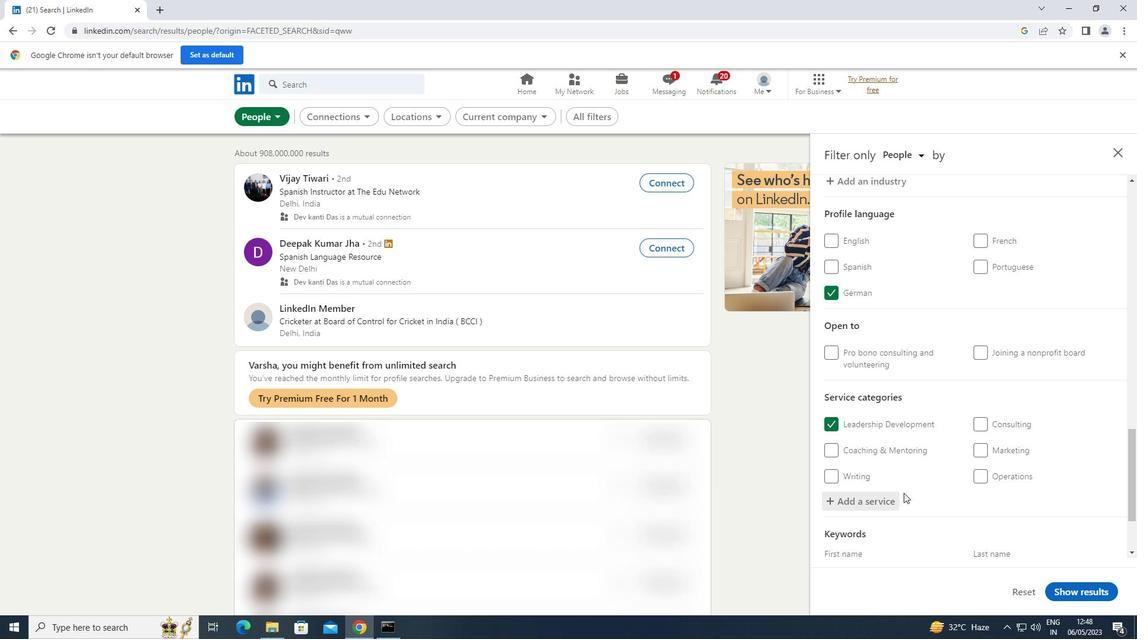 
Action: Mouse scrolled (904, 492) with delta (0, 0)
Screenshot: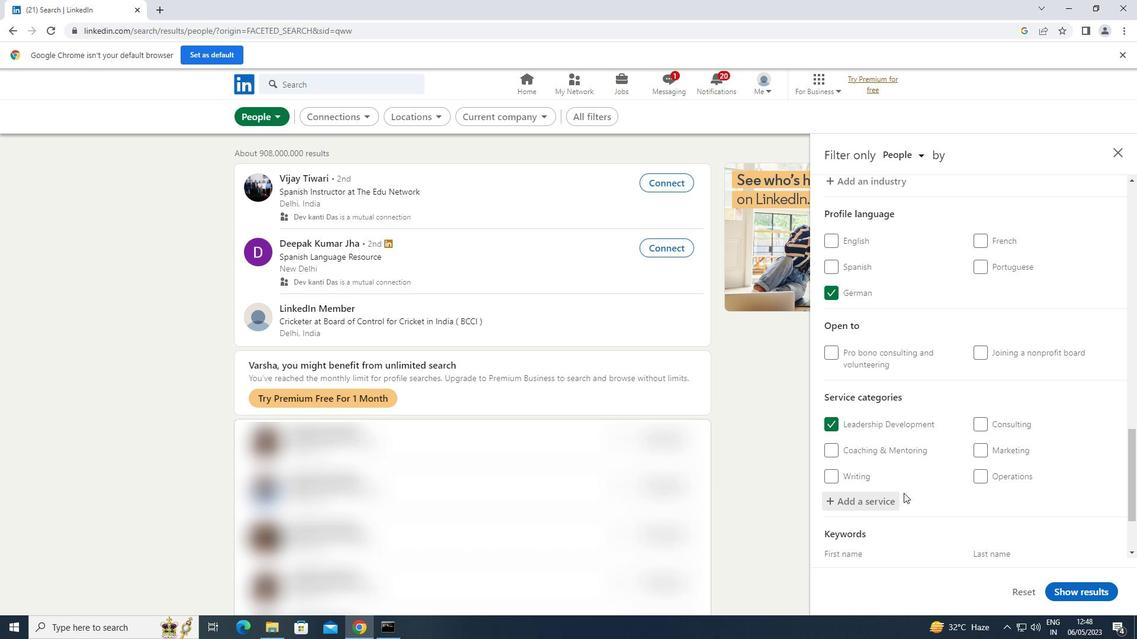 
Action: Mouse scrolled (904, 492) with delta (0, 0)
Screenshot: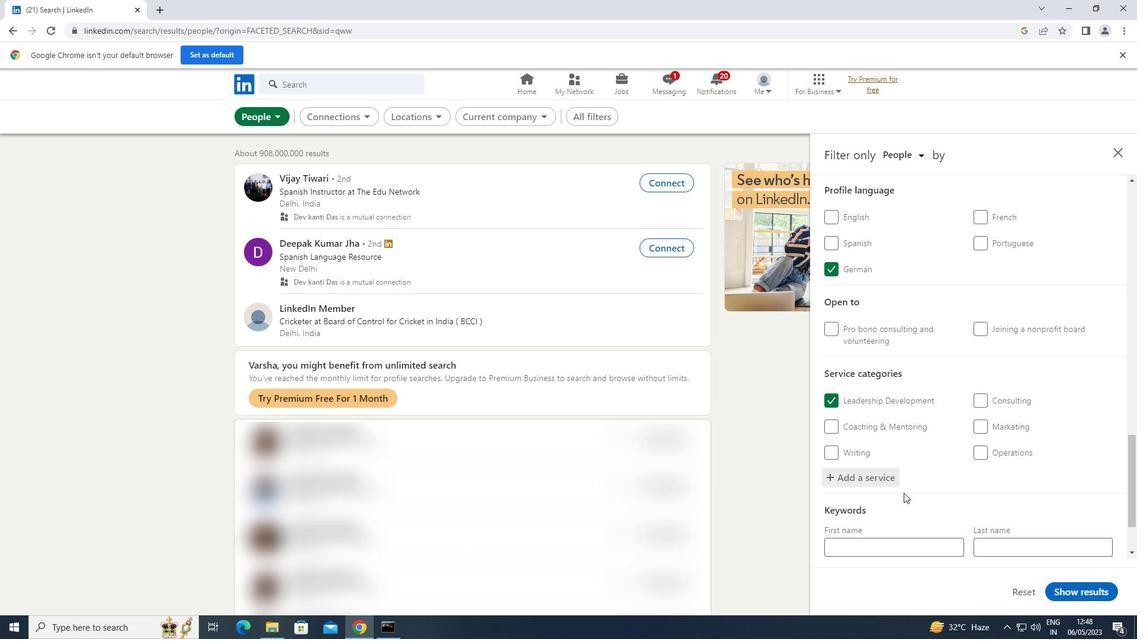 
Action: Mouse moved to (907, 503)
Screenshot: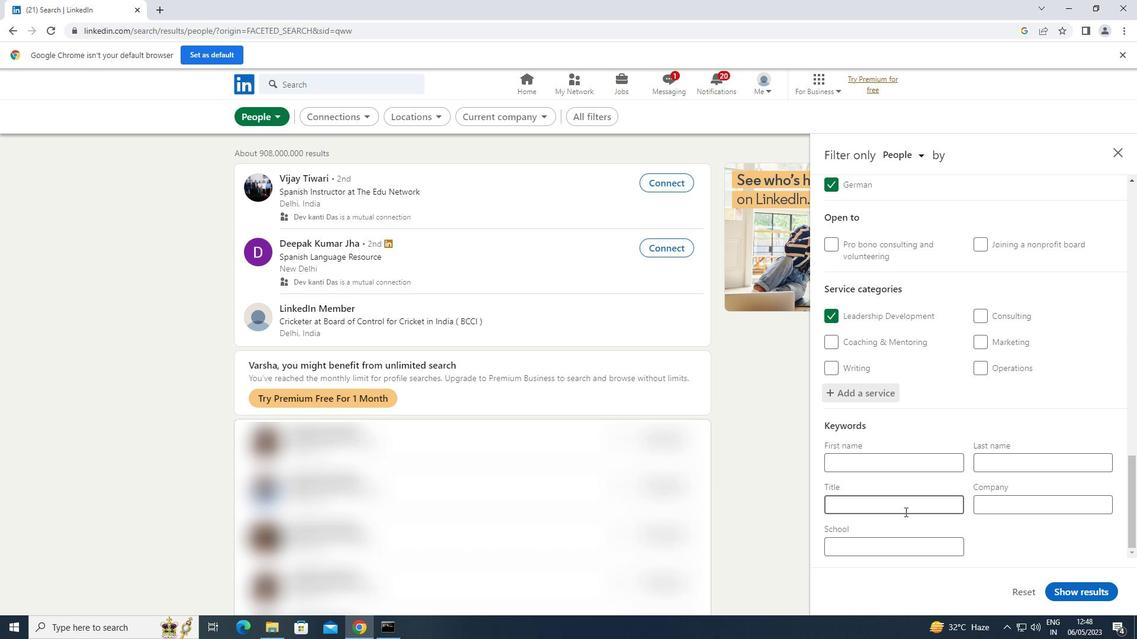 
Action: Mouse pressed left at (907, 503)
Screenshot: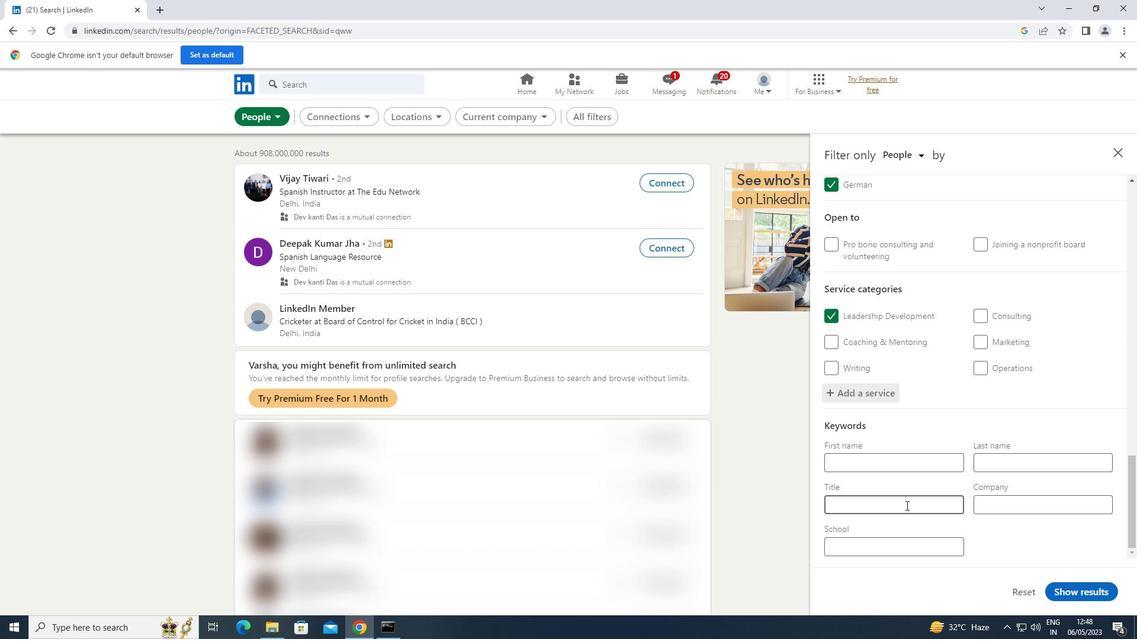 
Action: Key pressed <Key.shift>FARM<Key.space><Key.shift>WORKER
Screenshot: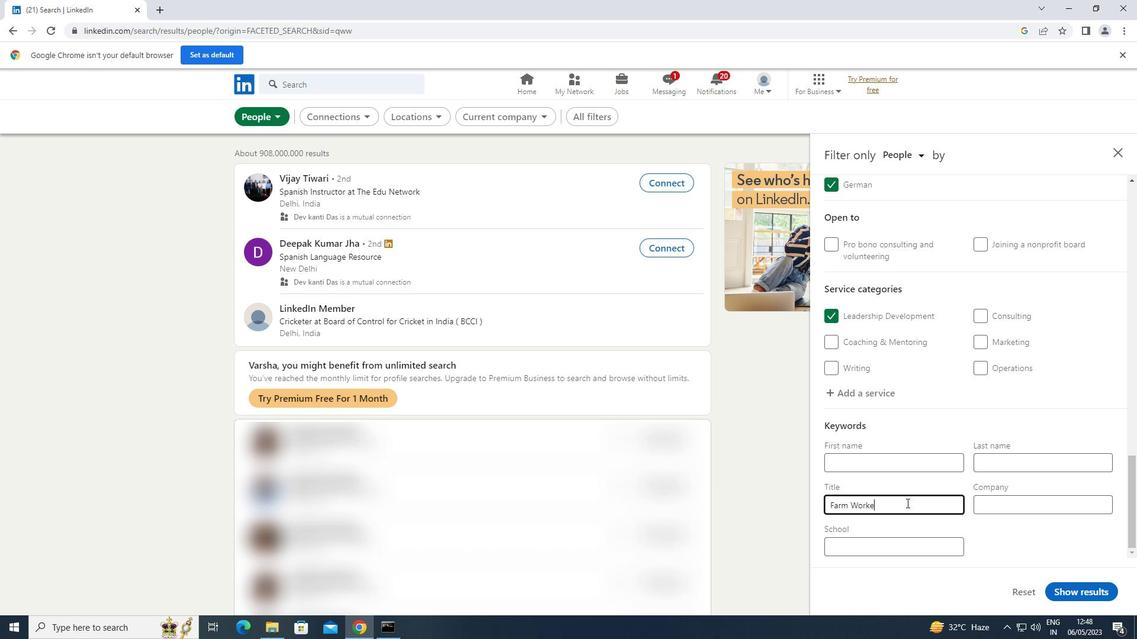 
Action: Mouse moved to (1097, 591)
Screenshot: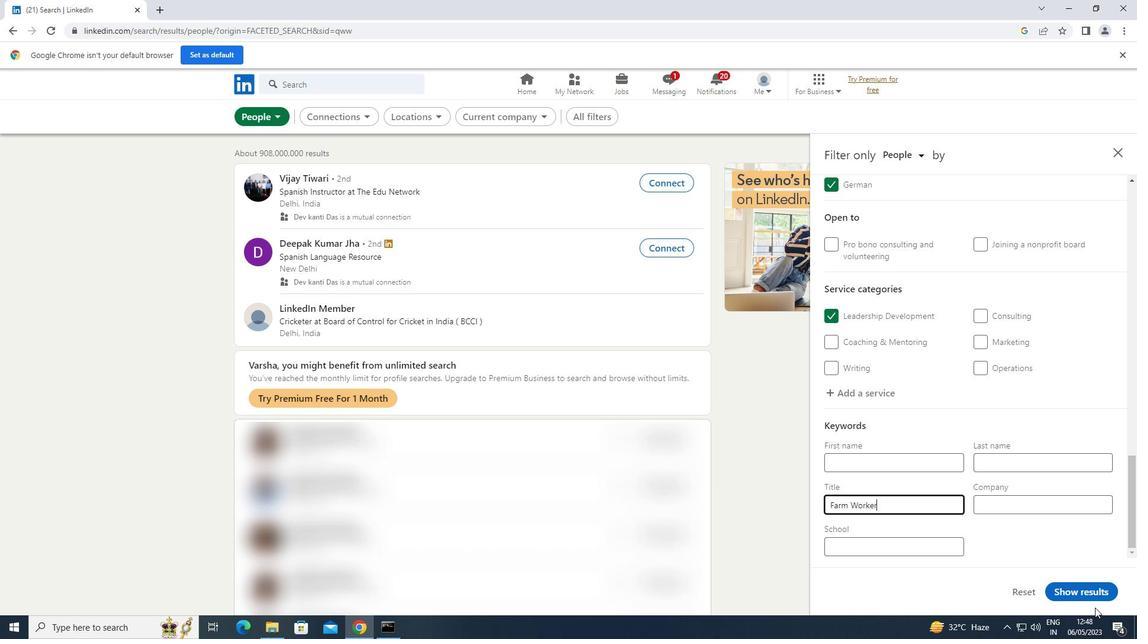 
Action: Mouse pressed left at (1097, 591)
Screenshot: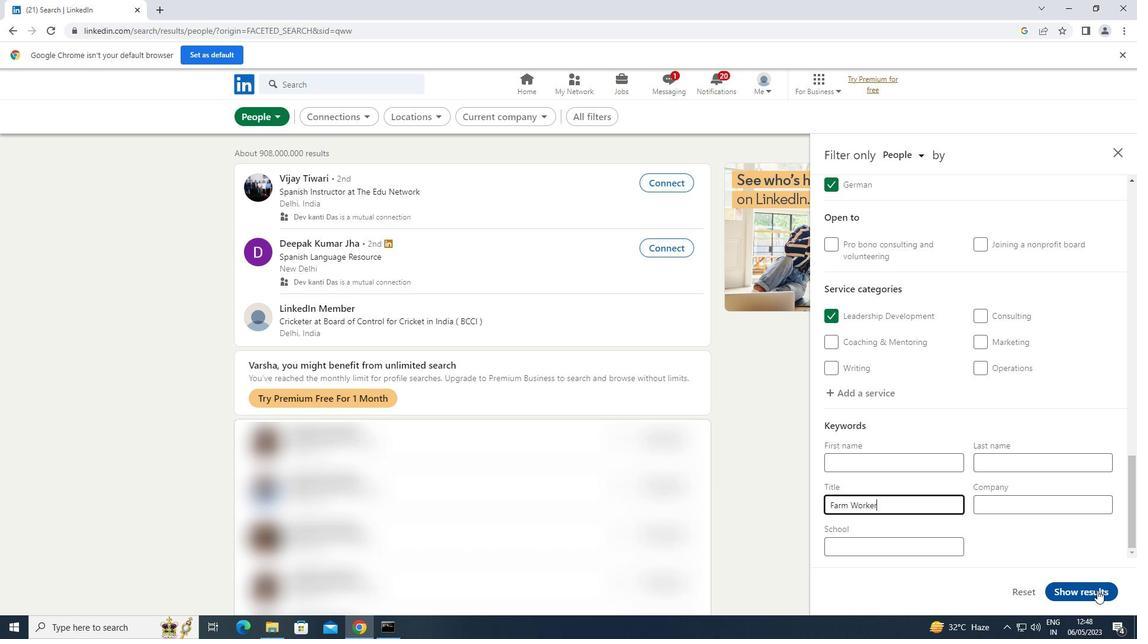 
